 Task: Compose an email with the signature Isabella Collins with the subject Congratulations on a successful event and the message I am writing to inform you of the changes in the project timeline. from softage.8@softage.net to softage.7@softage.net Select the bulleted list and change the font typography to strikethroughSelect the bulleted list and remove the font typography strikethrough Send the email. Finally, move the email from Sent Items to the label Games
Action: Mouse moved to (1088, 58)
Screenshot: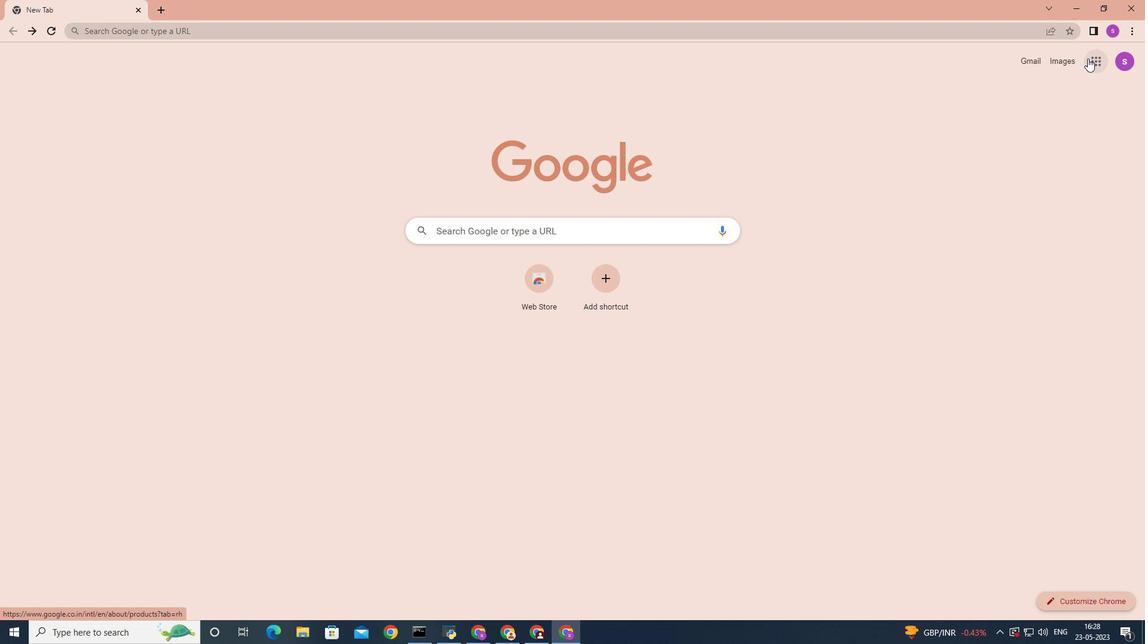 
Action: Mouse pressed left at (1088, 58)
Screenshot: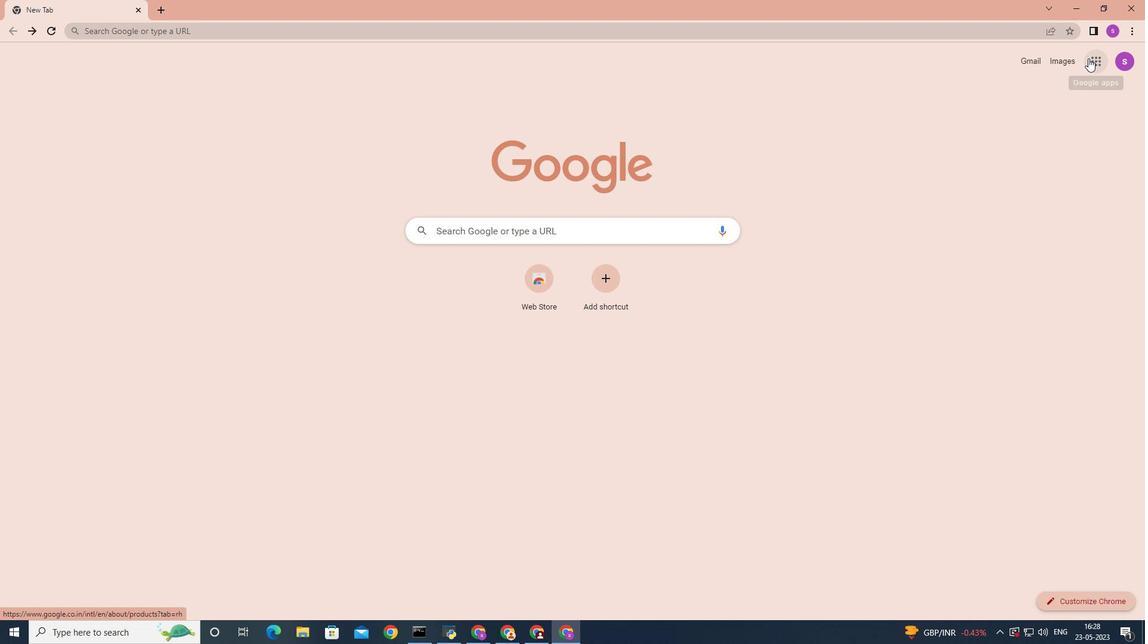 
Action: Mouse moved to (1038, 111)
Screenshot: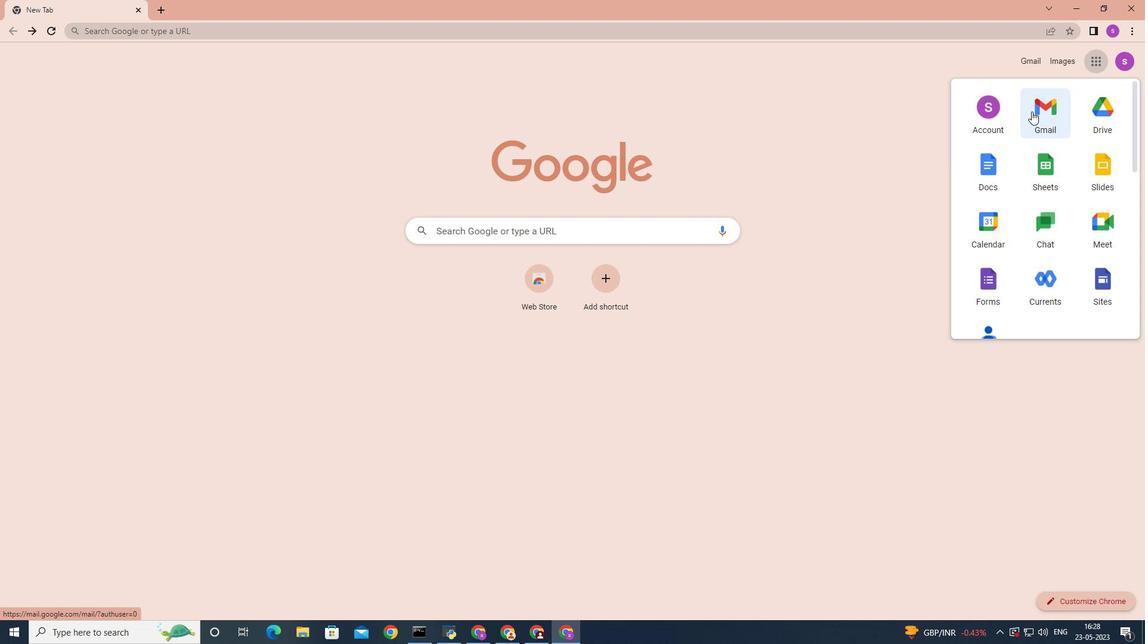 
Action: Mouse pressed left at (1038, 111)
Screenshot: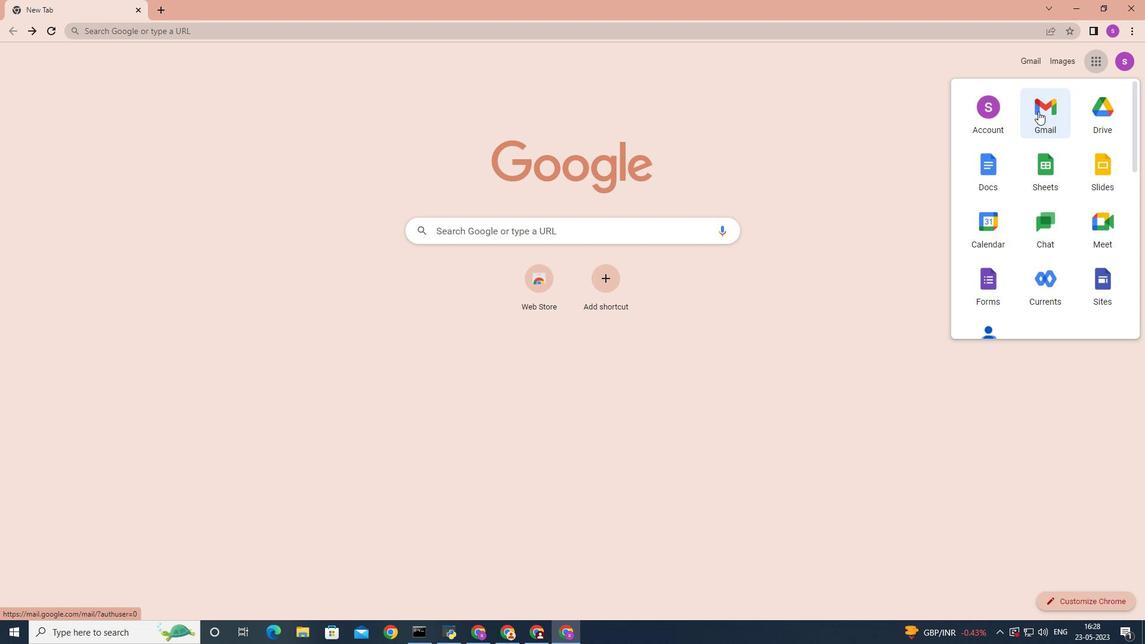 
Action: Mouse moved to (1016, 62)
Screenshot: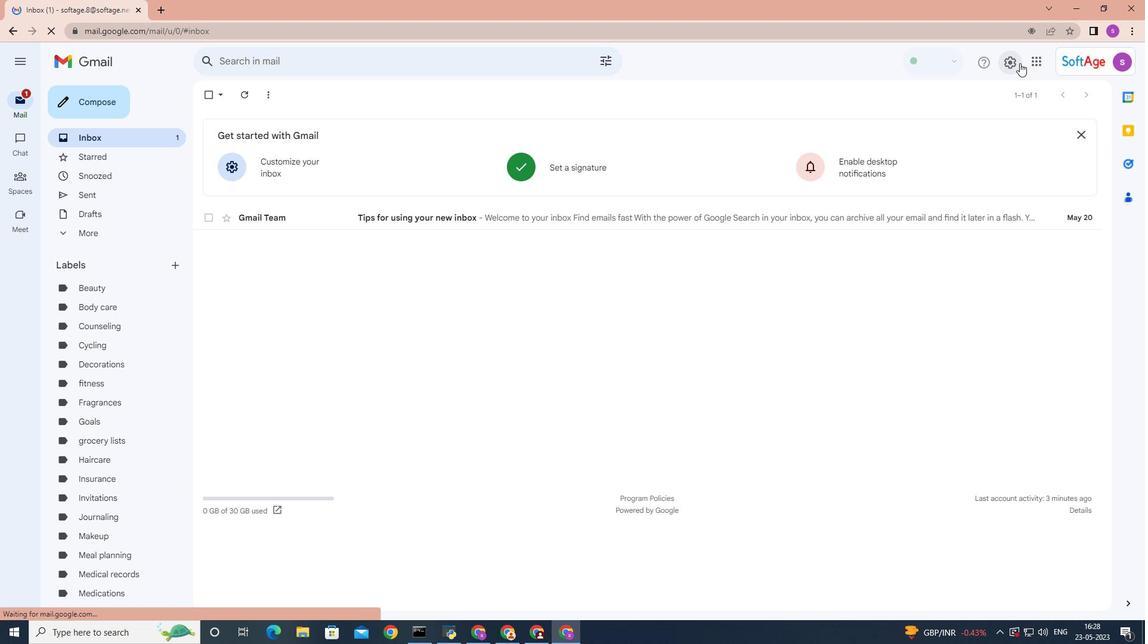 
Action: Mouse pressed left at (1016, 62)
Screenshot: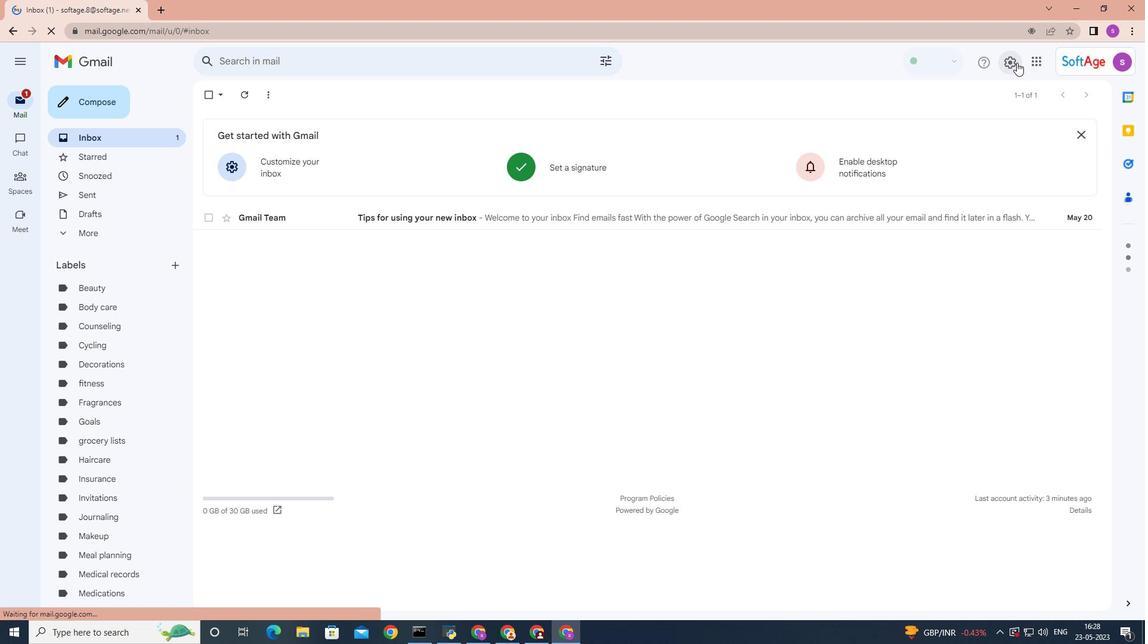
Action: Mouse moved to (1034, 119)
Screenshot: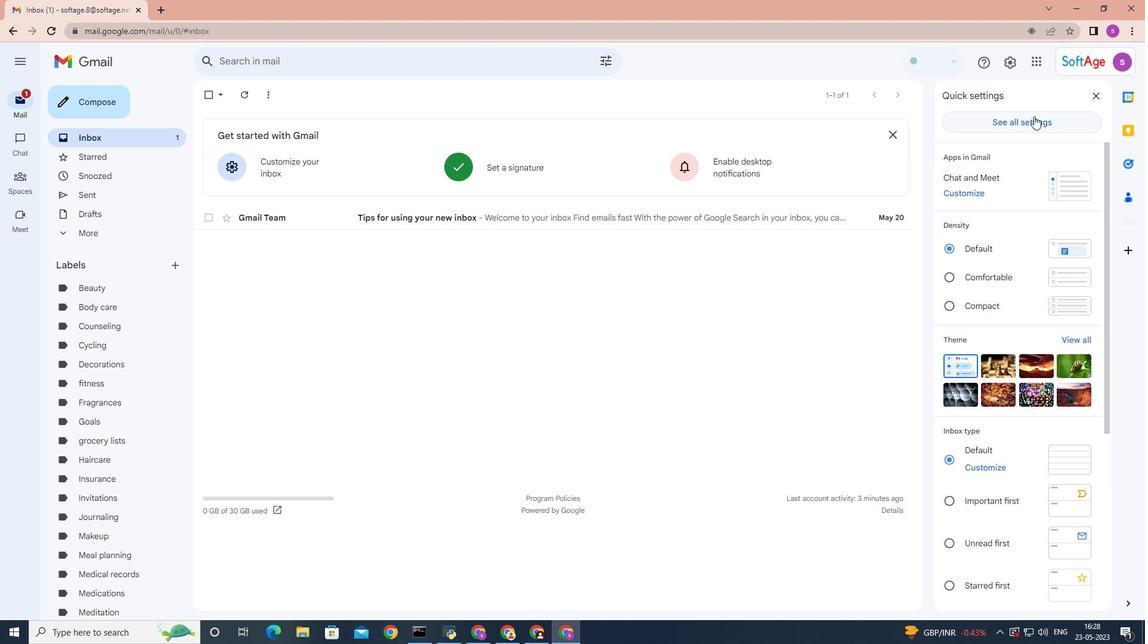 
Action: Mouse pressed left at (1034, 119)
Screenshot: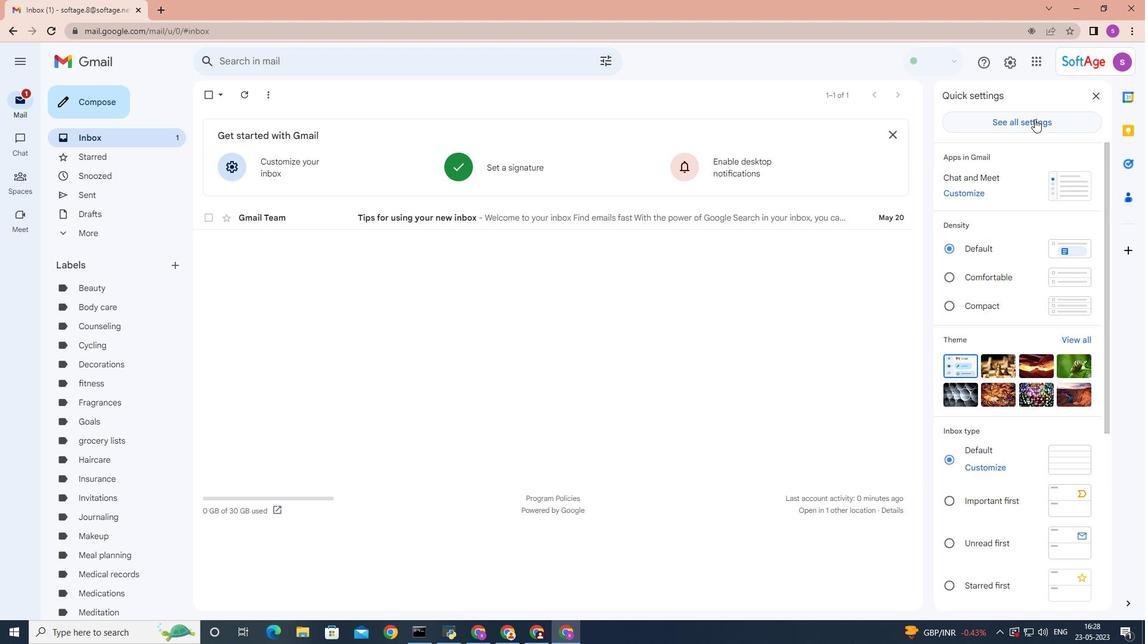 
Action: Mouse moved to (731, 179)
Screenshot: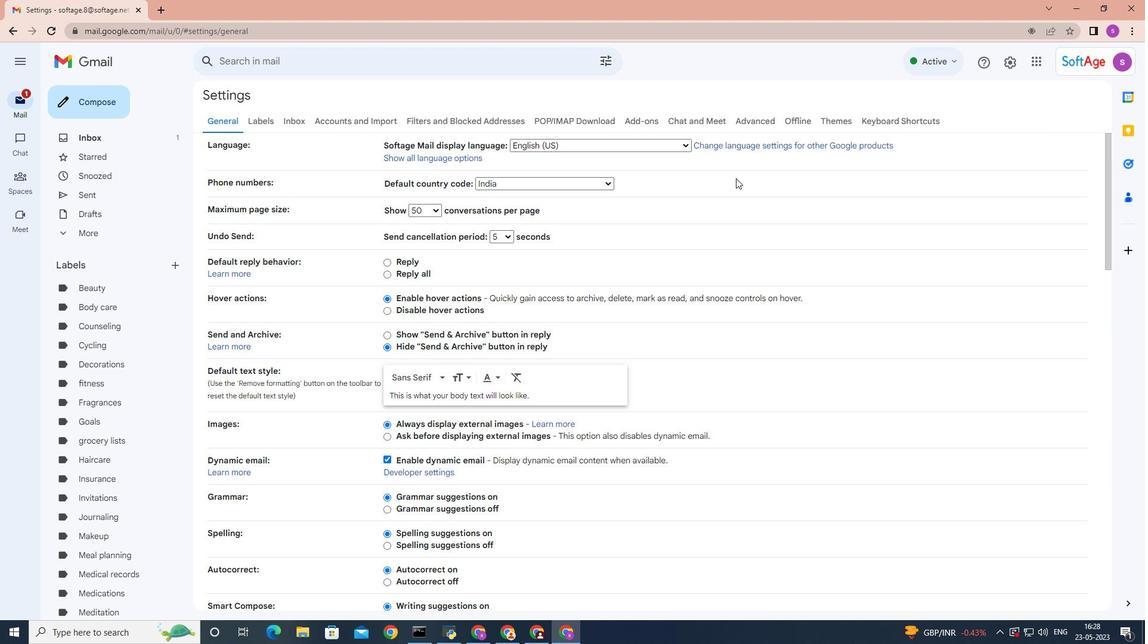 
Action: Mouse scrolled (731, 178) with delta (0, 0)
Screenshot: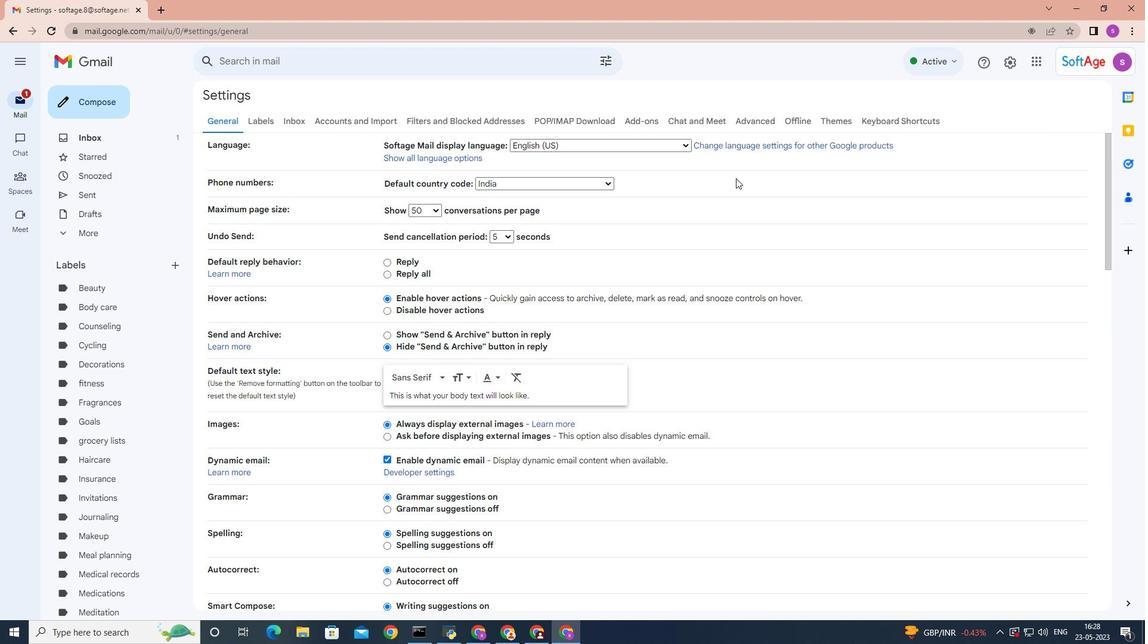 
Action: Mouse moved to (731, 180)
Screenshot: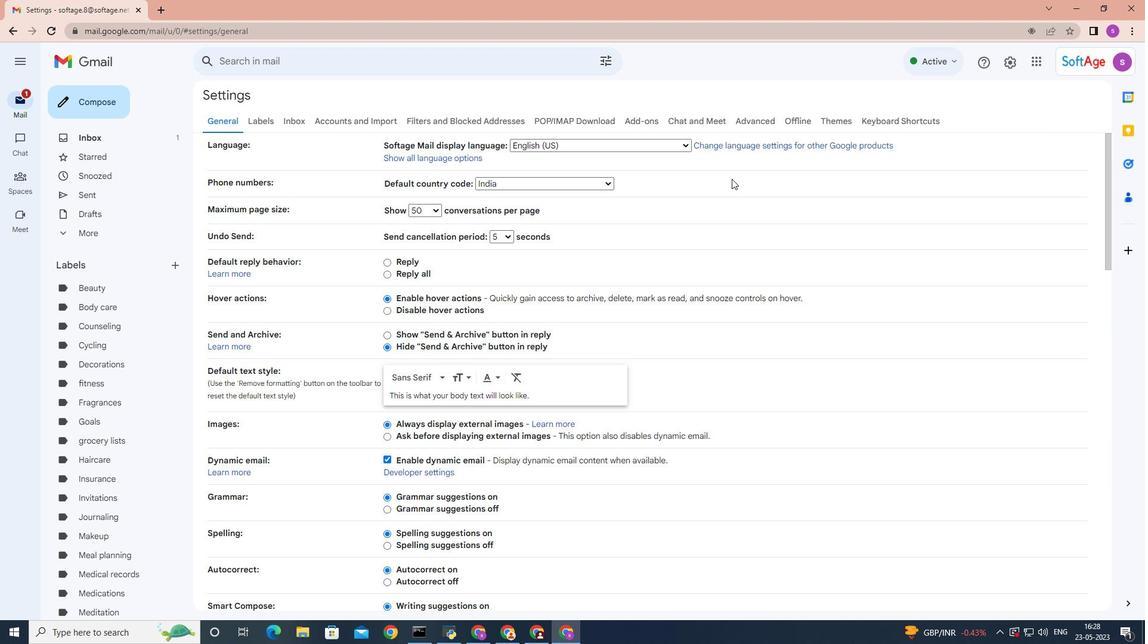 
Action: Mouse scrolled (731, 178) with delta (0, 0)
Screenshot: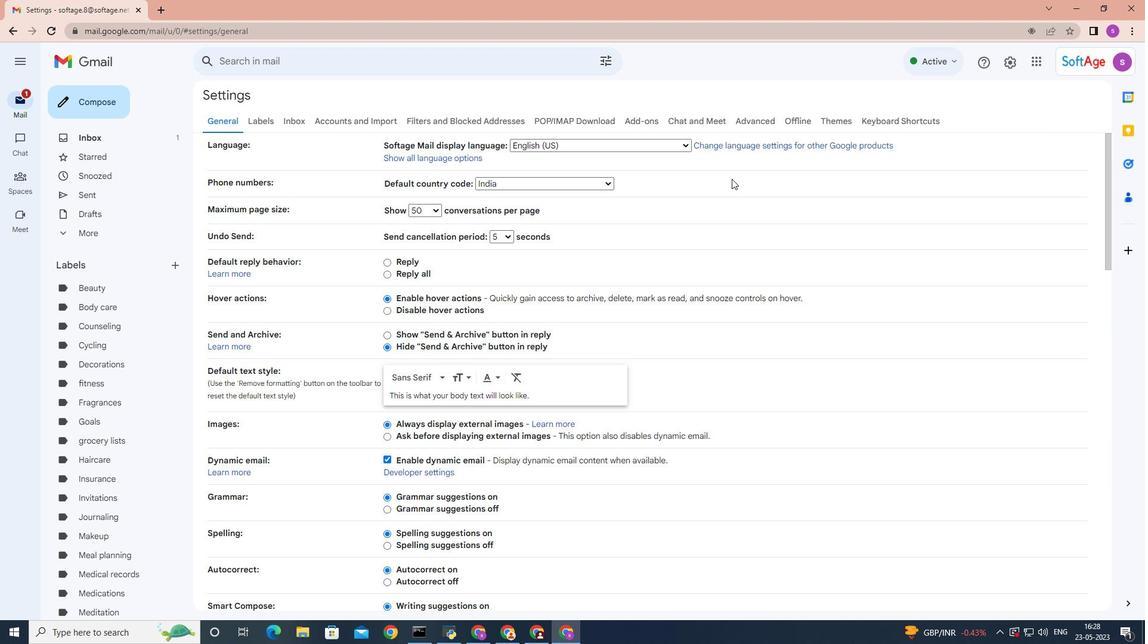 
Action: Mouse moved to (731, 180)
Screenshot: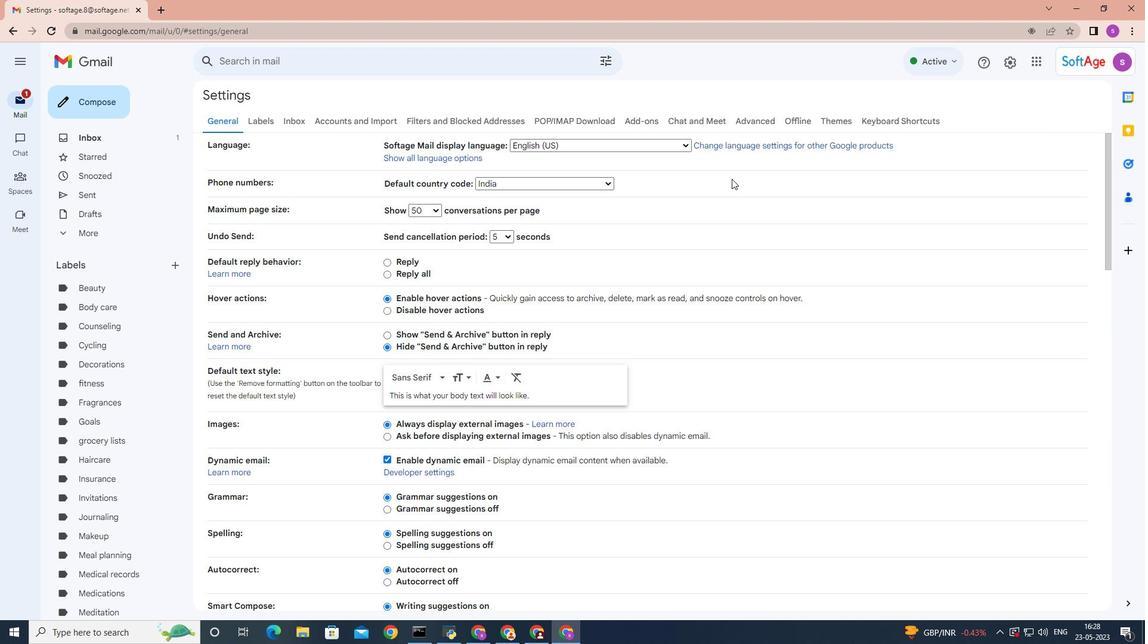 
Action: Mouse scrolled (731, 180) with delta (0, 0)
Screenshot: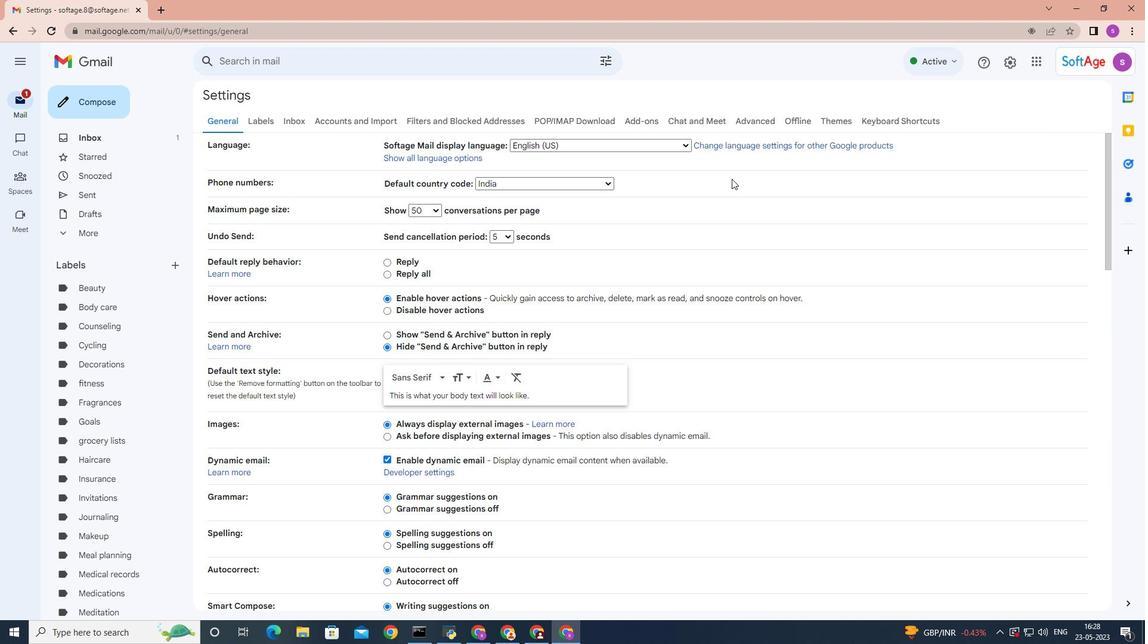 
Action: Mouse scrolled (731, 180) with delta (0, 0)
Screenshot: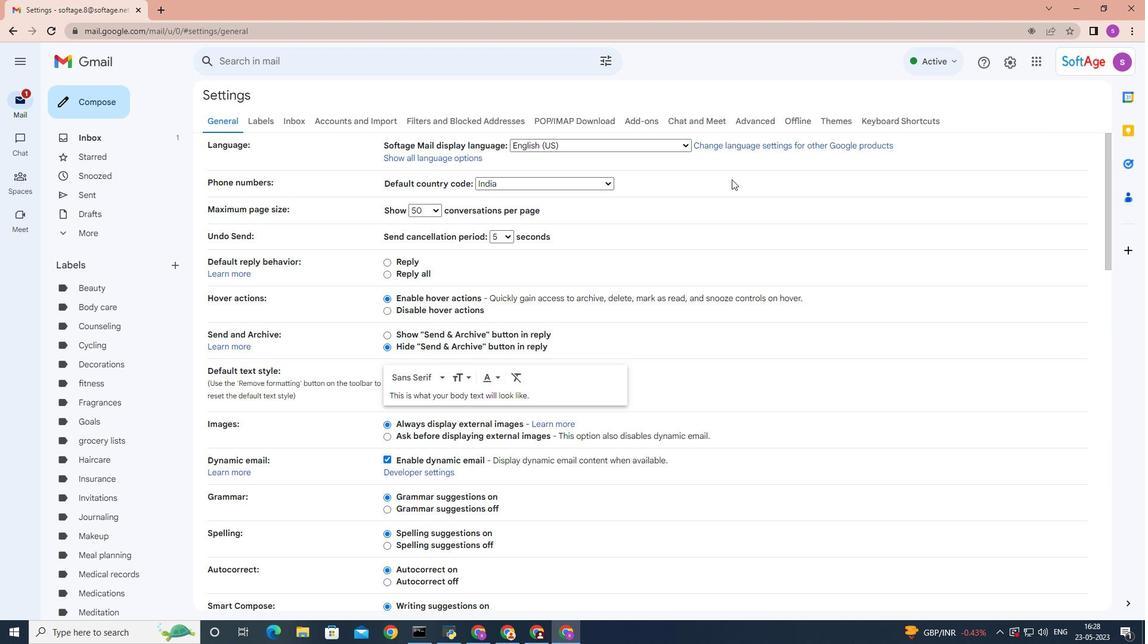 
Action: Mouse scrolled (731, 180) with delta (0, 0)
Screenshot: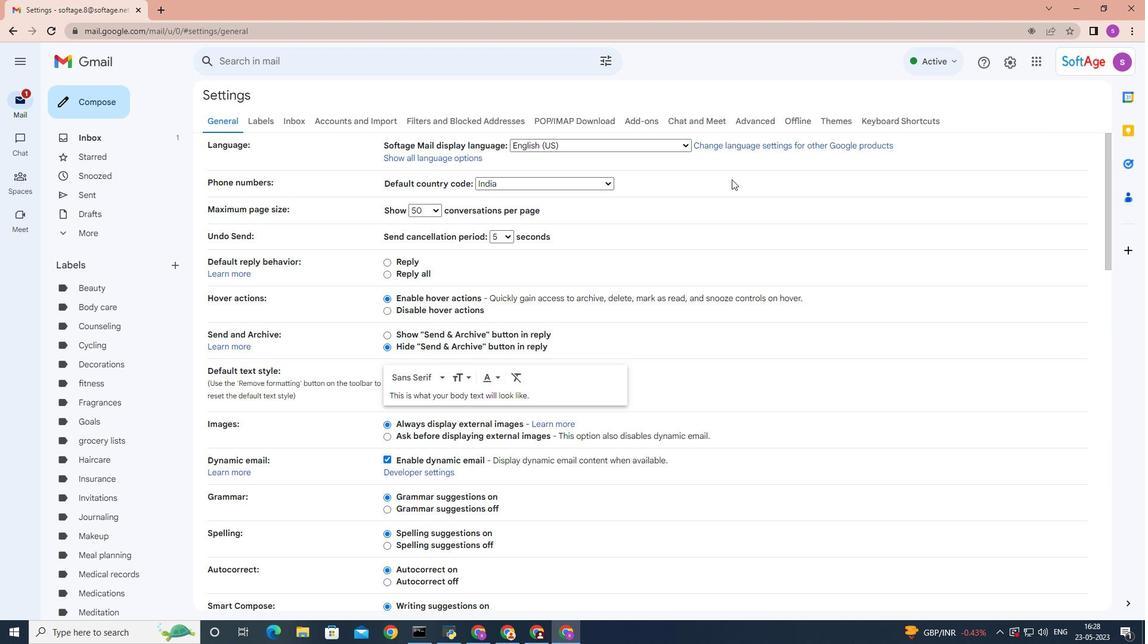 
Action: Mouse scrolled (731, 180) with delta (0, 0)
Screenshot: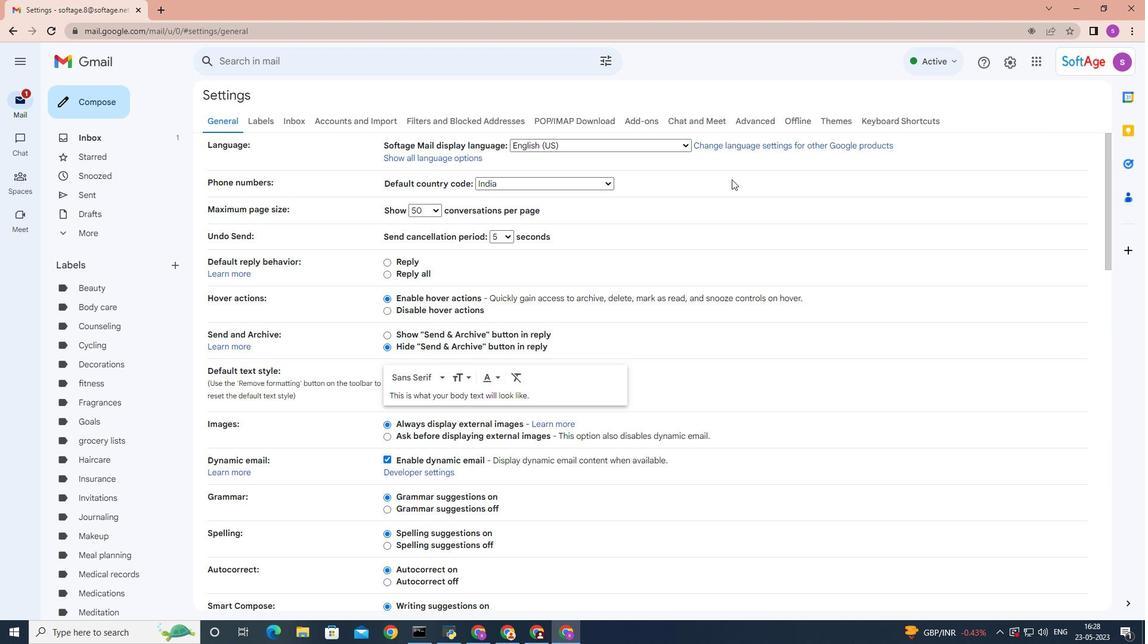 
Action: Mouse scrolled (731, 180) with delta (0, 0)
Screenshot: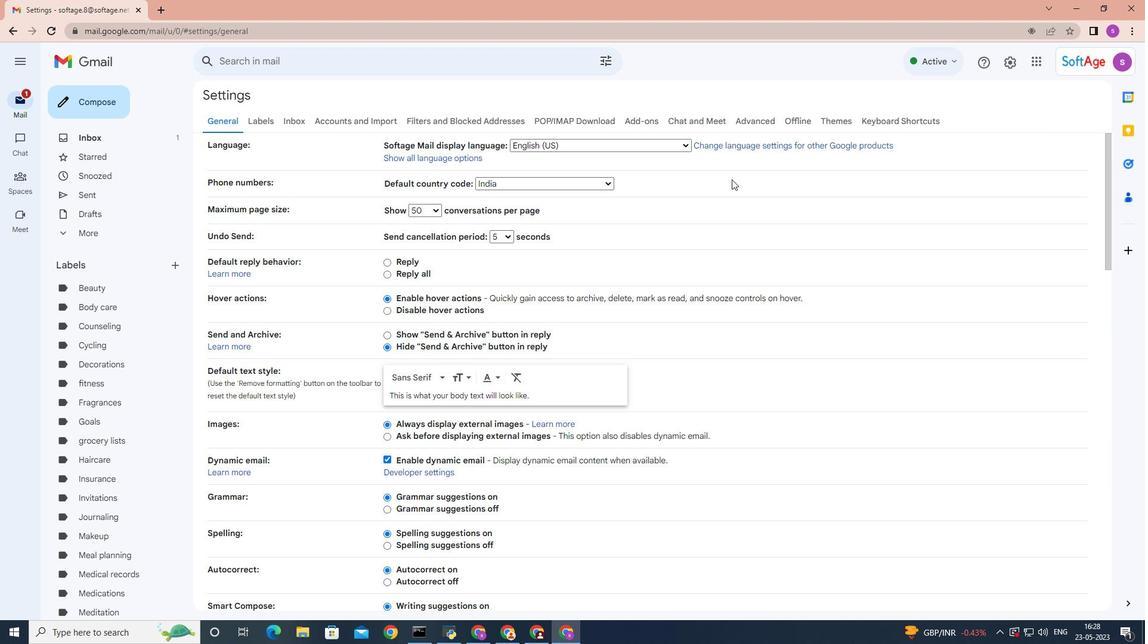 
Action: Mouse moved to (721, 179)
Screenshot: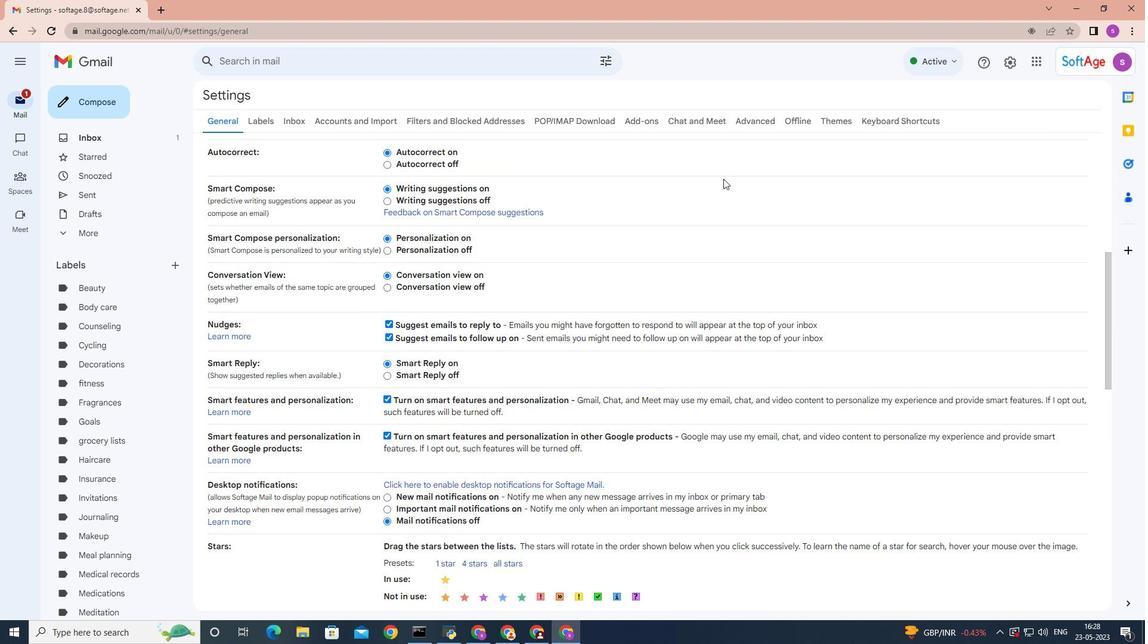 
Action: Mouse scrolled (721, 178) with delta (0, 0)
Screenshot: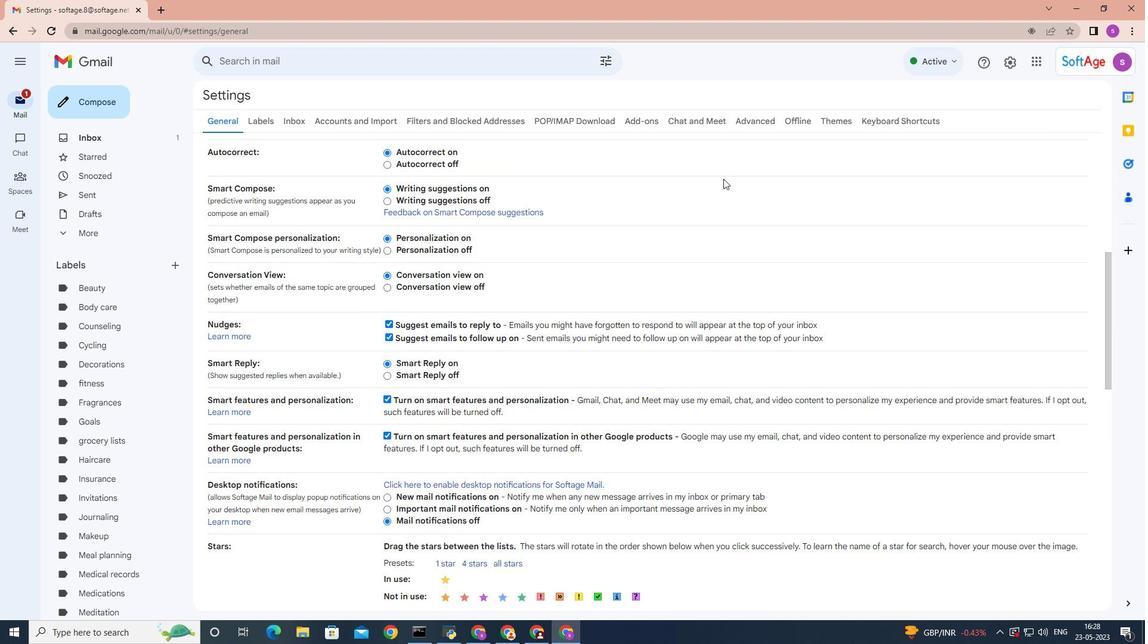 
Action: Mouse moved to (719, 179)
Screenshot: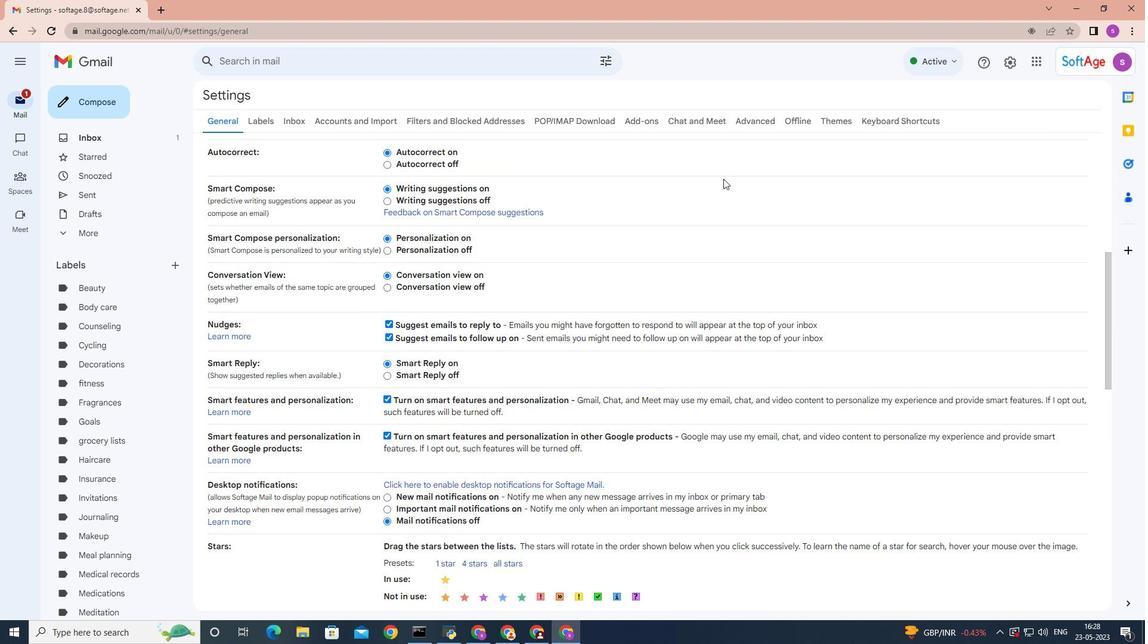 
Action: Mouse scrolled (719, 178) with delta (0, 0)
Screenshot: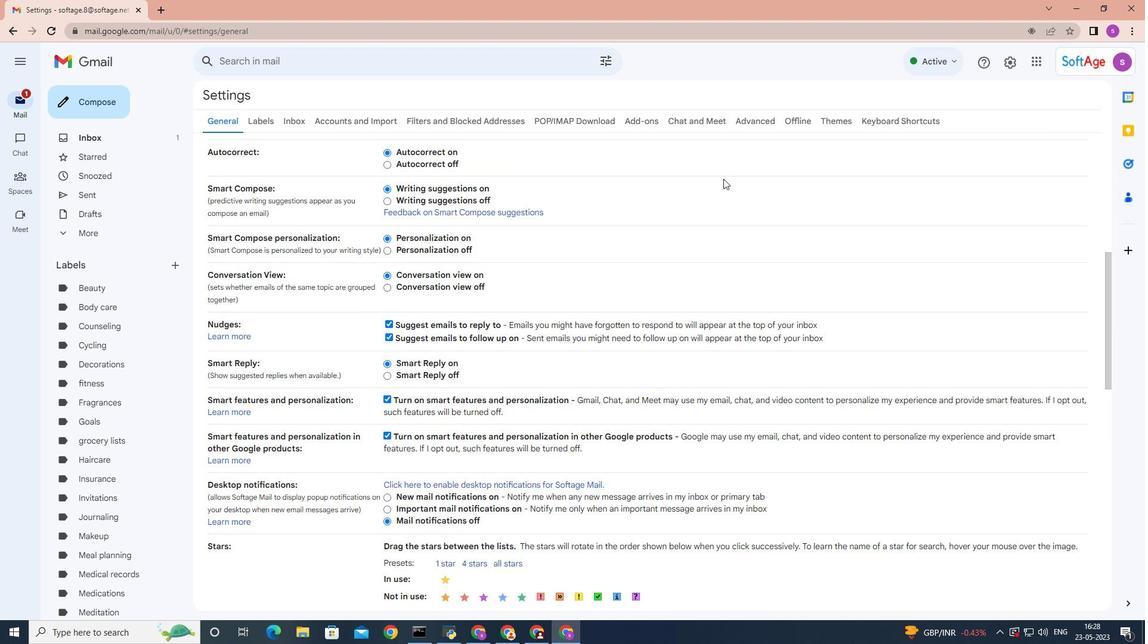 
Action: Mouse moved to (718, 180)
Screenshot: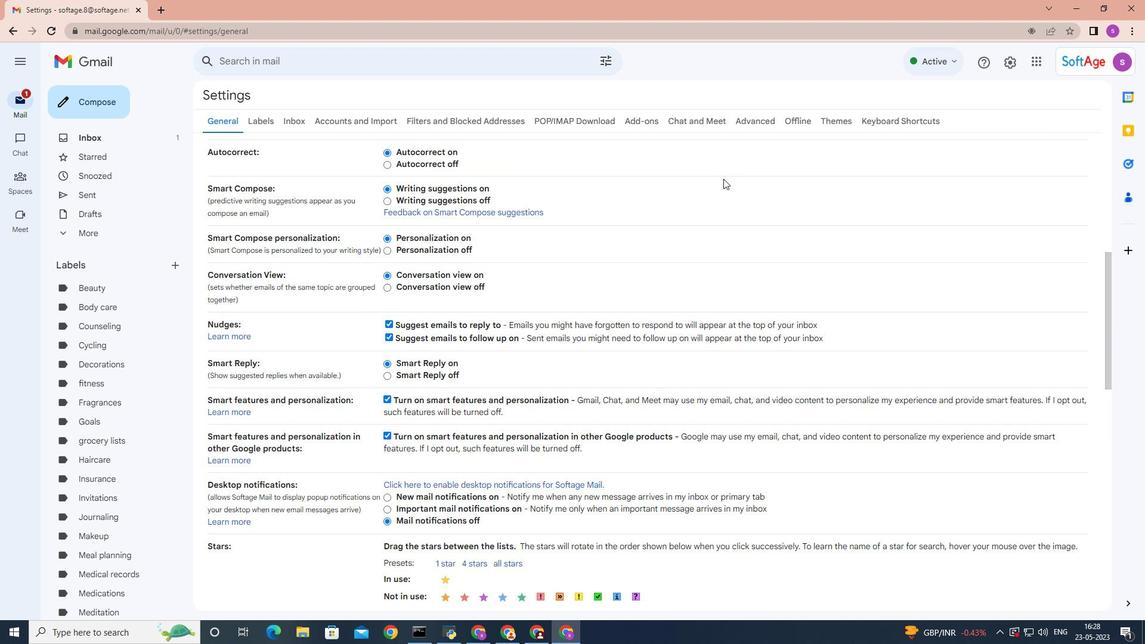 
Action: Mouse scrolled (718, 180) with delta (0, 0)
Screenshot: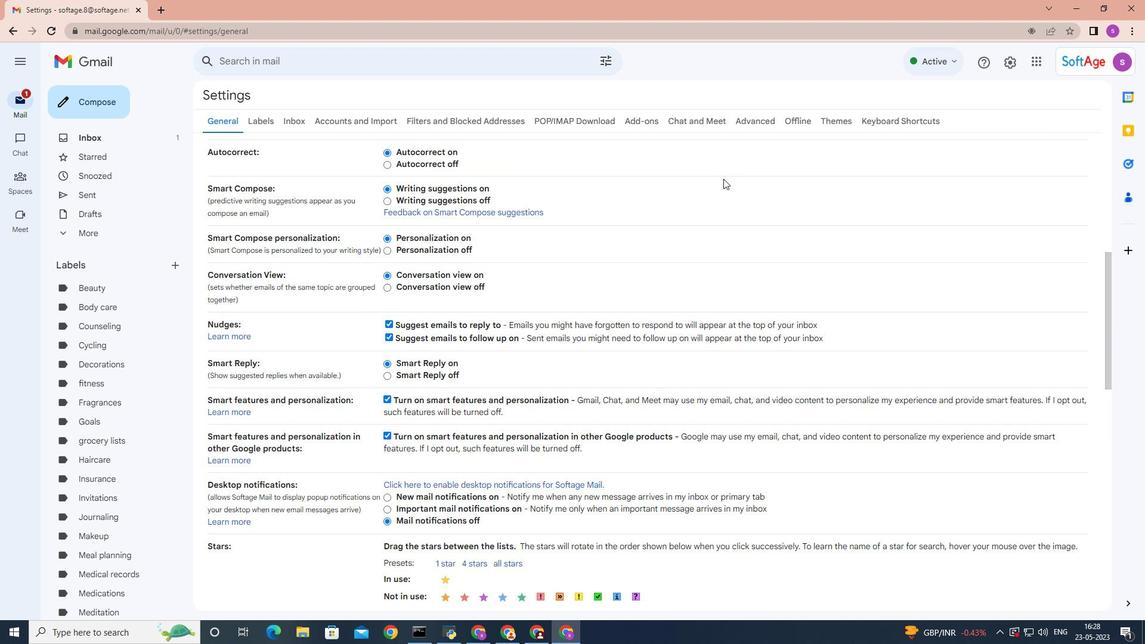 
Action: Mouse moved to (716, 180)
Screenshot: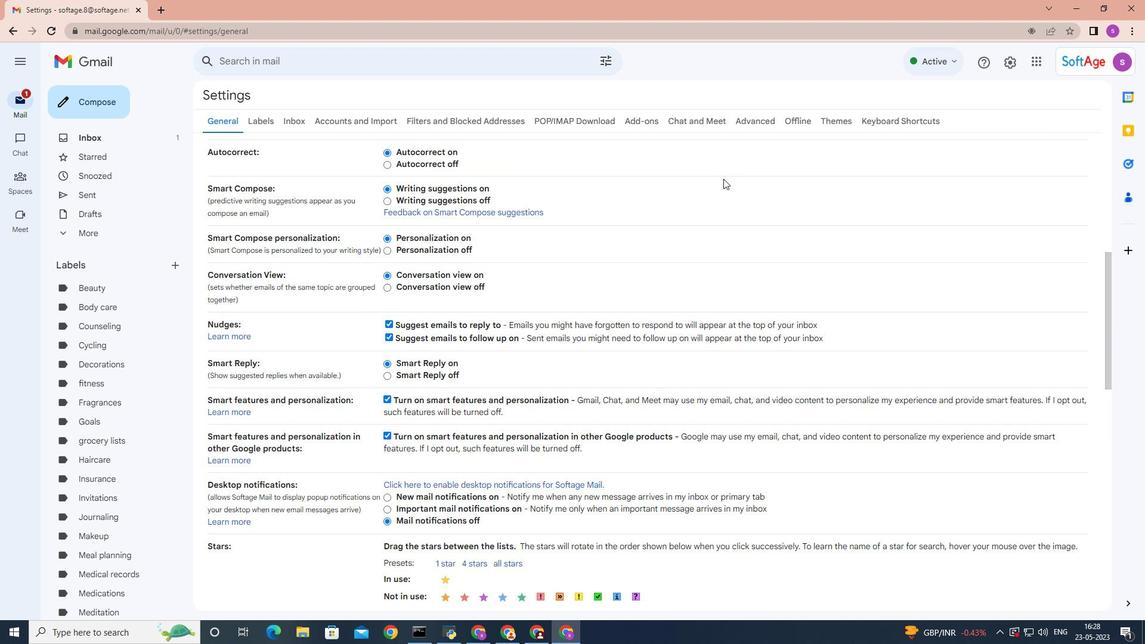 
Action: Mouse scrolled (716, 180) with delta (0, 0)
Screenshot: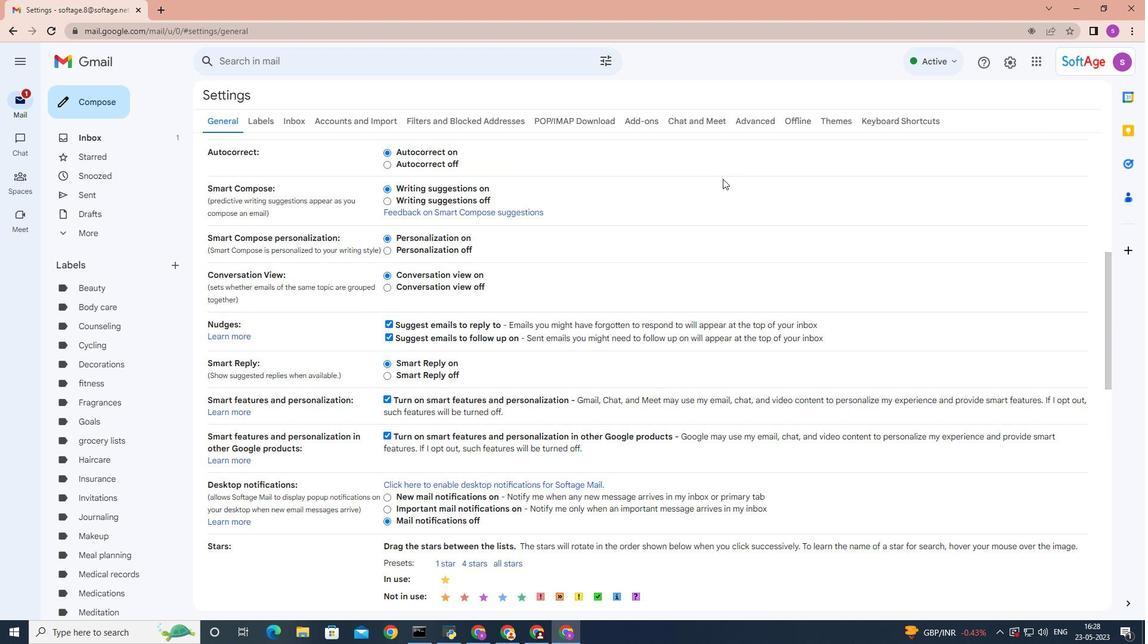 
Action: Mouse moved to (715, 180)
Screenshot: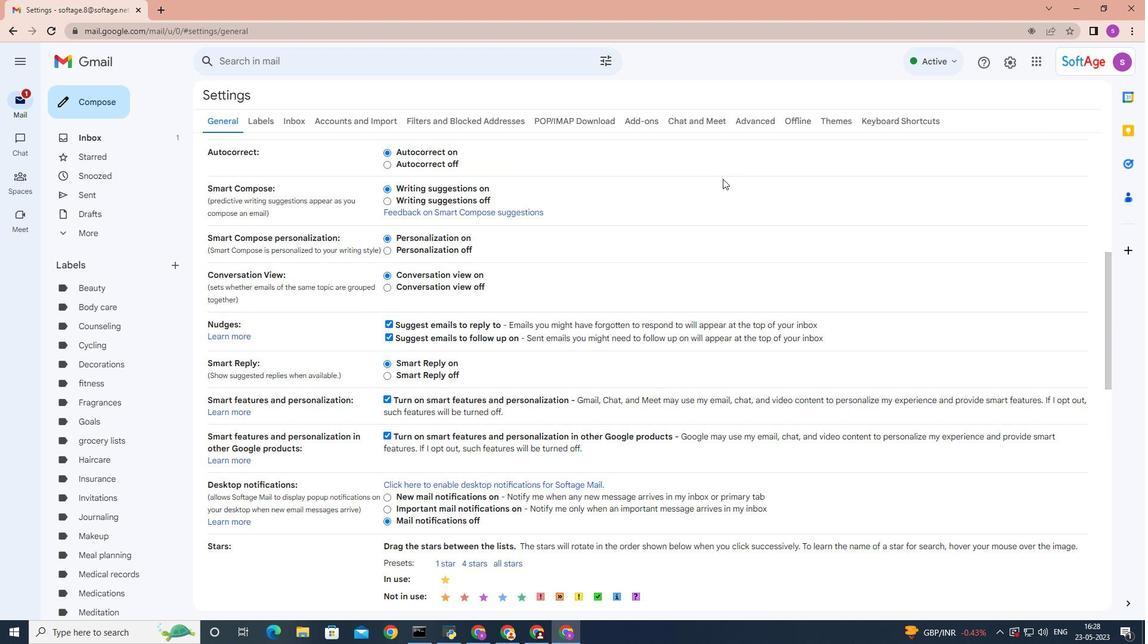 
Action: Mouse scrolled (715, 180) with delta (0, 0)
Screenshot: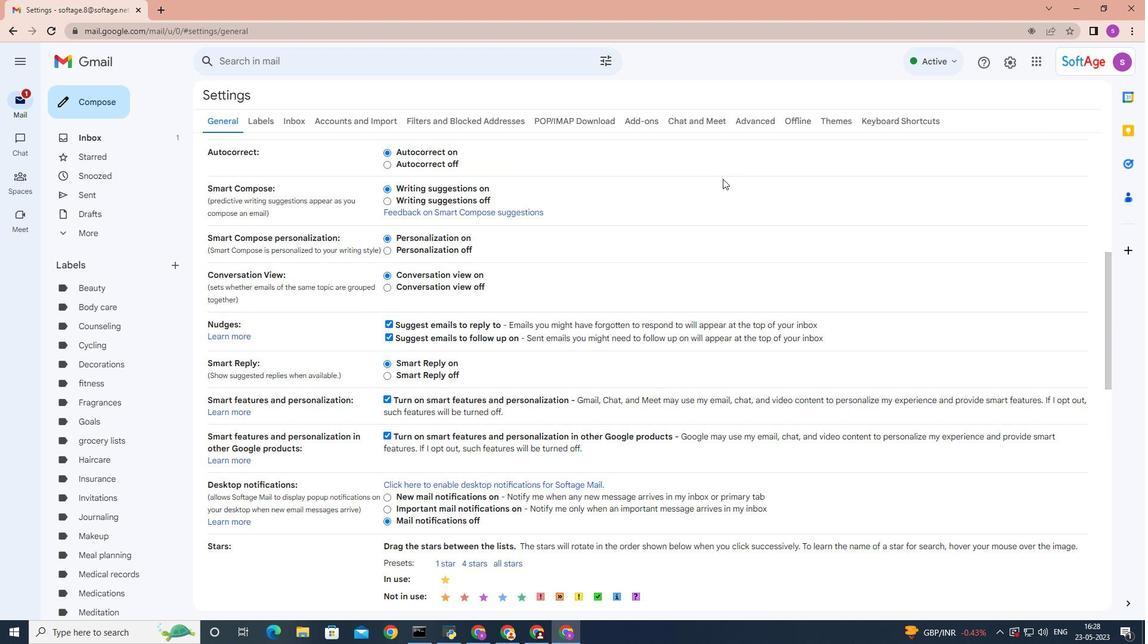 
Action: Mouse moved to (714, 180)
Screenshot: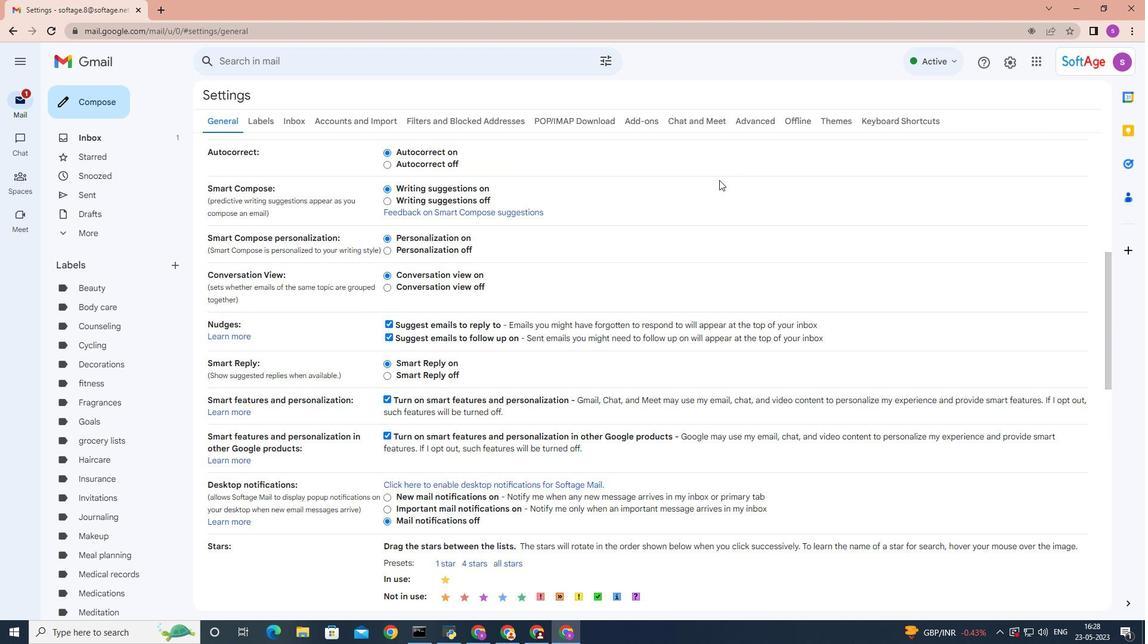 
Action: Mouse scrolled (714, 180) with delta (0, 0)
Screenshot: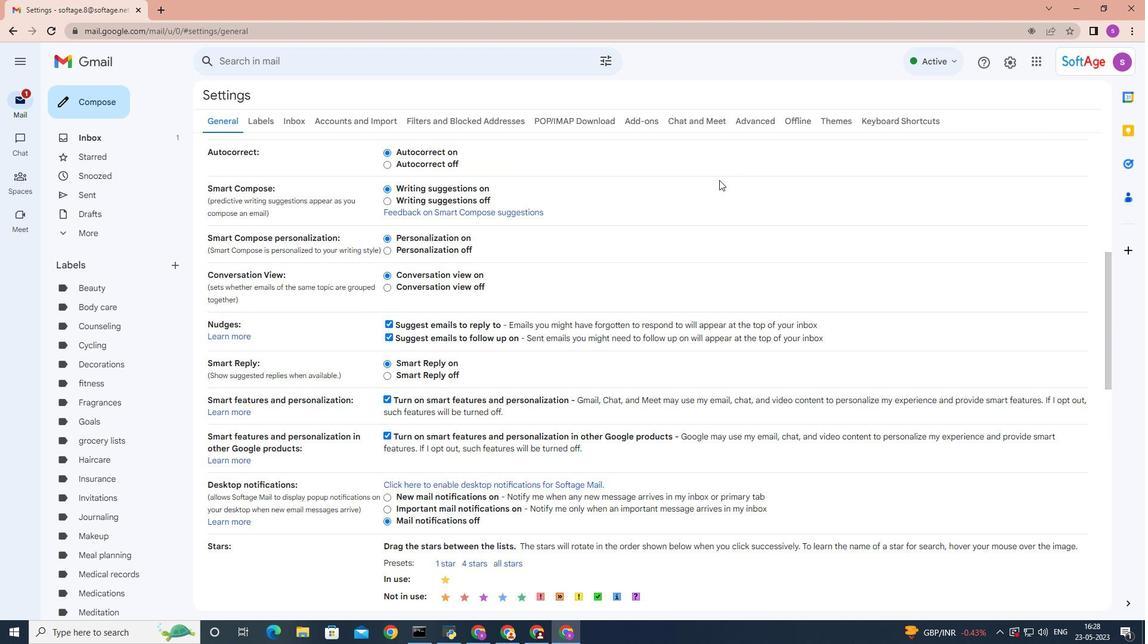 
Action: Mouse moved to (712, 180)
Screenshot: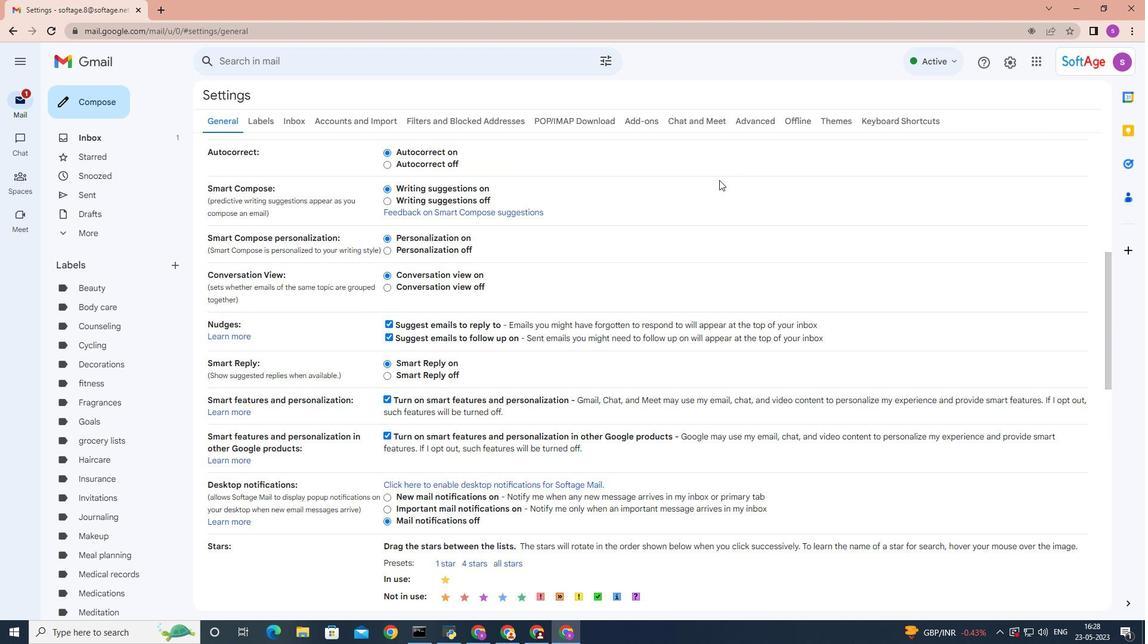 
Action: Mouse scrolled (712, 180) with delta (0, 0)
Screenshot: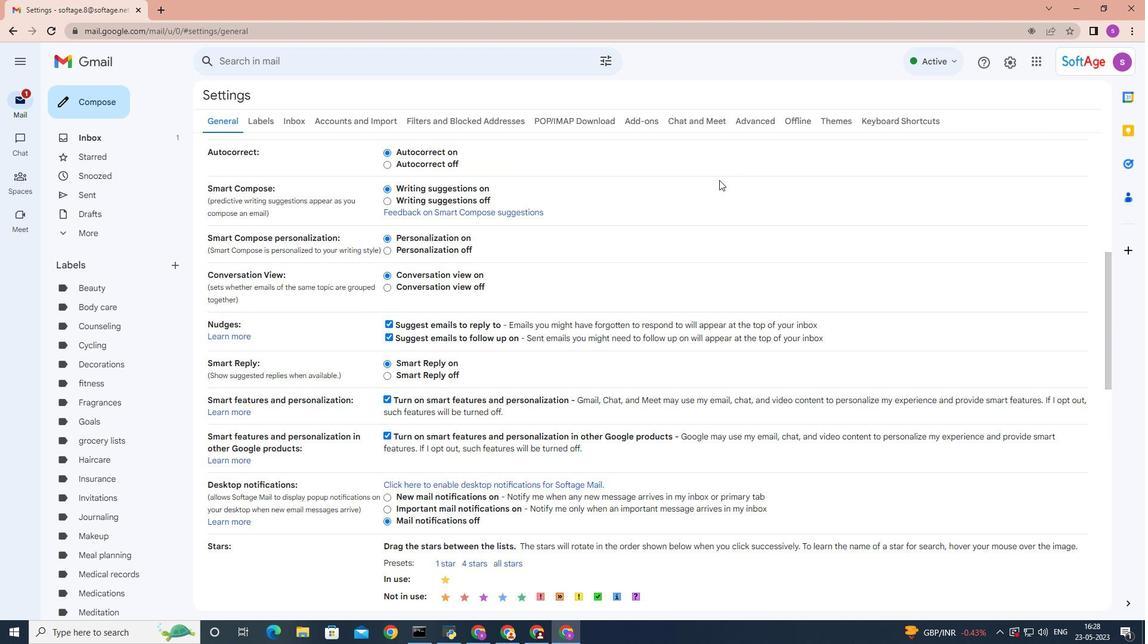 
Action: Mouse moved to (686, 174)
Screenshot: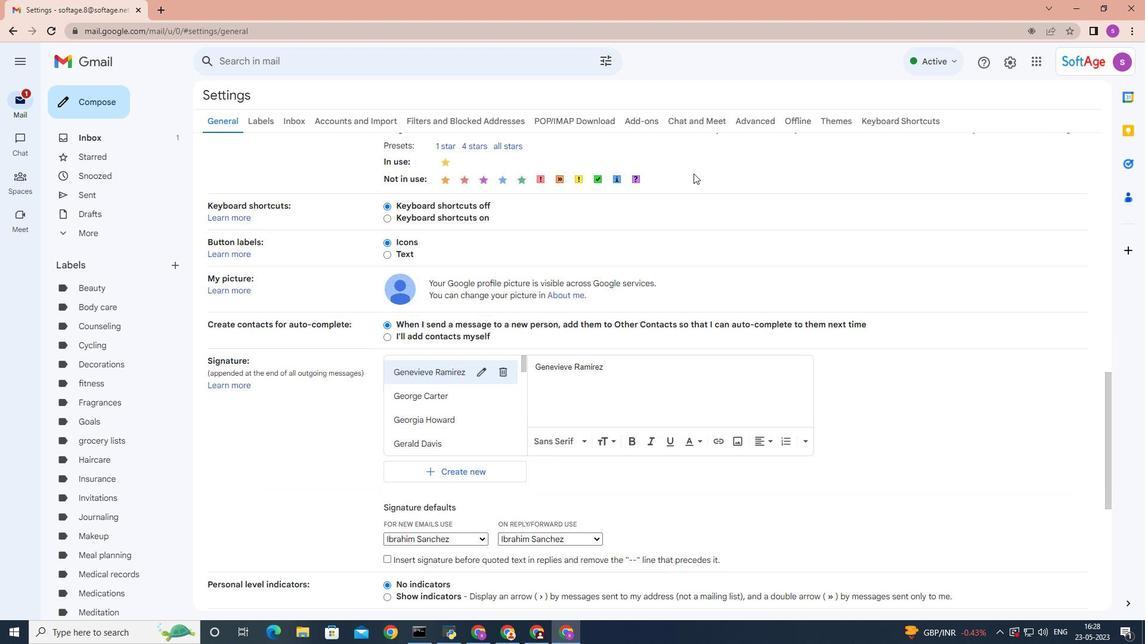 
Action: Mouse scrolled (686, 173) with delta (0, 0)
Screenshot: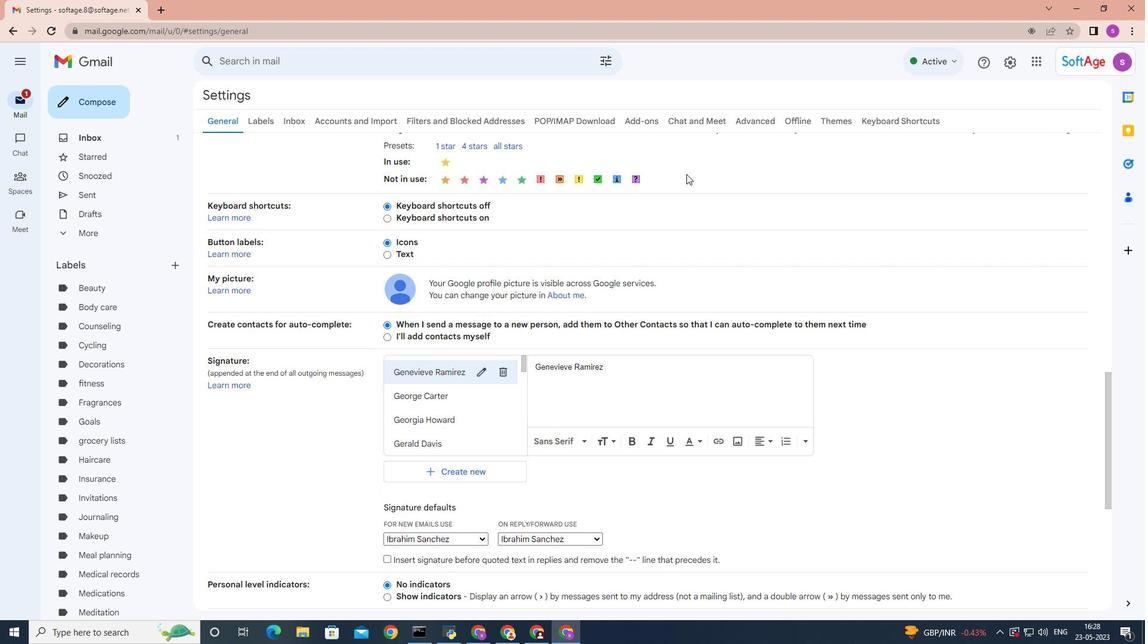 
Action: Mouse scrolled (686, 173) with delta (0, 0)
Screenshot: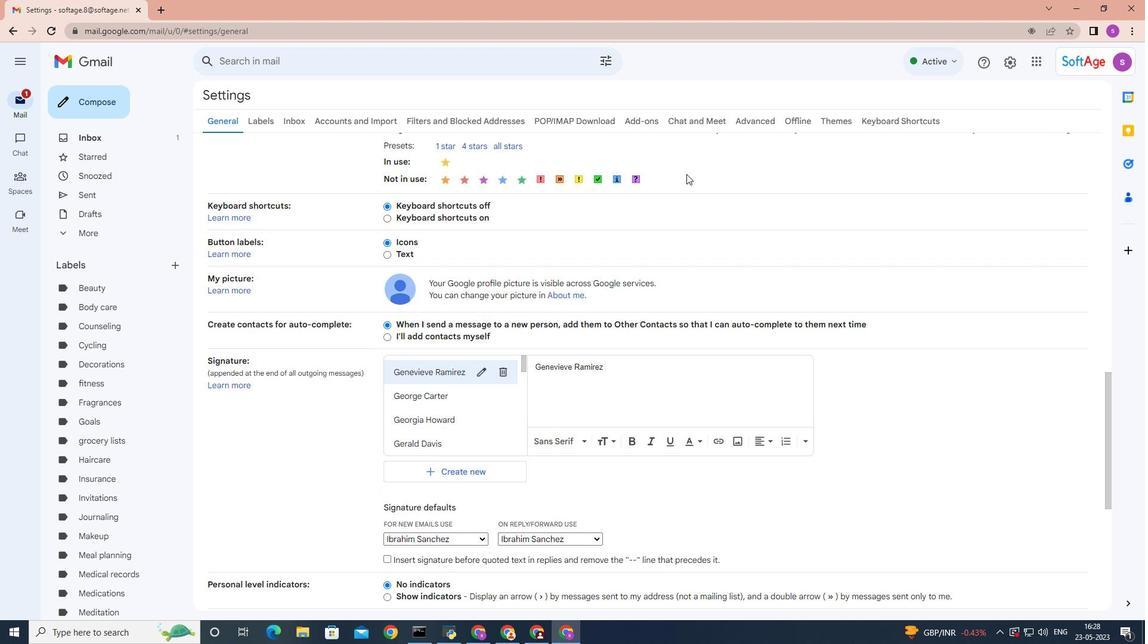 
Action: Mouse scrolled (686, 173) with delta (0, 0)
Screenshot: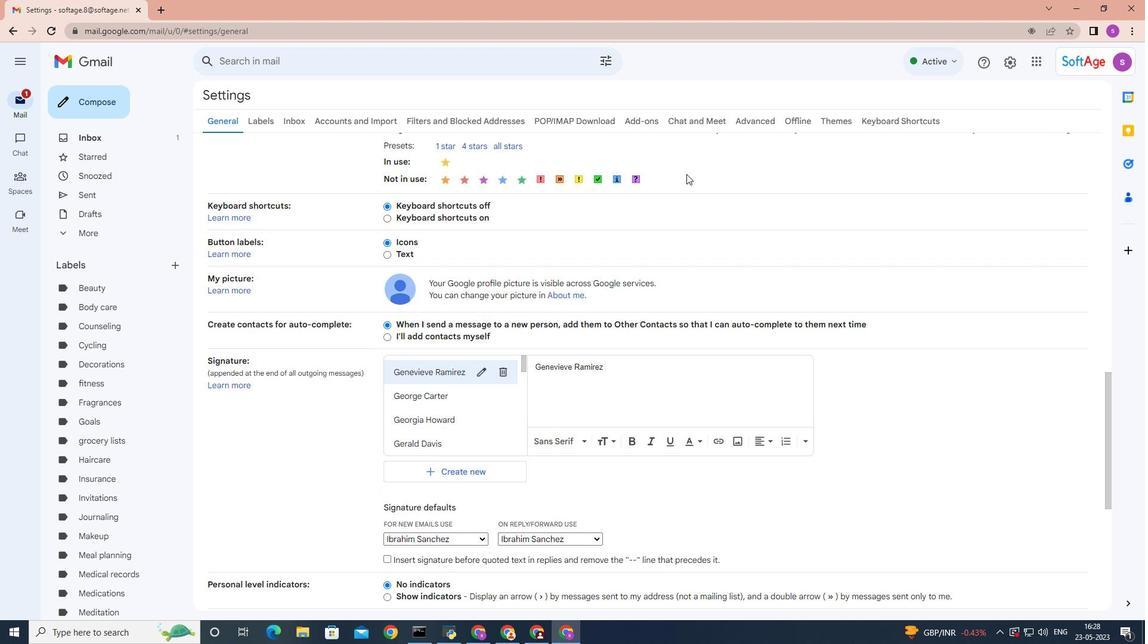 
Action: Mouse scrolled (686, 173) with delta (0, 0)
Screenshot: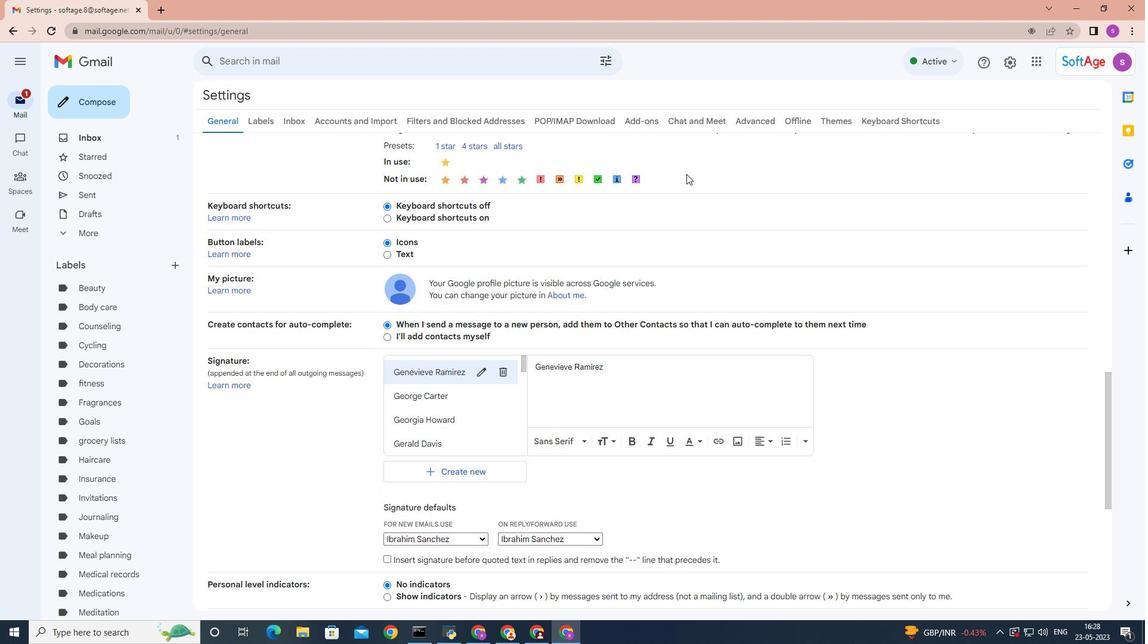 
Action: Mouse moved to (424, 234)
Screenshot: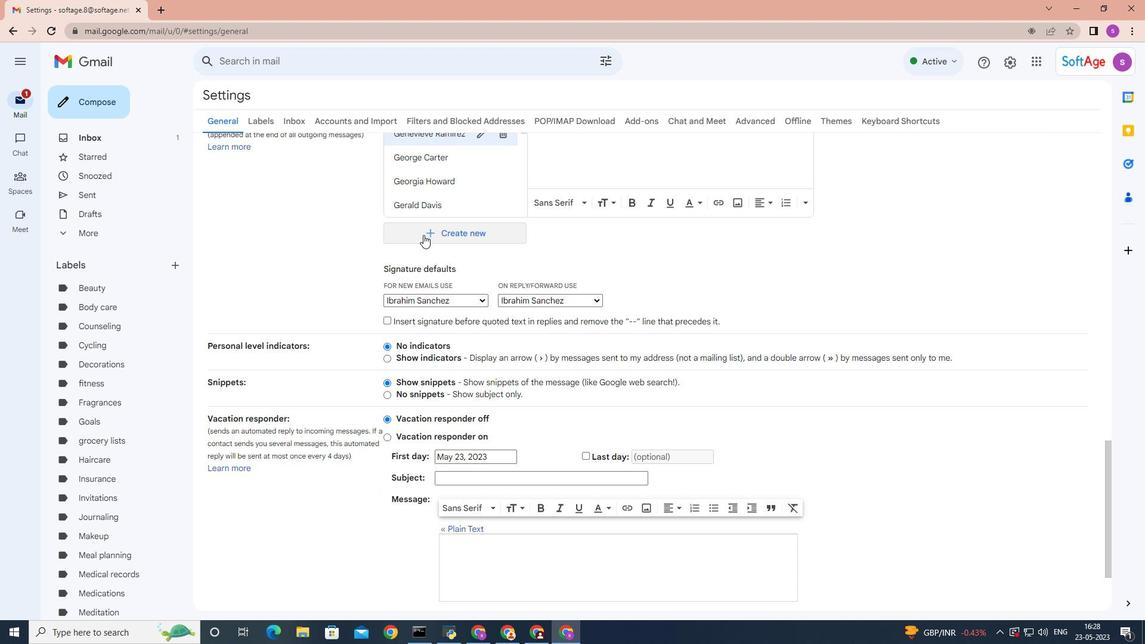 
Action: Mouse pressed left at (424, 234)
Screenshot: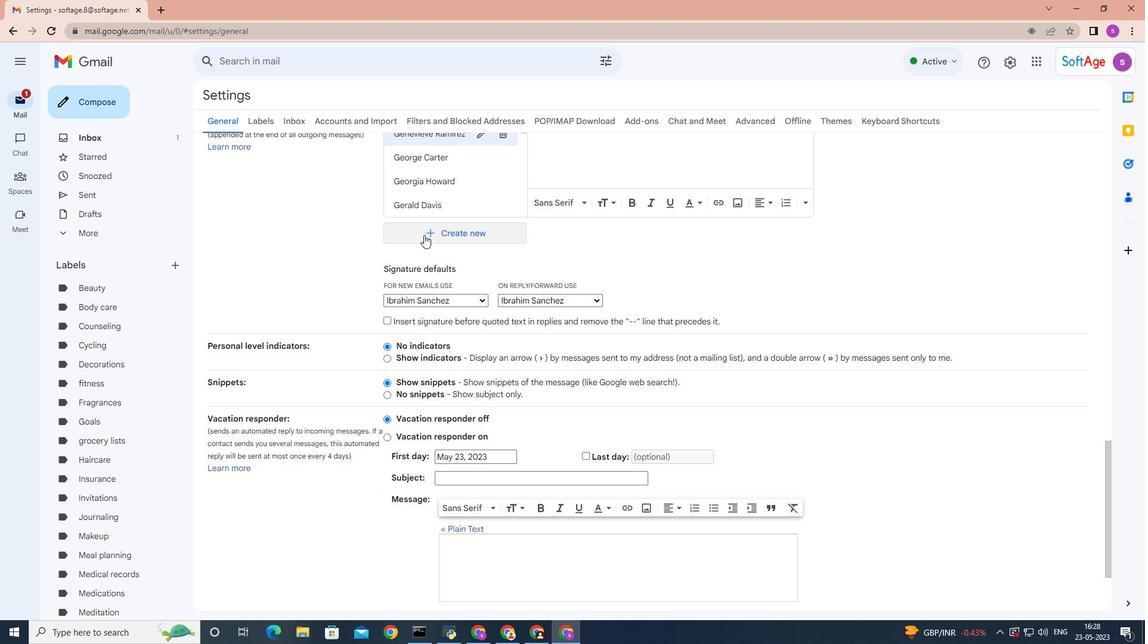 
Action: Mouse moved to (526, 307)
Screenshot: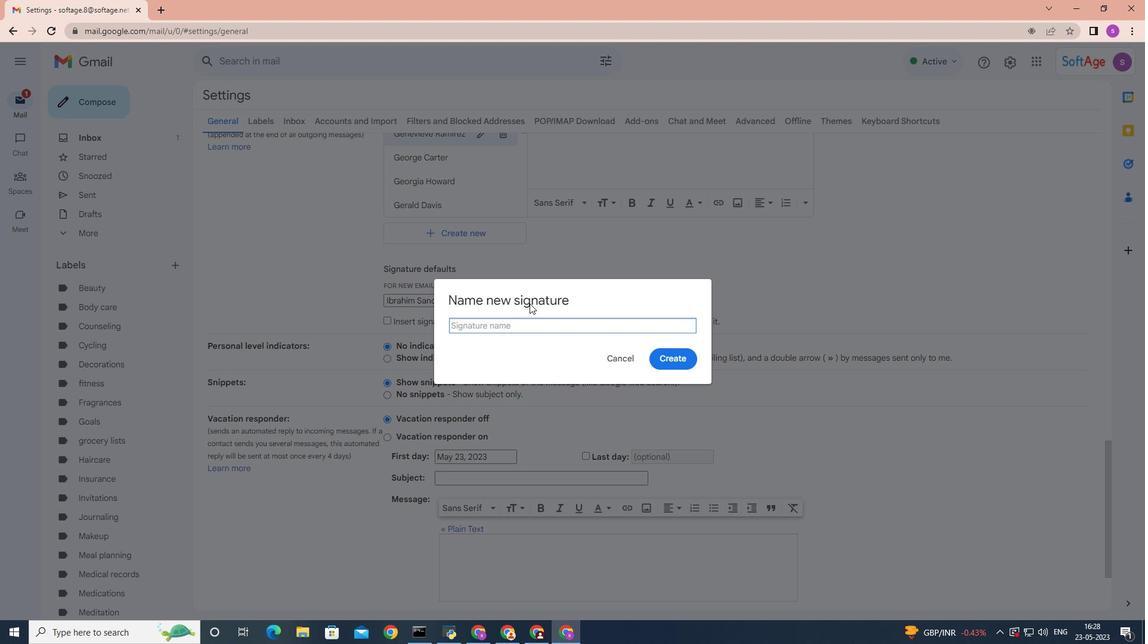 
Action: Key pressed <Key.shift>Isabella<Key.space><Key.shift>Collins
Screenshot: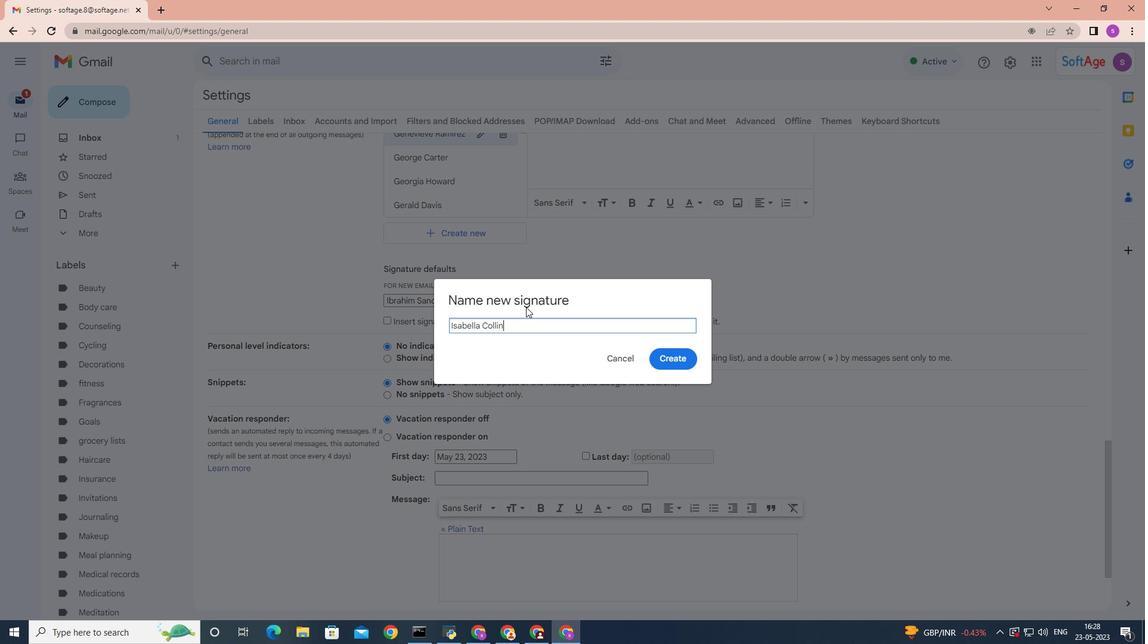 
Action: Mouse moved to (676, 361)
Screenshot: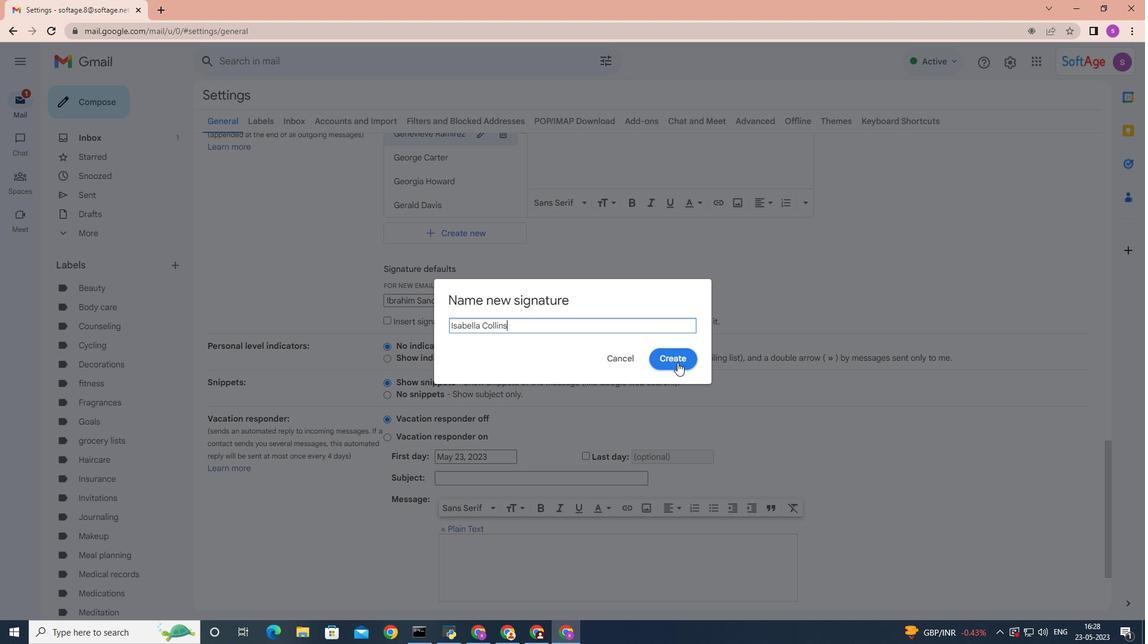 
Action: Mouse pressed left at (676, 361)
Screenshot: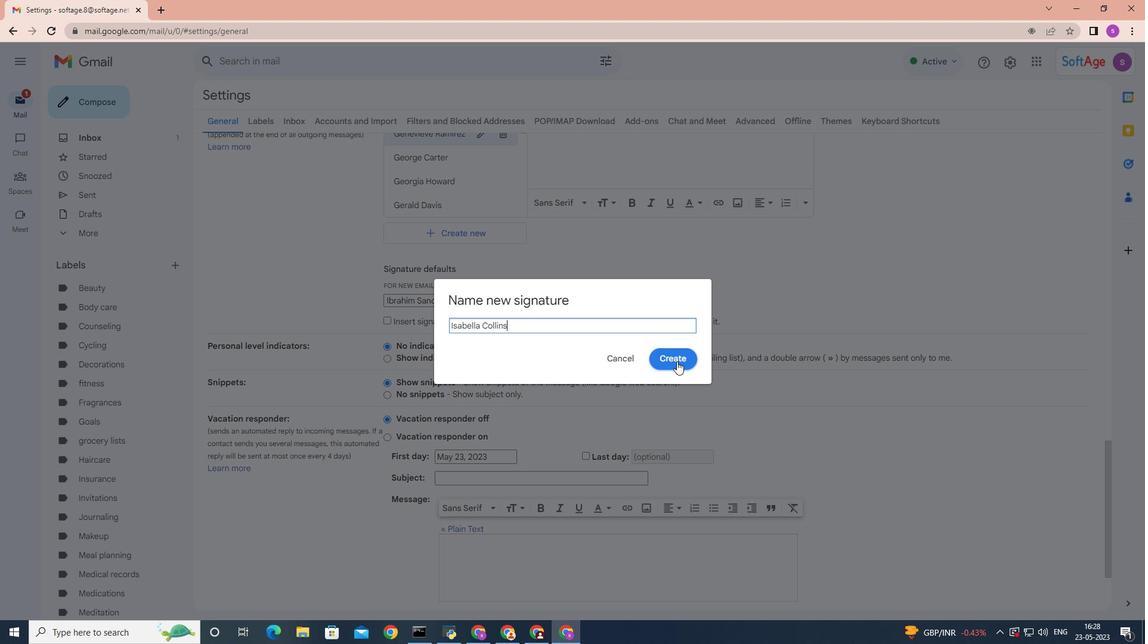 
Action: Mouse moved to (540, 409)
Screenshot: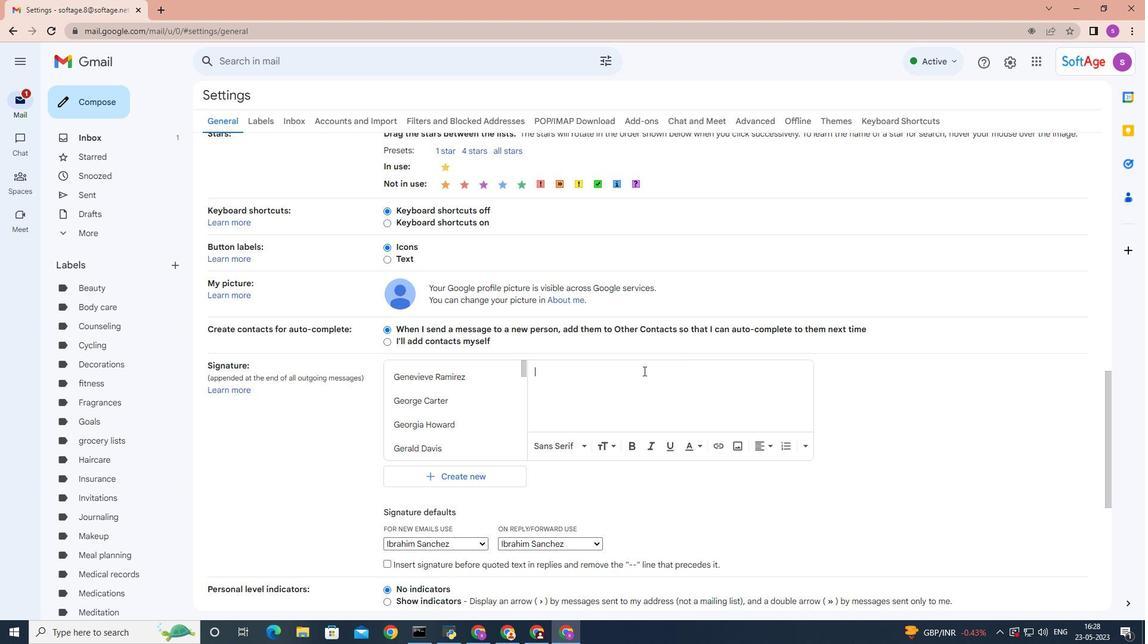 
Action: Key pressed <Key.shift>Isabella<Key.space><Key.shift><Key.shift><Key.shift><Key.shift>Collins
Screenshot: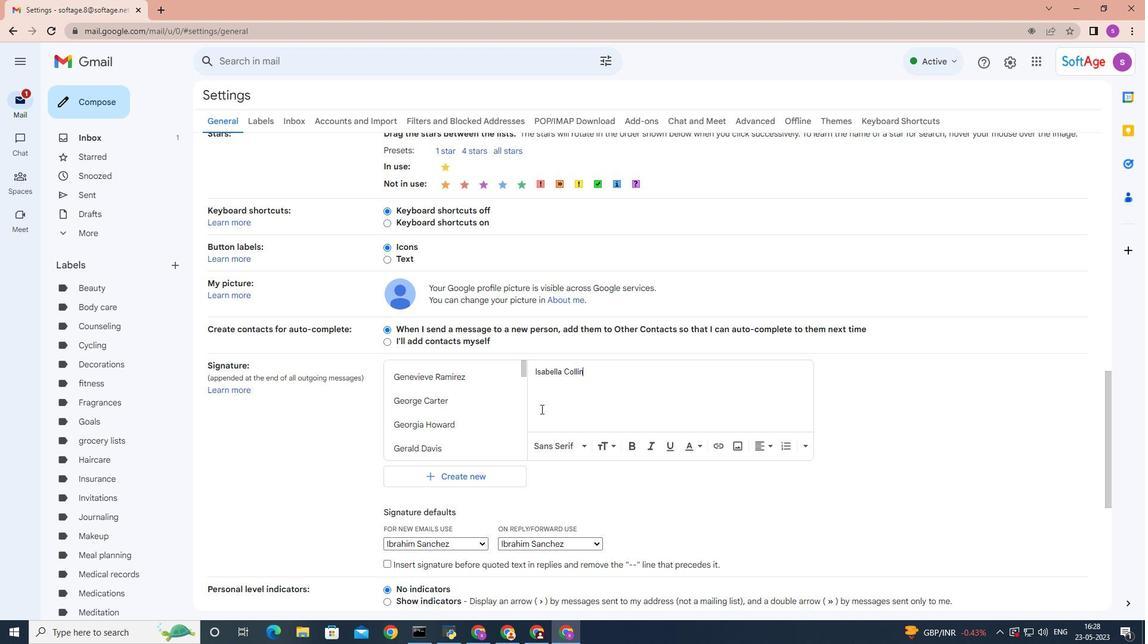 
Action: Mouse moved to (619, 434)
Screenshot: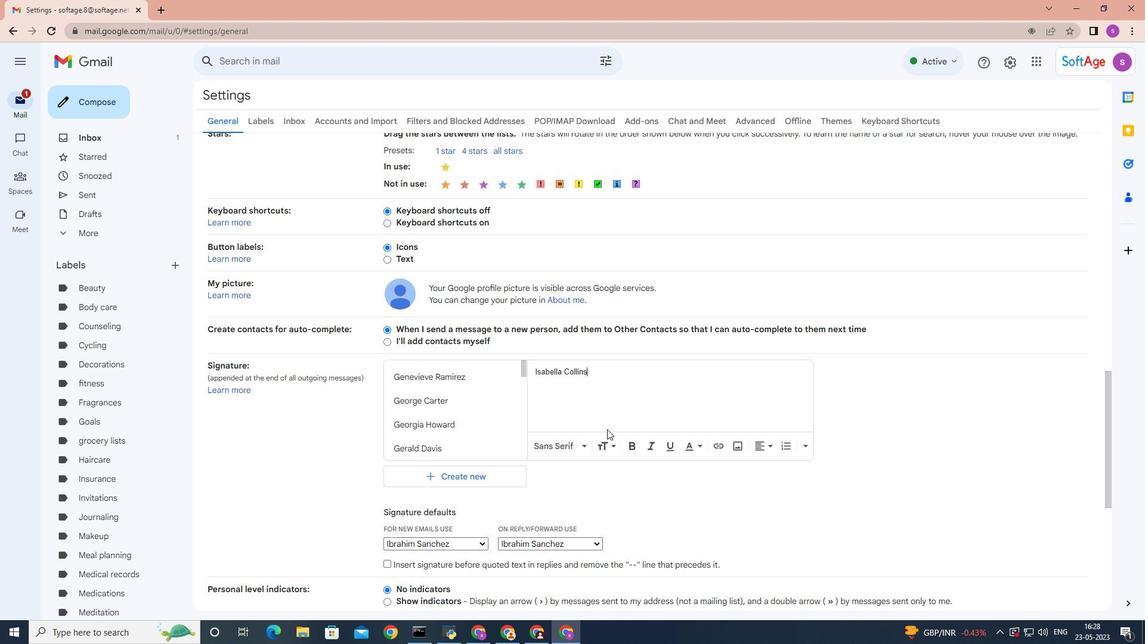 
Action: Mouse scrolled (619, 433) with delta (0, 0)
Screenshot: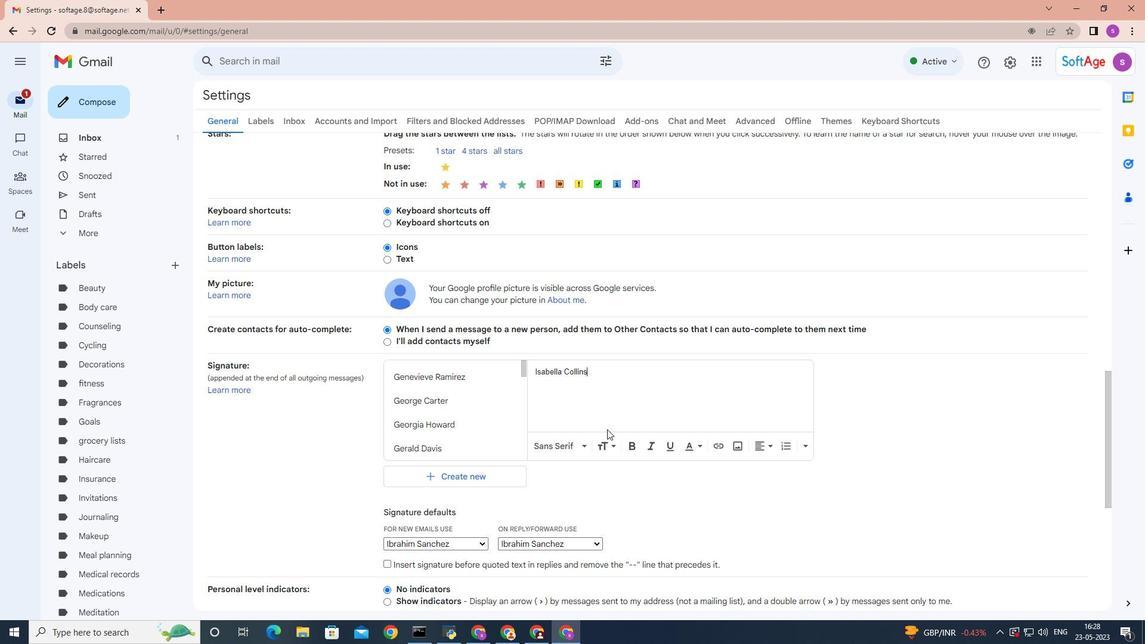 
Action: Mouse moved to (580, 452)
Screenshot: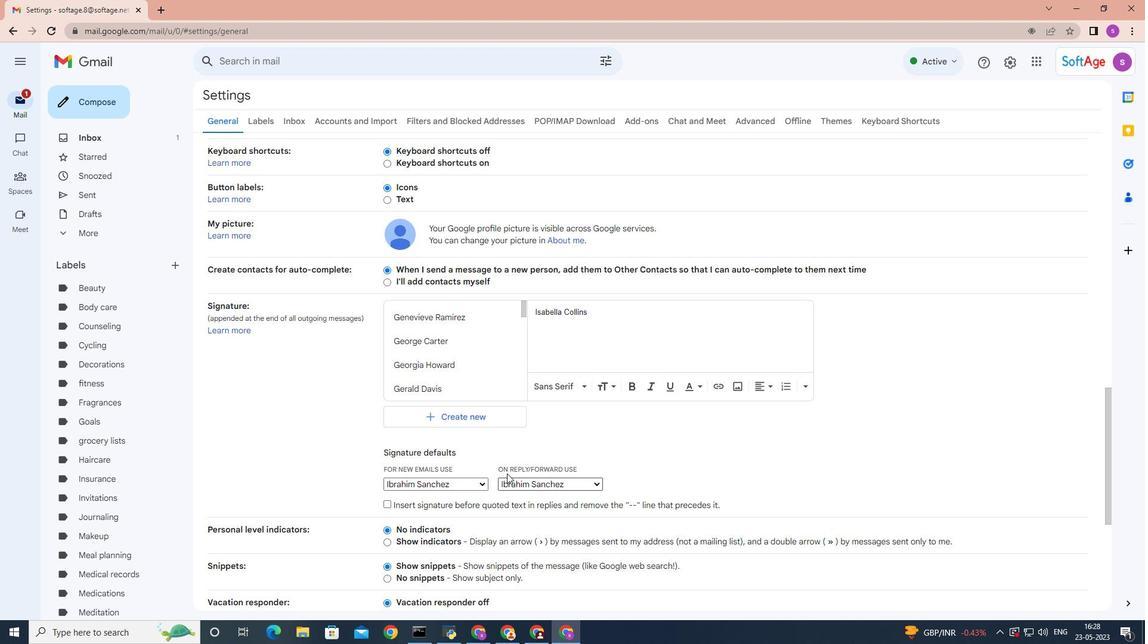 
Action: Mouse scrolled (580, 452) with delta (0, 0)
Screenshot: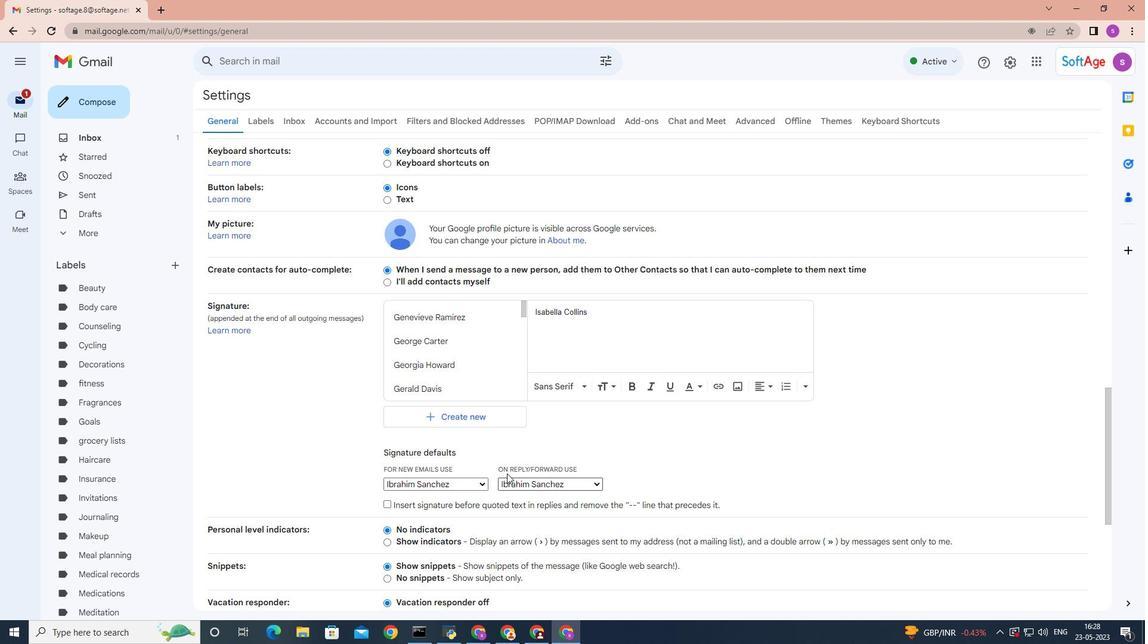 
Action: Mouse moved to (585, 449)
Screenshot: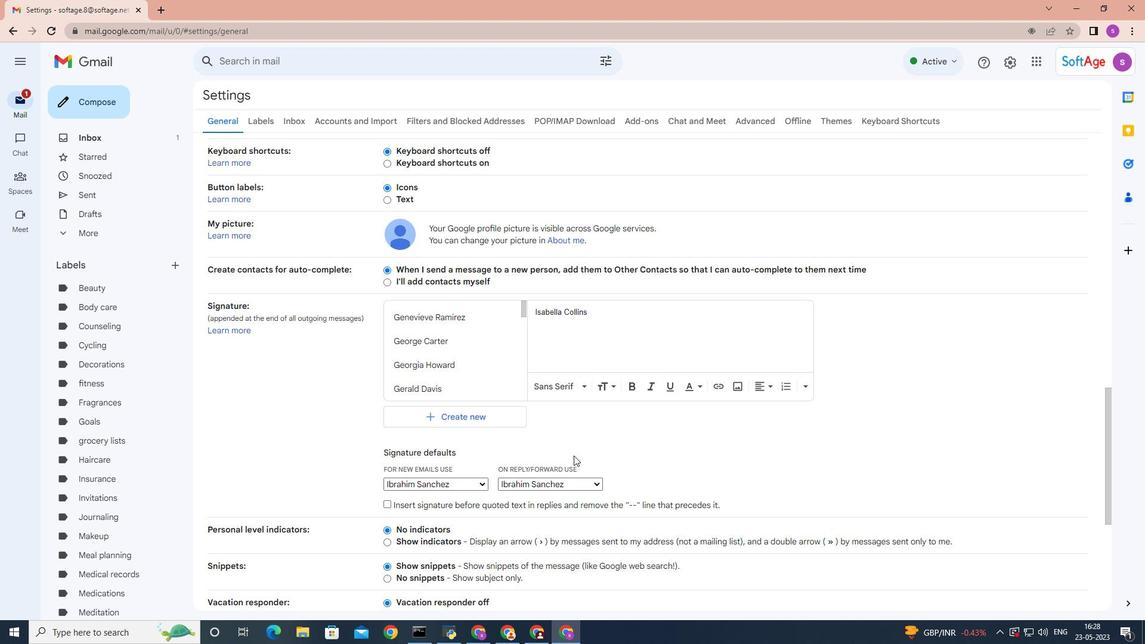 
Action: Mouse scrolled (585, 449) with delta (0, 0)
Screenshot: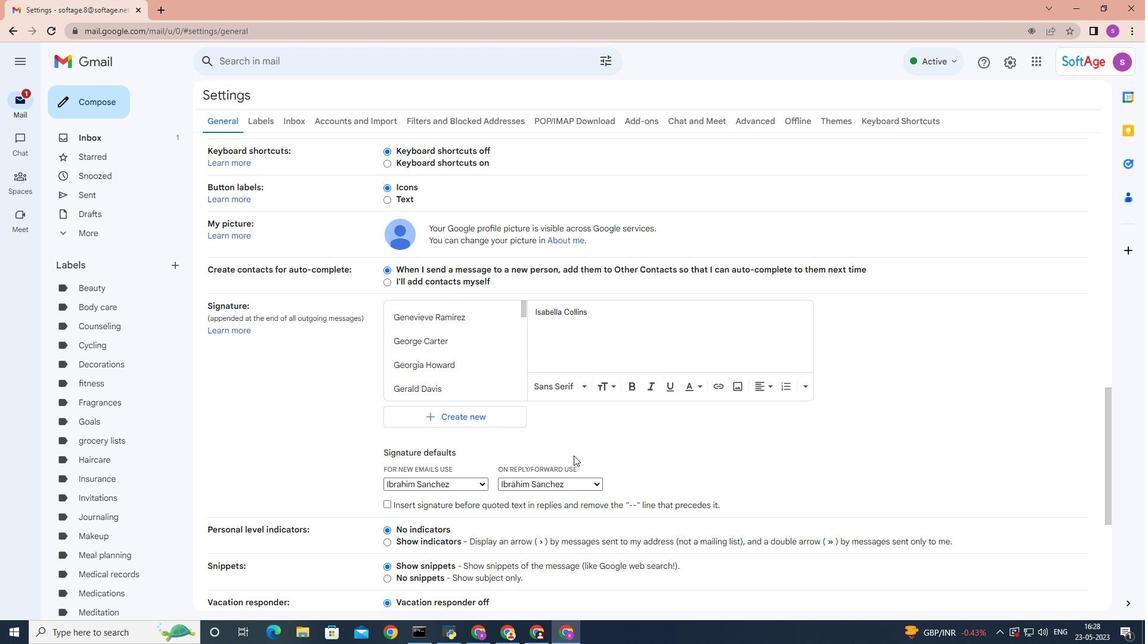 
Action: Mouse moved to (480, 362)
Screenshot: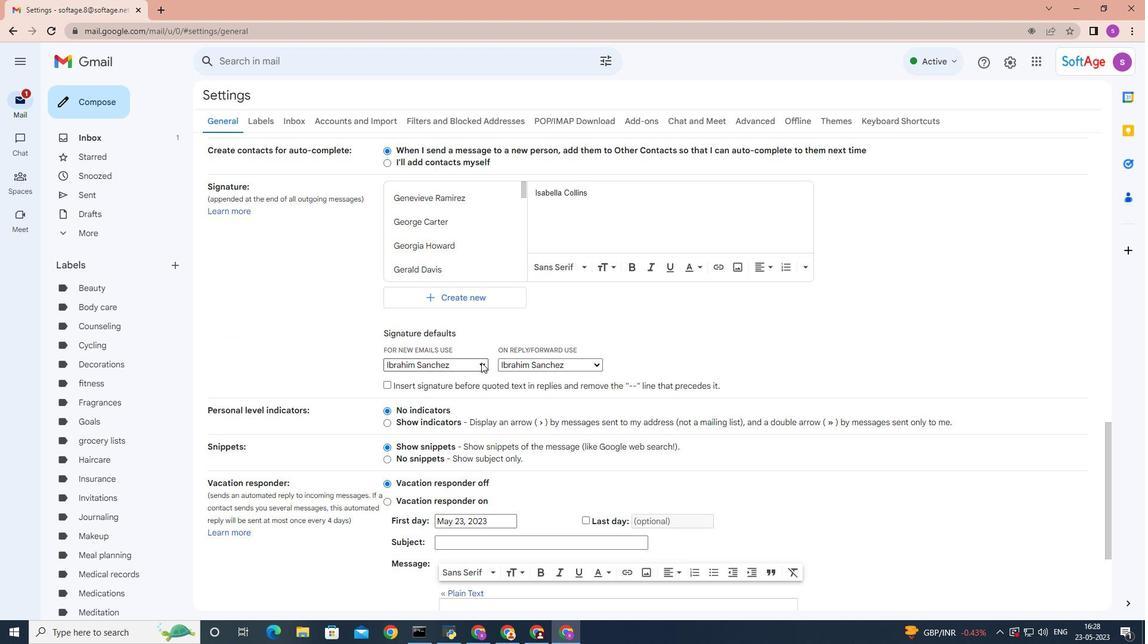 
Action: Mouse pressed left at (480, 362)
Screenshot: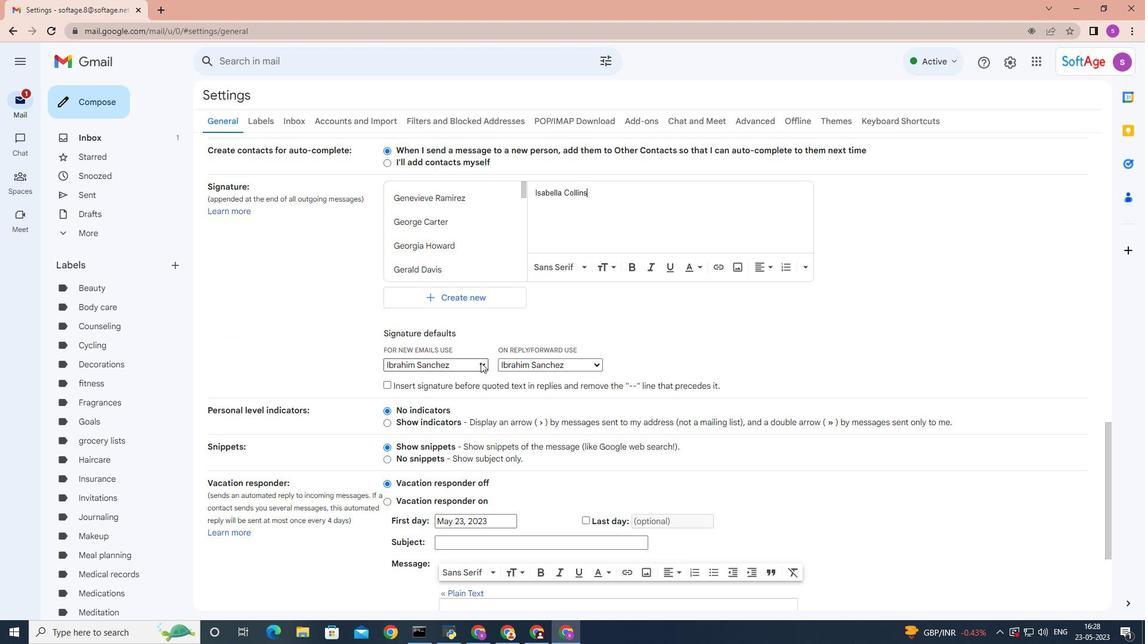
Action: Mouse moved to (470, 455)
Screenshot: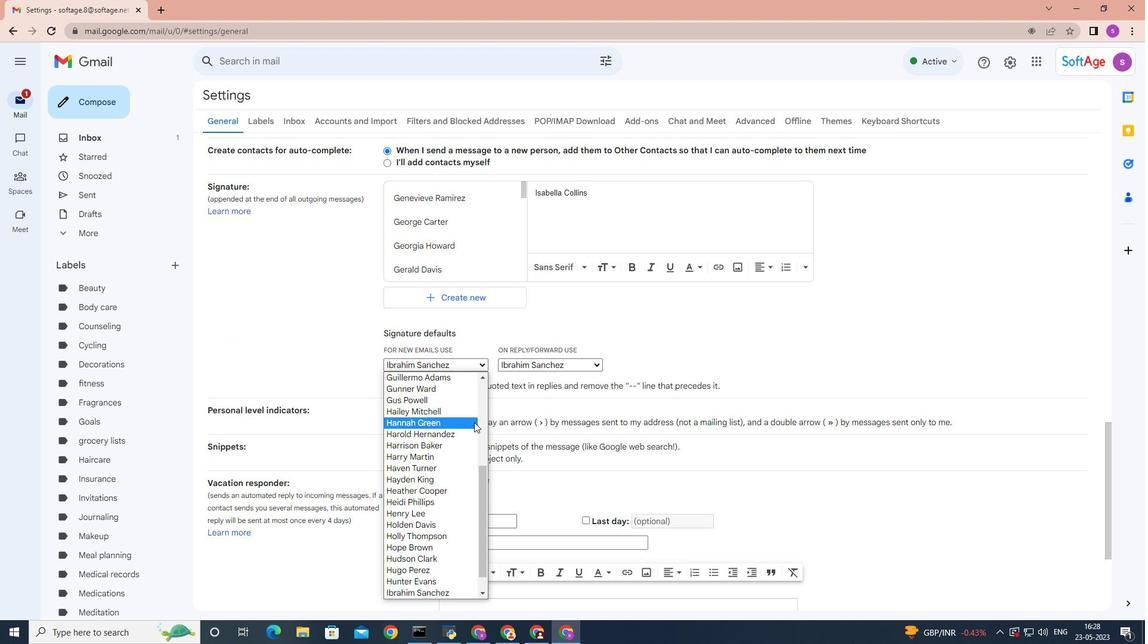 
Action: Mouse scrolled (472, 427) with delta (0, 0)
Screenshot: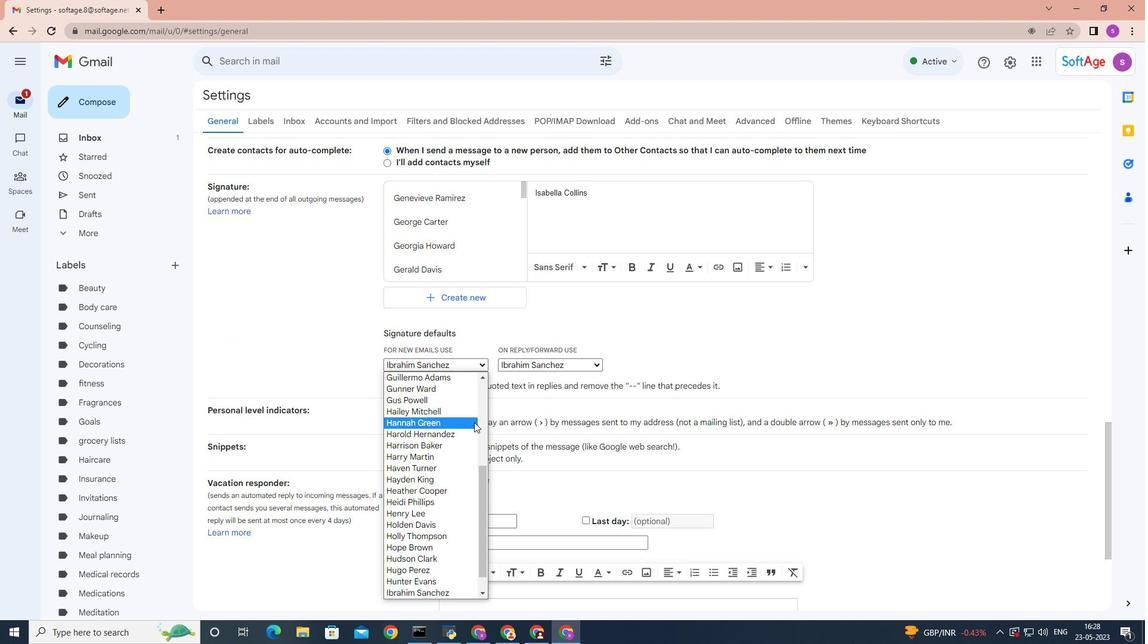 
Action: Mouse moved to (470, 455)
Screenshot: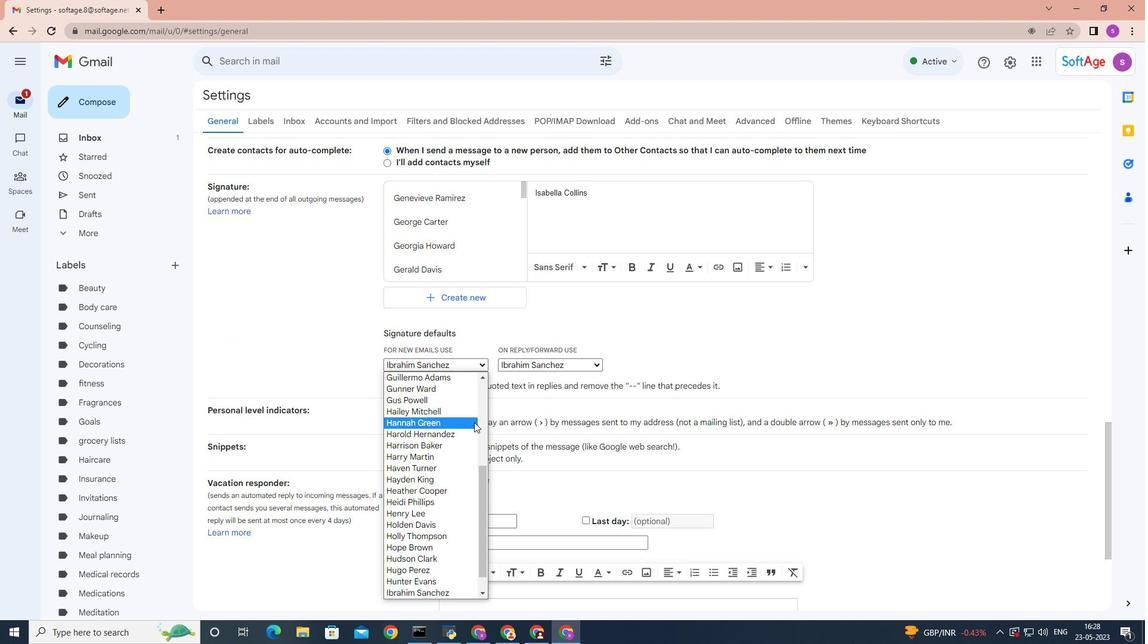 
Action: Mouse scrolled (470, 440) with delta (0, 0)
Screenshot: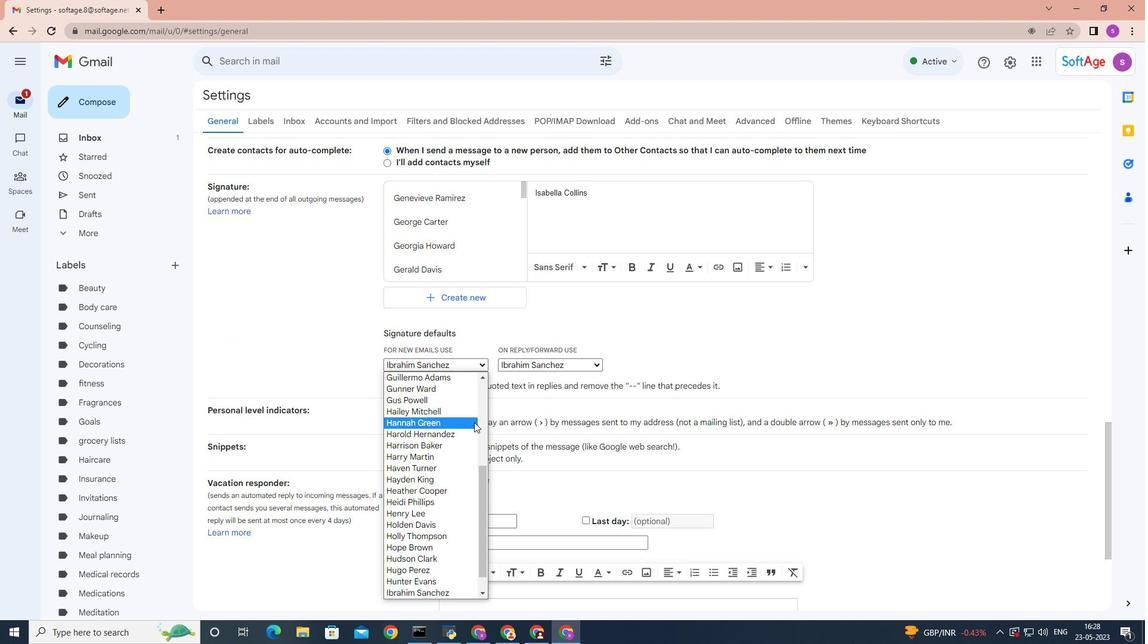 
Action: Mouse moved to (470, 455)
Screenshot: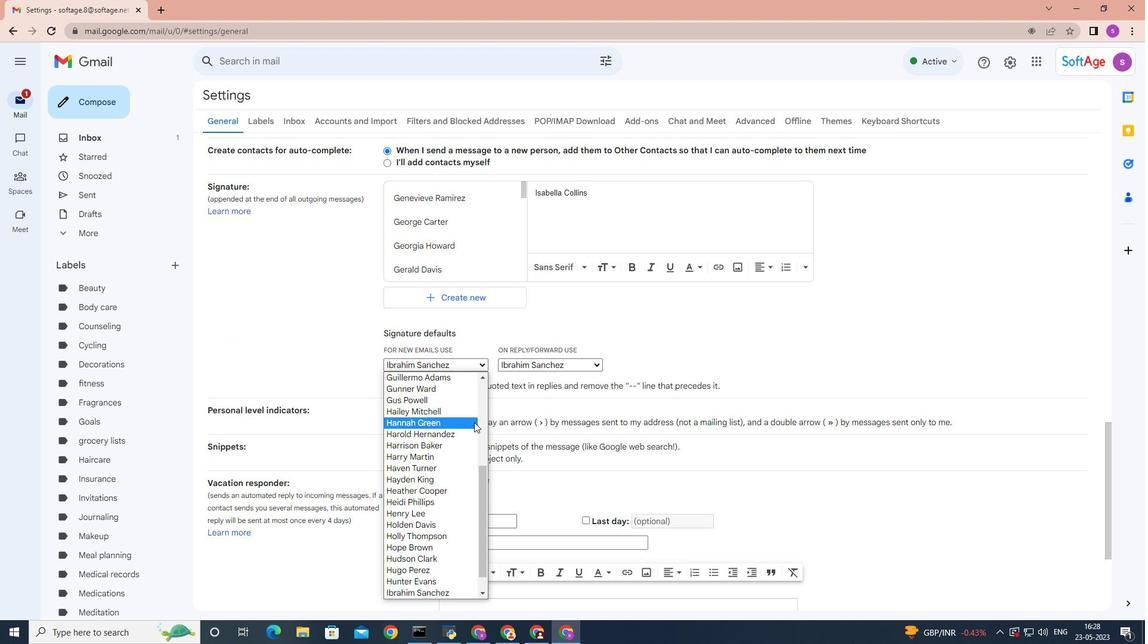 
Action: Mouse scrolled (470, 450) with delta (0, 0)
Screenshot: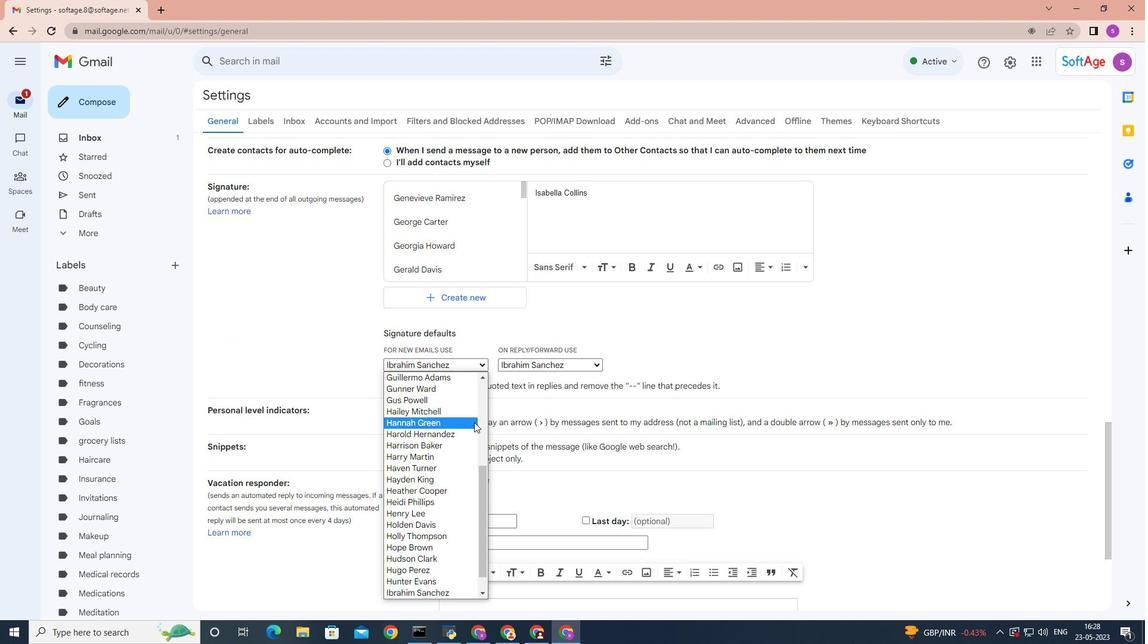 
Action: Mouse scrolled (470, 454) with delta (0, 0)
Screenshot: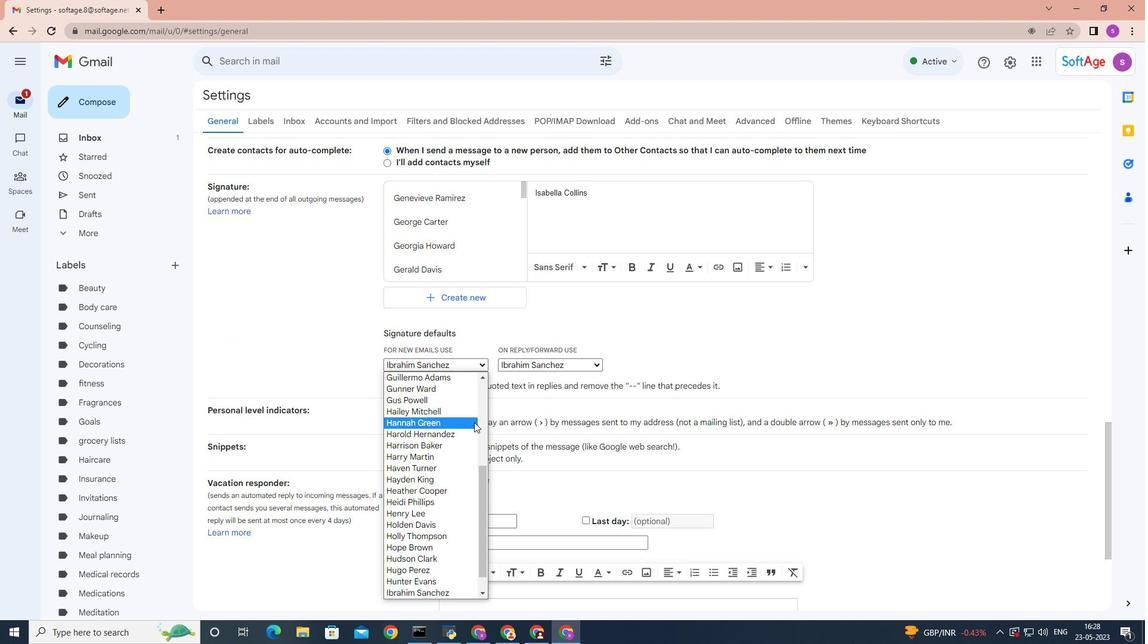 
Action: Mouse moved to (470, 455)
Screenshot: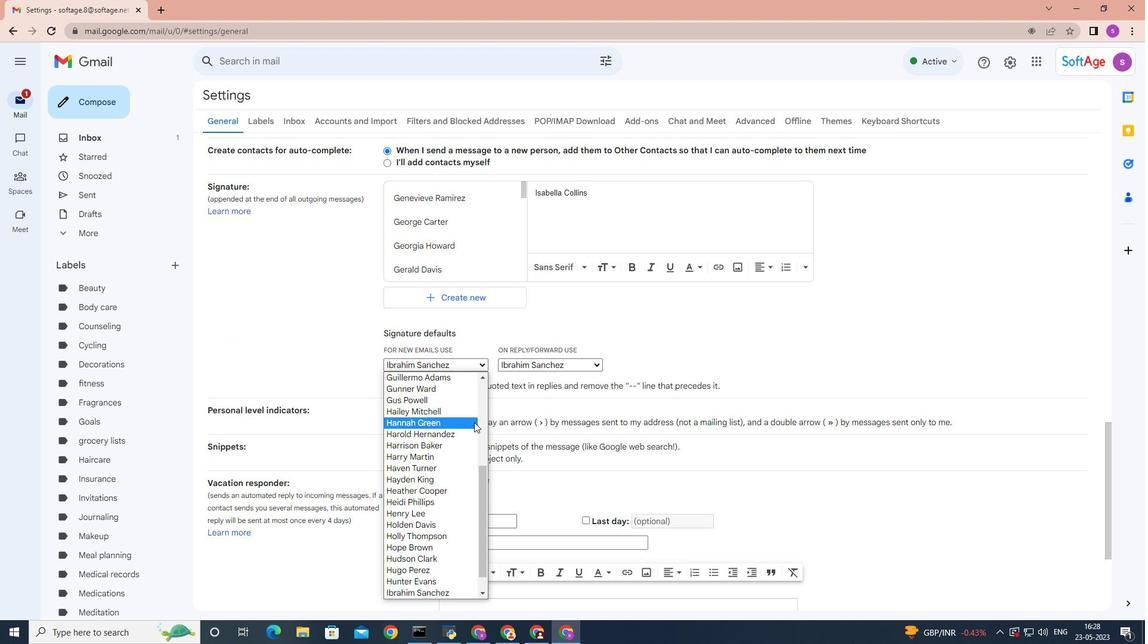 
Action: Mouse scrolled (470, 454) with delta (0, 0)
Screenshot: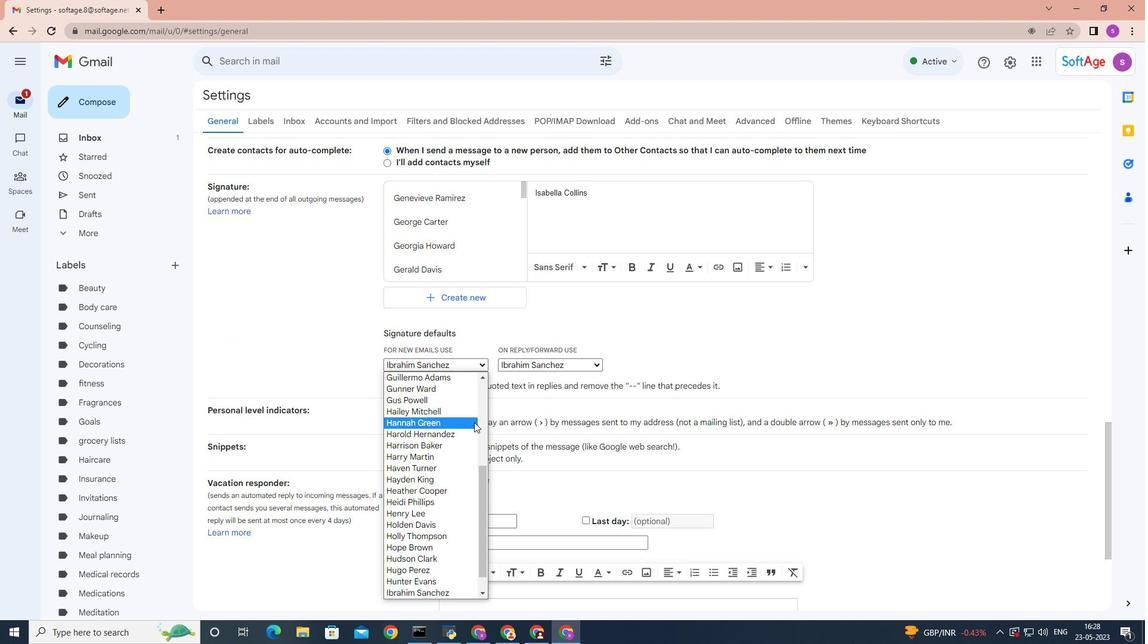
Action: Mouse scrolled (470, 454) with delta (0, 0)
Screenshot: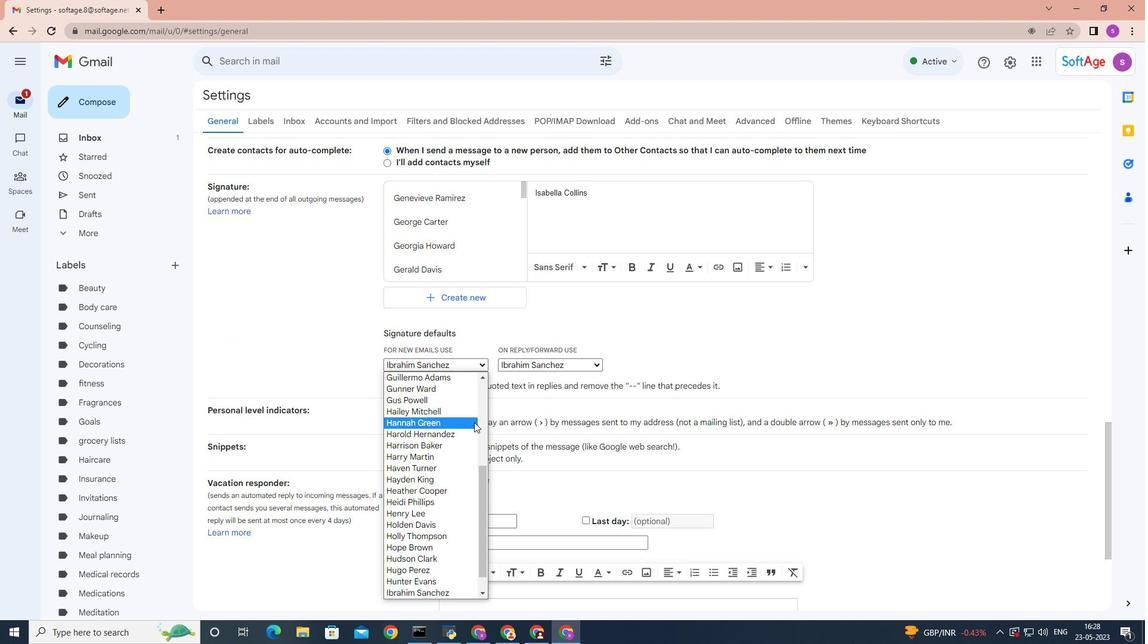 
Action: Mouse moved to (471, 456)
Screenshot: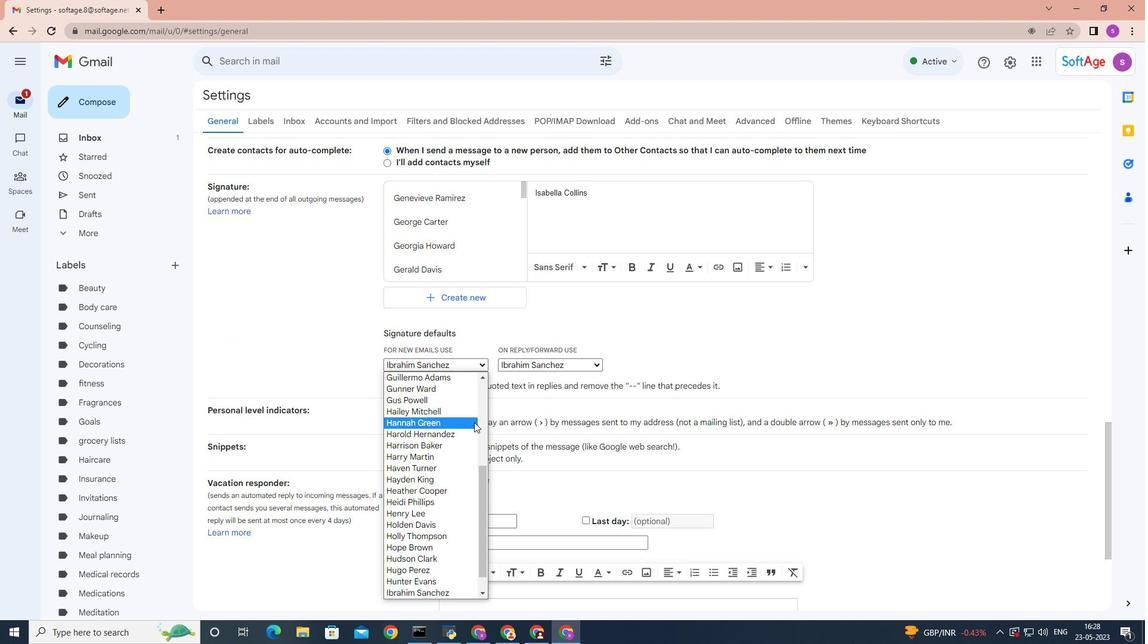 
Action: Mouse scrolled (470, 455) with delta (0, 0)
Screenshot: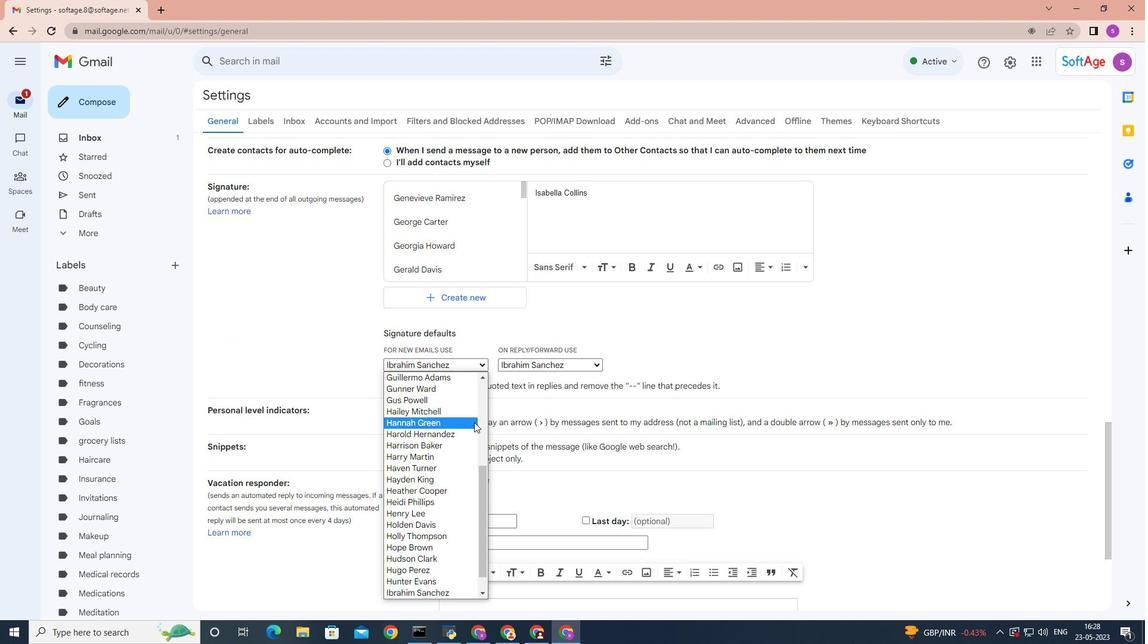 
Action: Mouse moved to (462, 559)
Screenshot: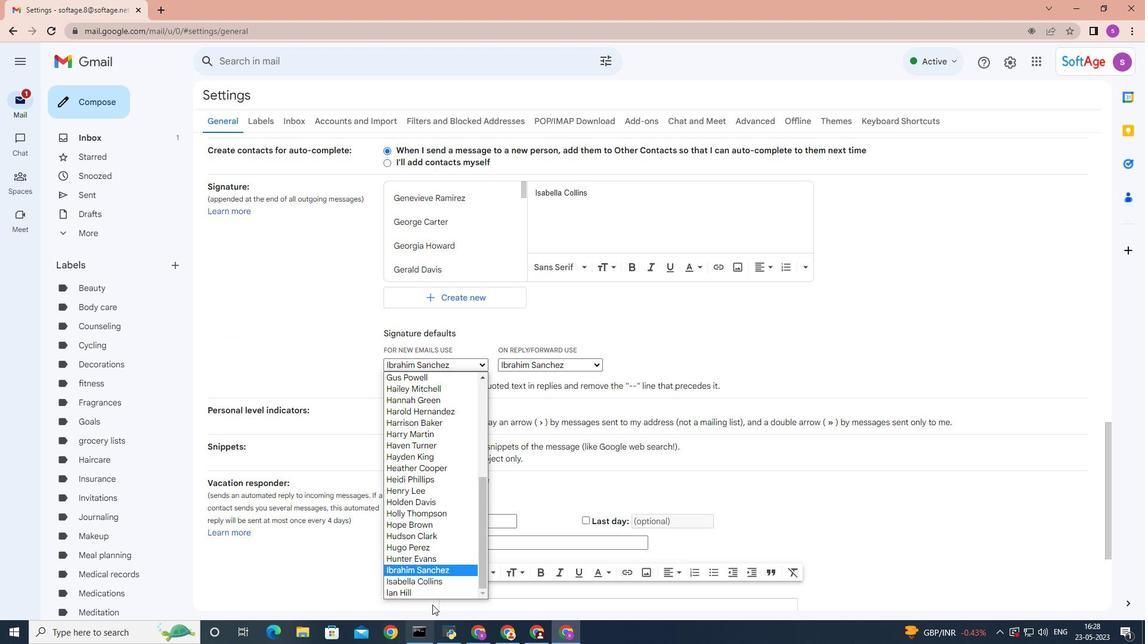 
Action: Mouse scrolled (462, 558) with delta (0, 0)
Screenshot: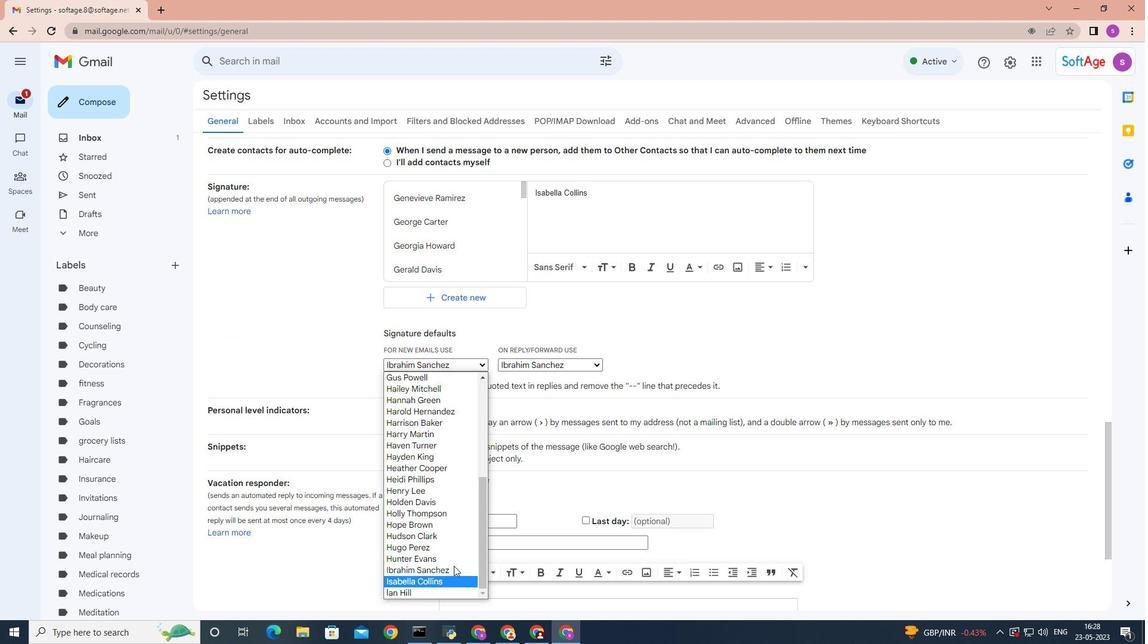 
Action: Mouse moved to (462, 558)
Screenshot: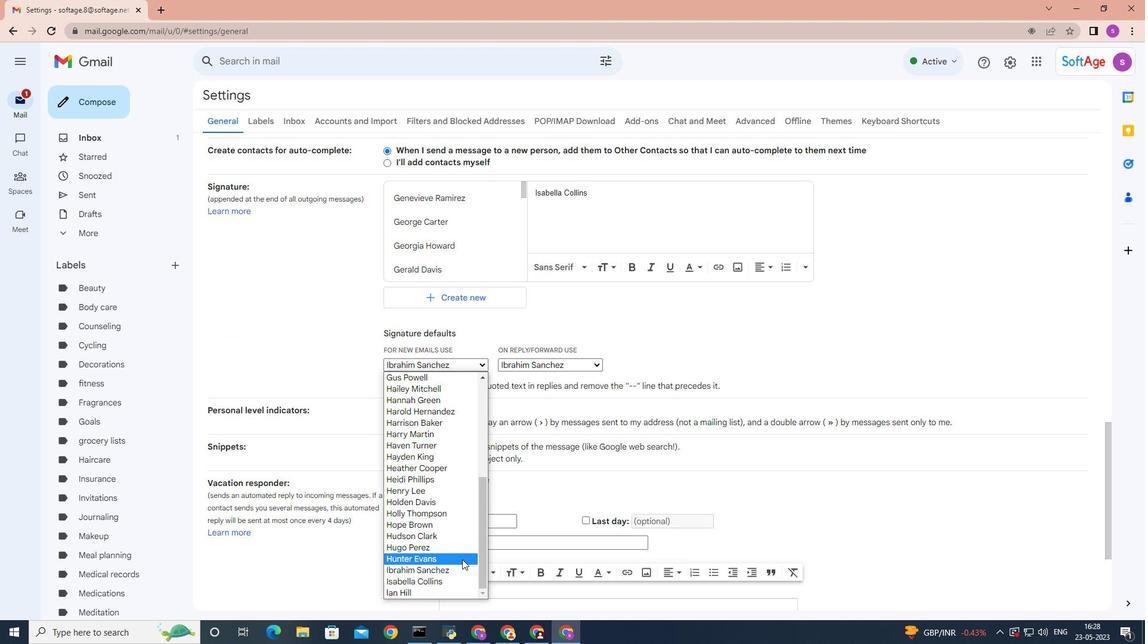 
Action: Mouse scrolled (462, 558) with delta (0, 0)
Screenshot: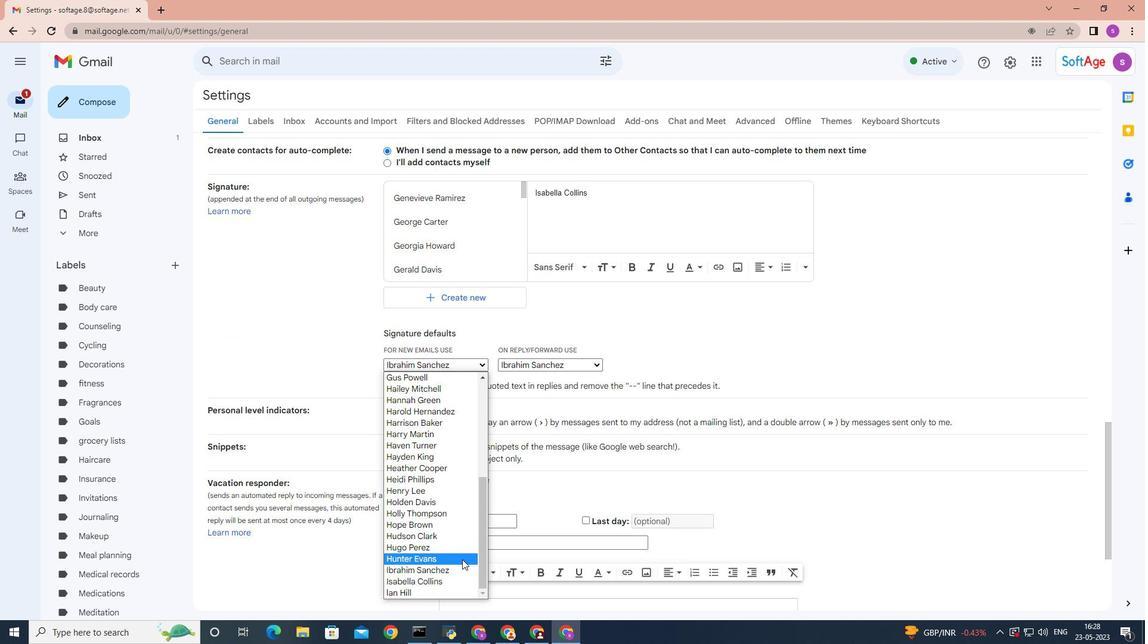 
Action: Mouse scrolled (462, 558) with delta (0, 0)
Screenshot: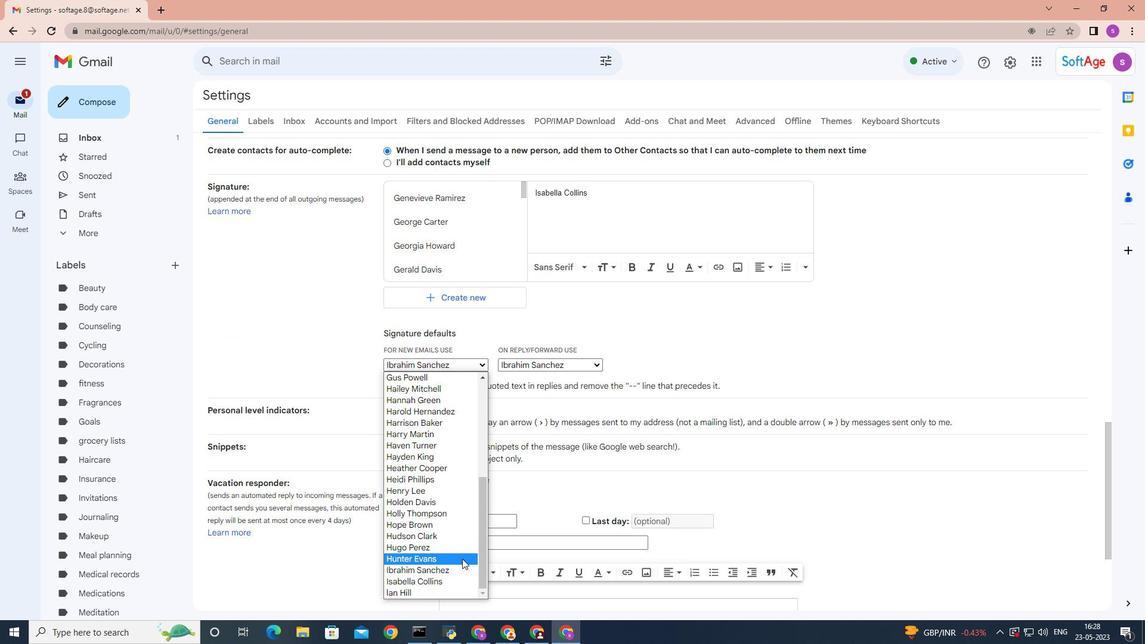 
Action: Mouse moved to (436, 579)
Screenshot: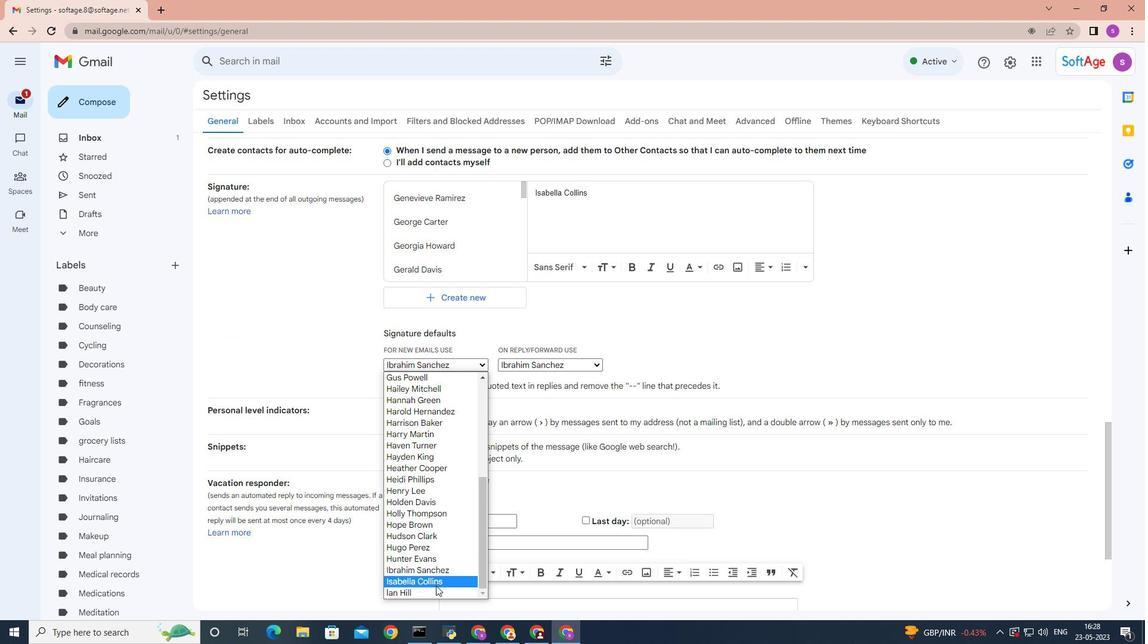 
Action: Mouse pressed left at (436, 579)
Screenshot: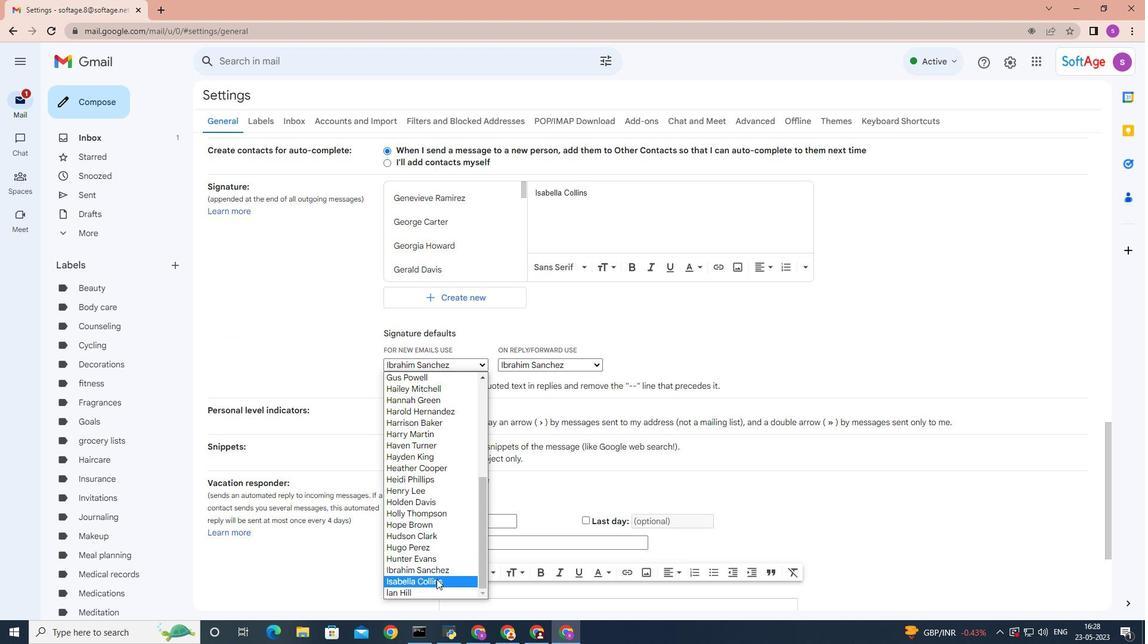 
Action: Mouse moved to (592, 363)
Screenshot: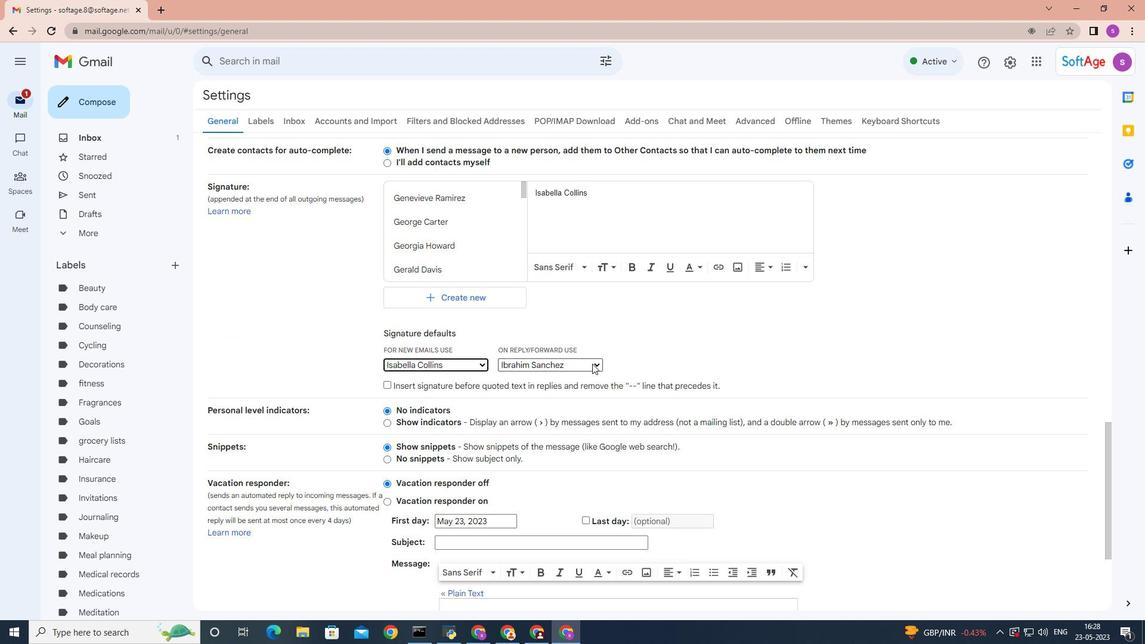 
Action: Mouse pressed left at (592, 363)
Screenshot: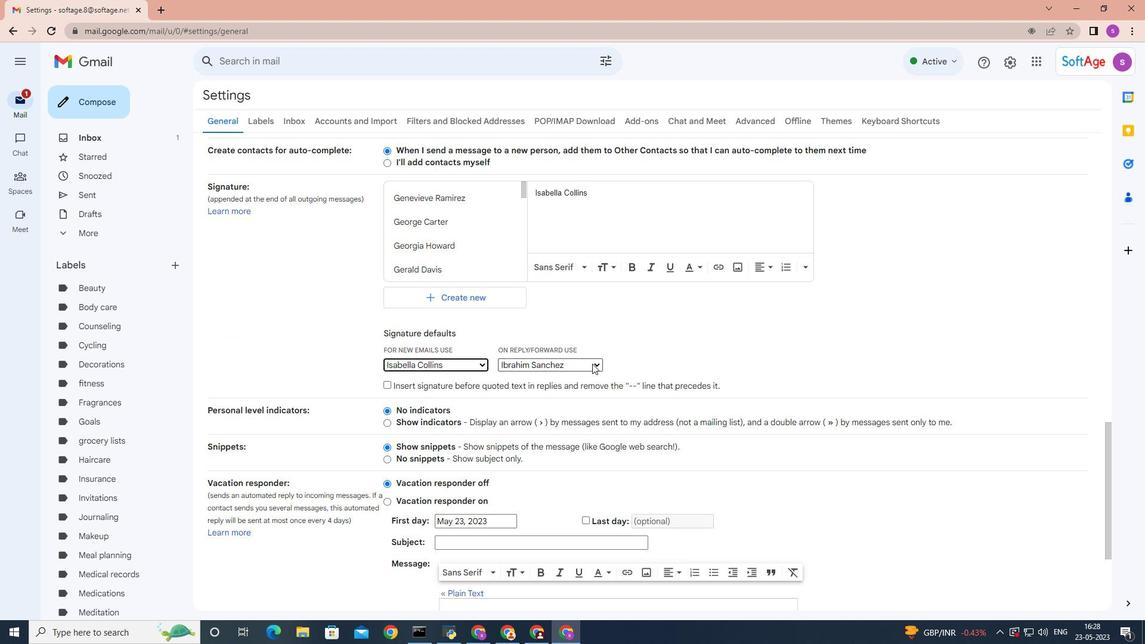 
Action: Mouse moved to (569, 451)
Screenshot: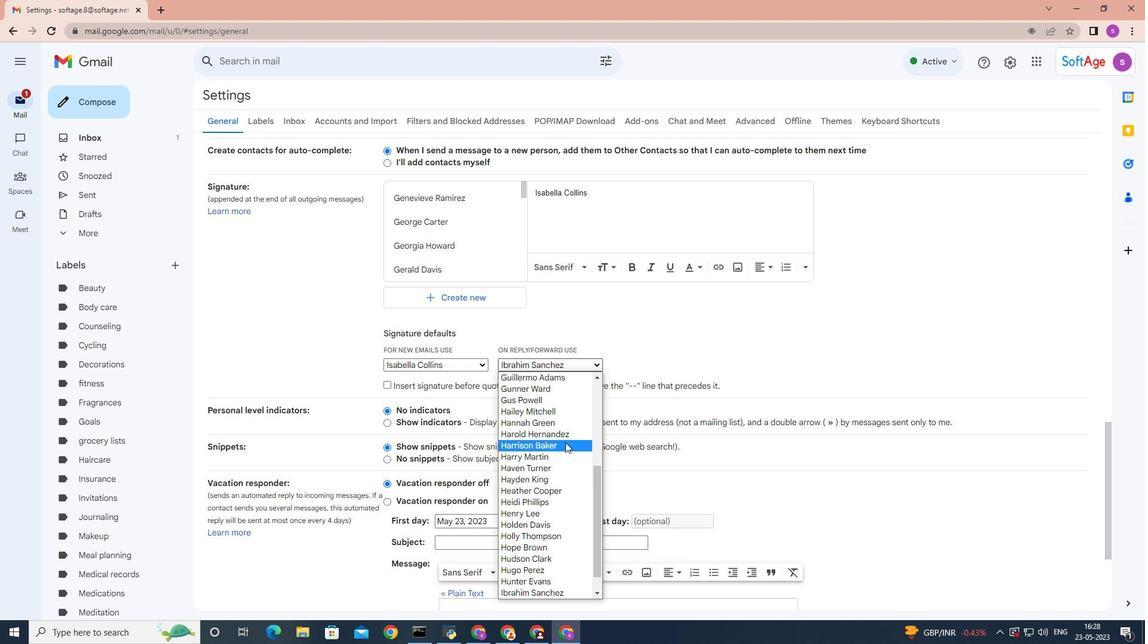 
Action: Mouse scrolled (566, 445) with delta (0, 0)
Screenshot: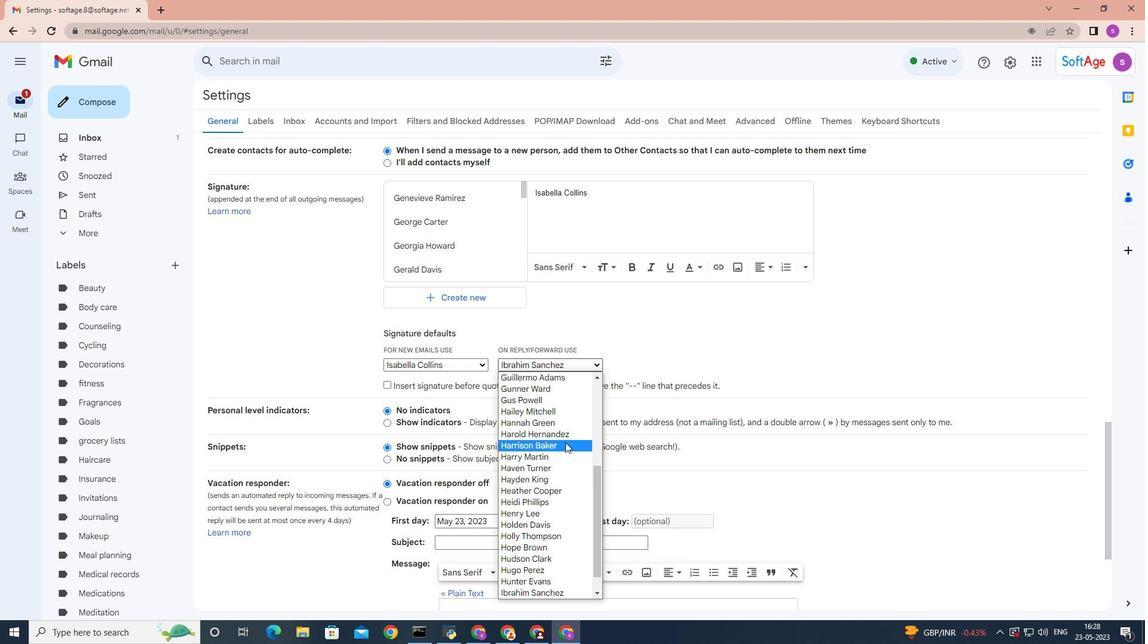 
Action: Mouse moved to (569, 452)
Screenshot: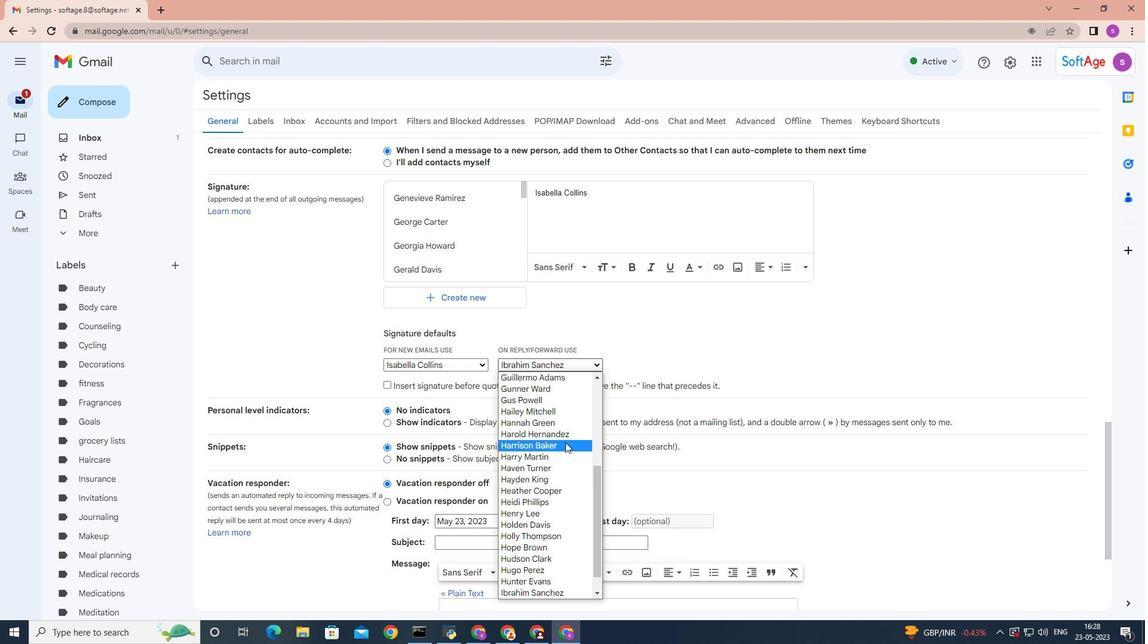 
Action: Mouse scrolled (568, 449) with delta (0, 0)
Screenshot: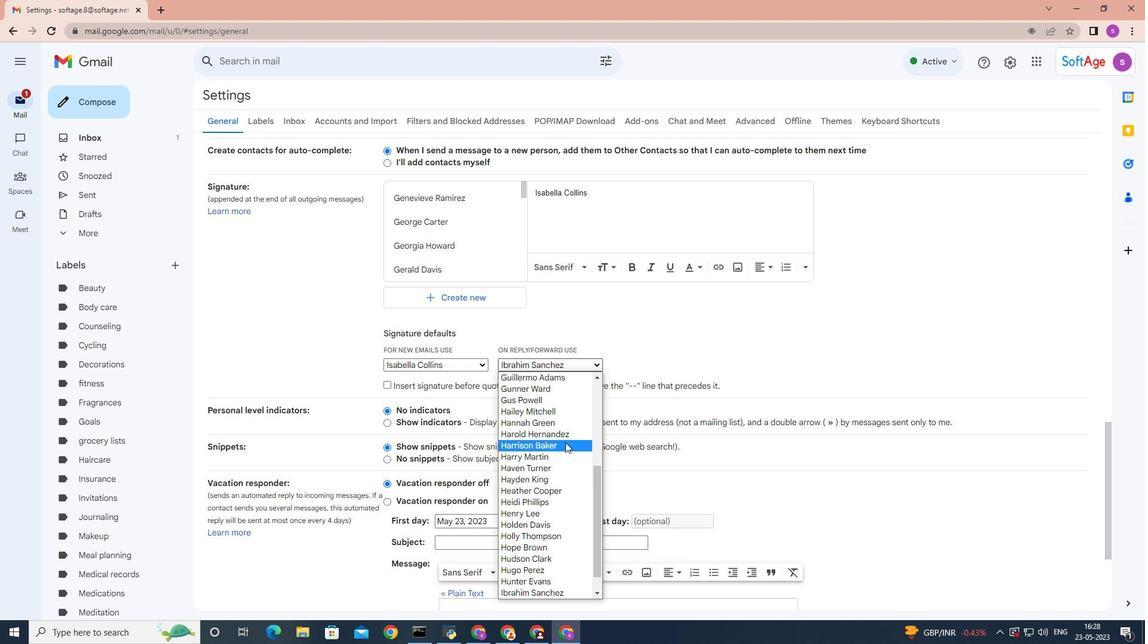 
Action: Mouse moved to (569, 452)
Screenshot: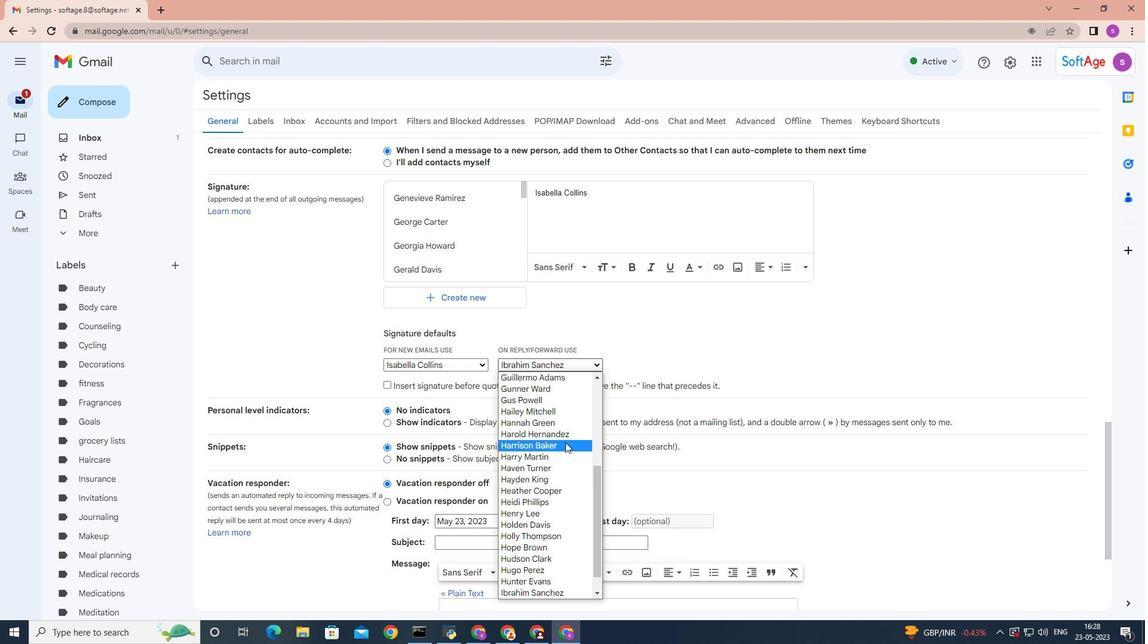 
Action: Mouse scrolled (568, 450) with delta (0, 0)
Screenshot: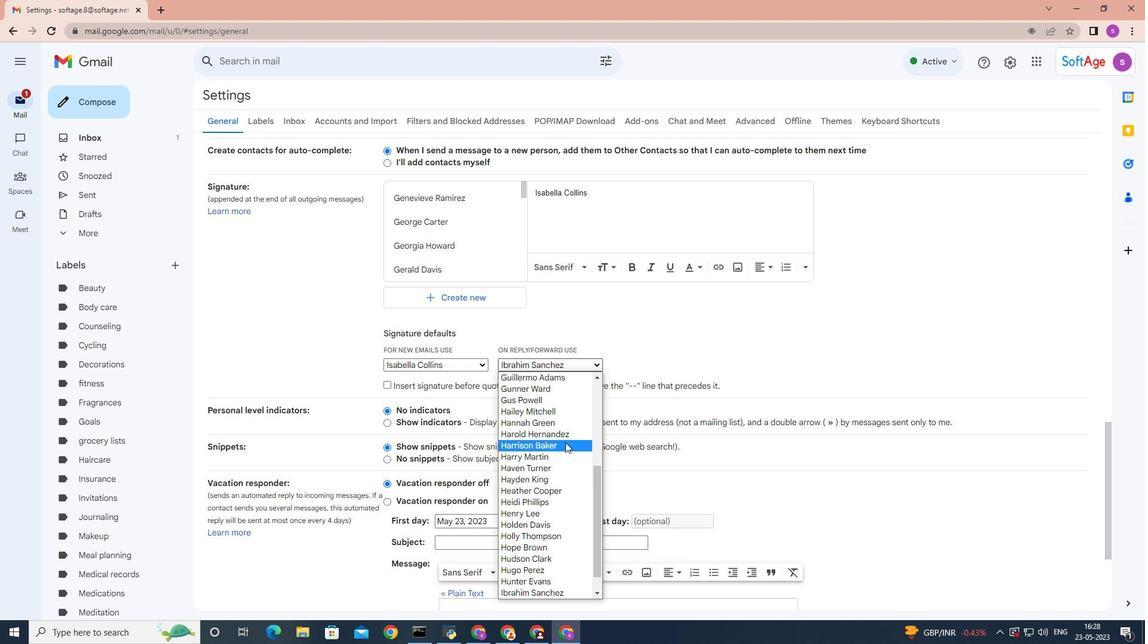 
Action: Mouse scrolled (568, 450) with delta (0, 0)
Screenshot: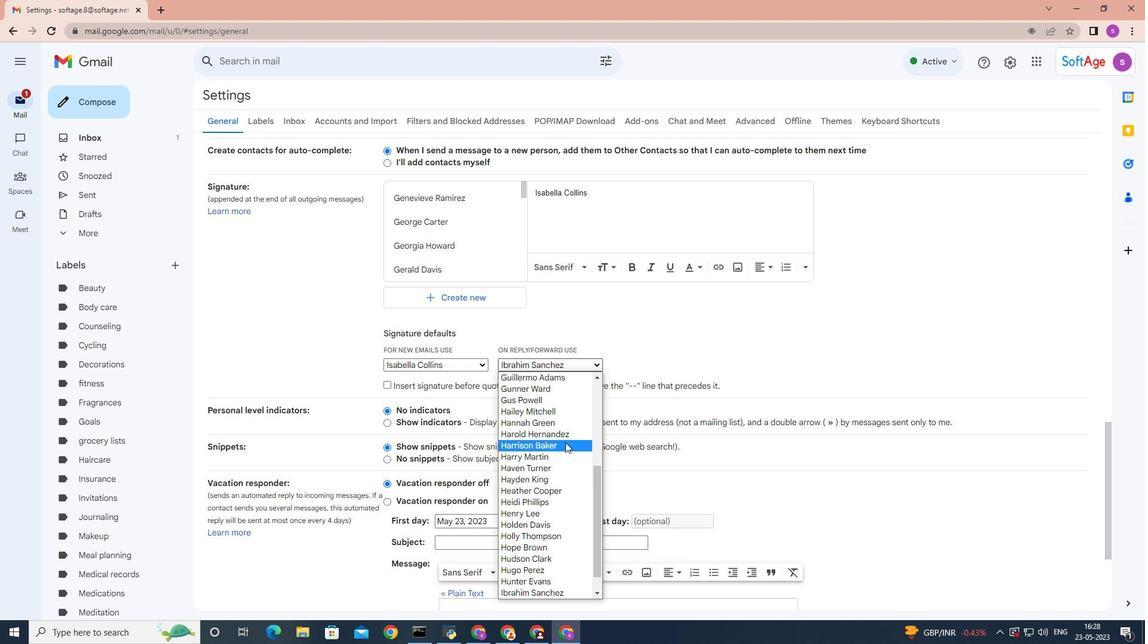
Action: Mouse moved to (570, 452)
Screenshot: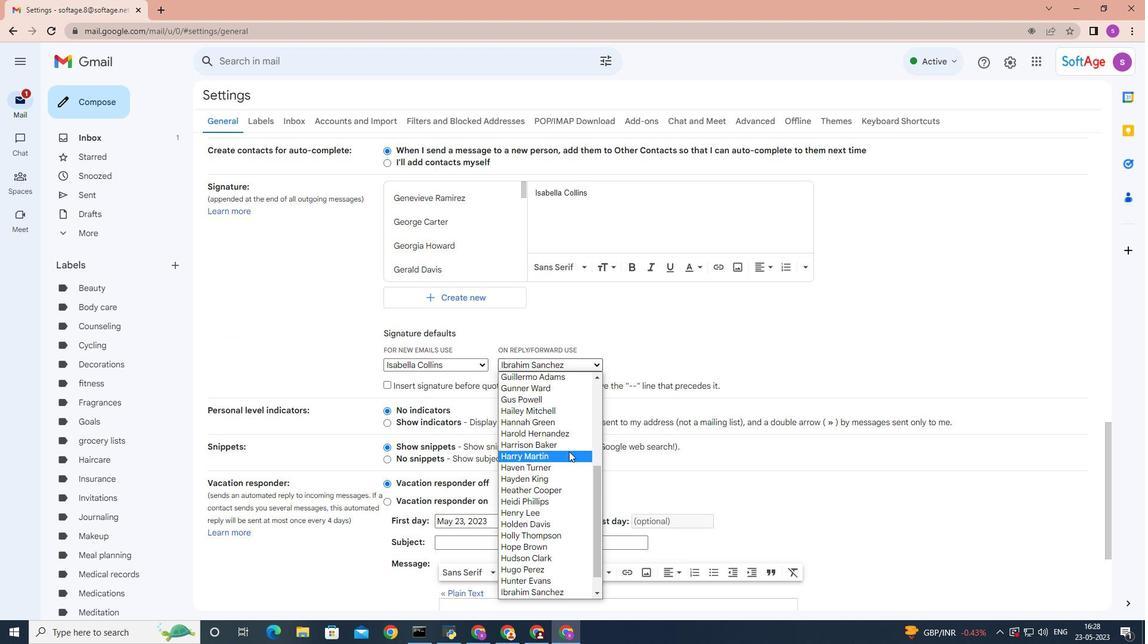 
Action: Mouse scrolled (569, 450) with delta (0, 0)
Screenshot: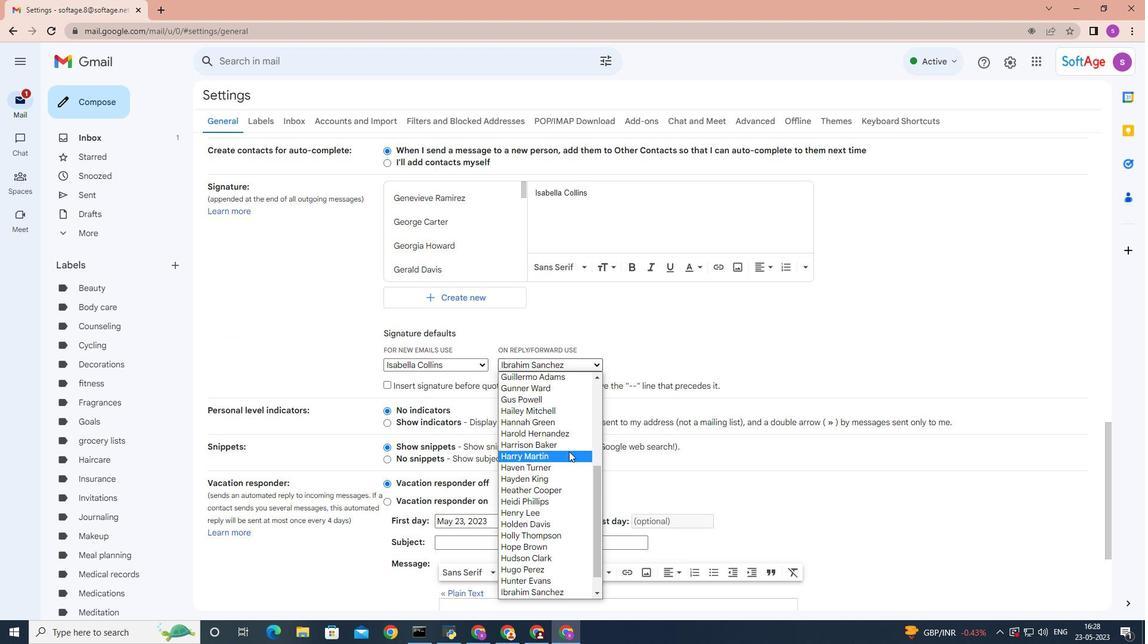 
Action: Mouse moved to (578, 470)
Screenshot: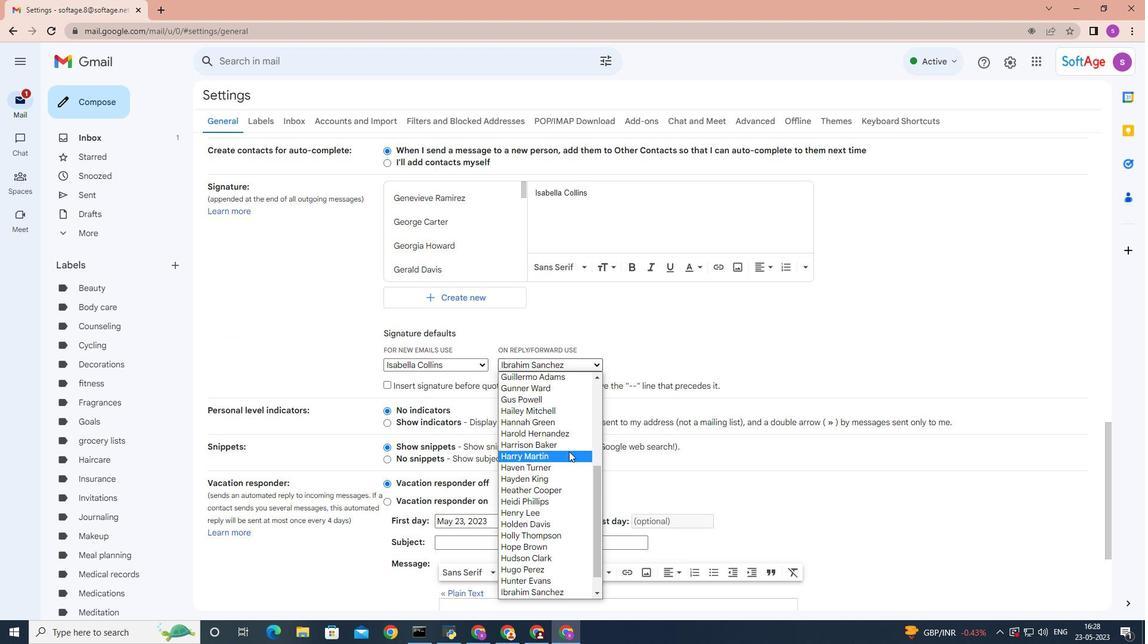 
Action: Mouse scrolled (569, 451) with delta (0, 0)
Screenshot: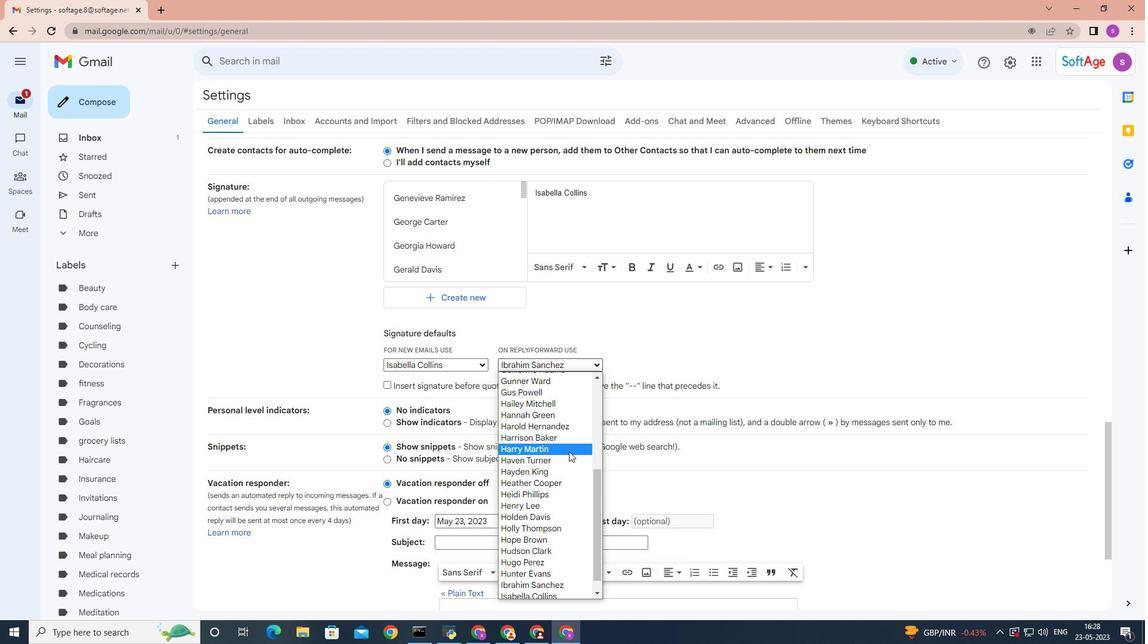 
Action: Mouse moved to (579, 477)
Screenshot: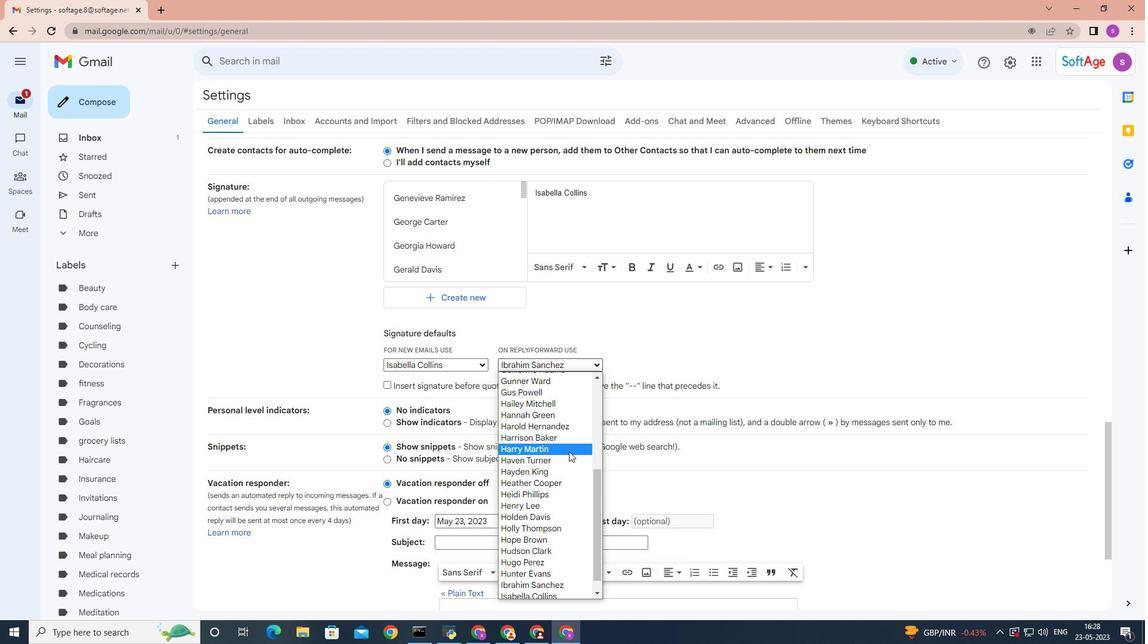 
Action: Mouse scrolled (569, 451) with delta (0, 0)
Screenshot: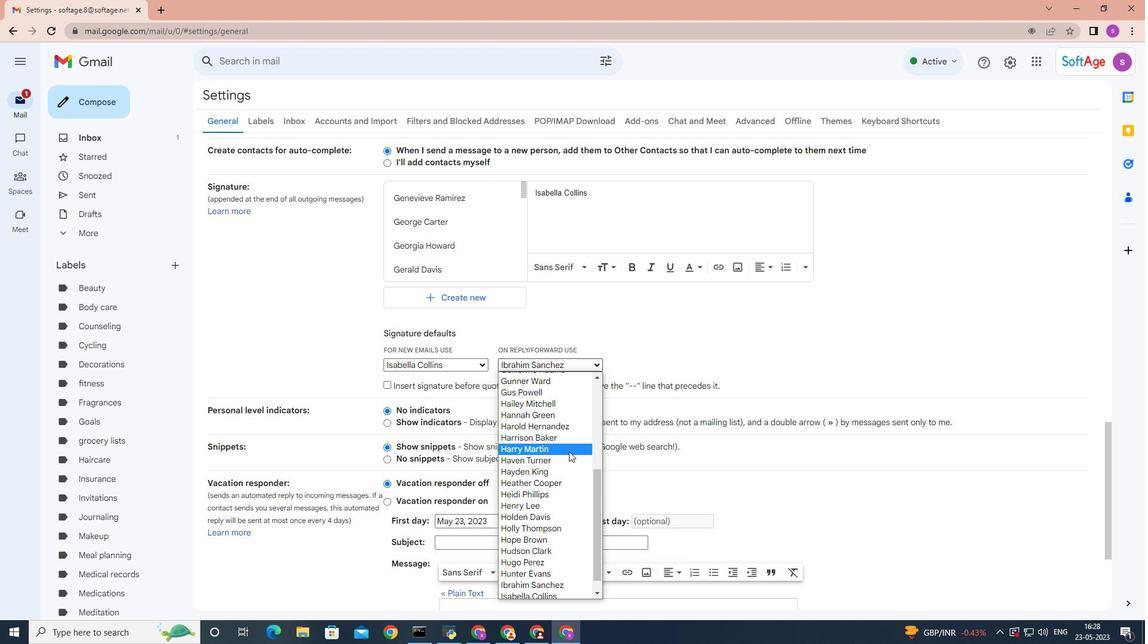 
Action: Mouse moved to (559, 576)
Screenshot: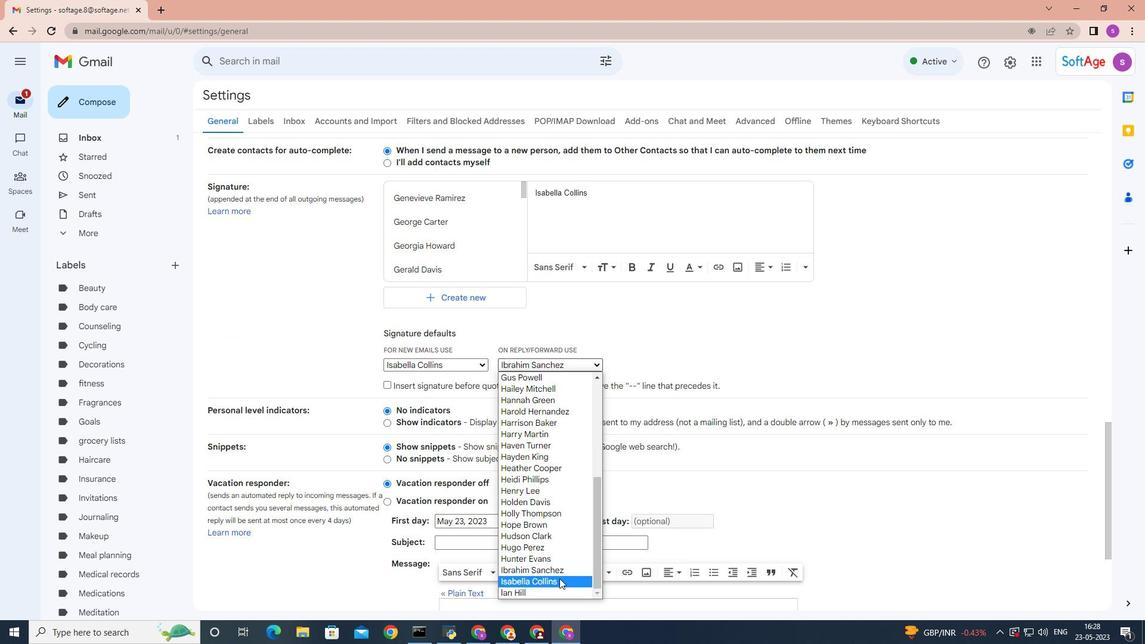 
Action: Mouse pressed left at (559, 576)
Screenshot: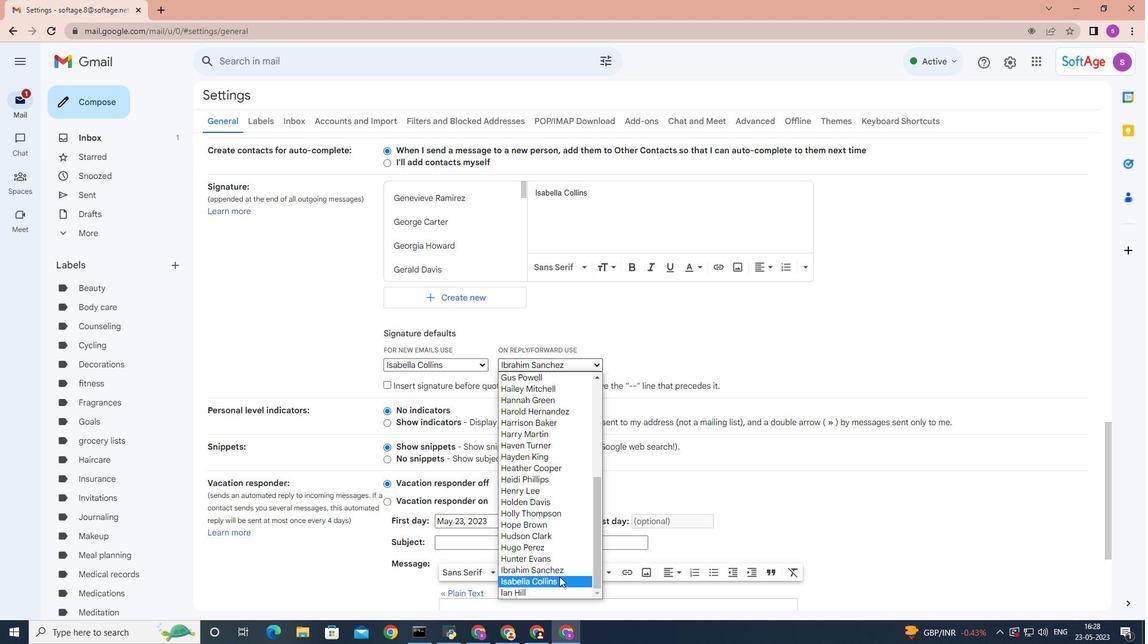 
Action: Mouse moved to (735, 387)
Screenshot: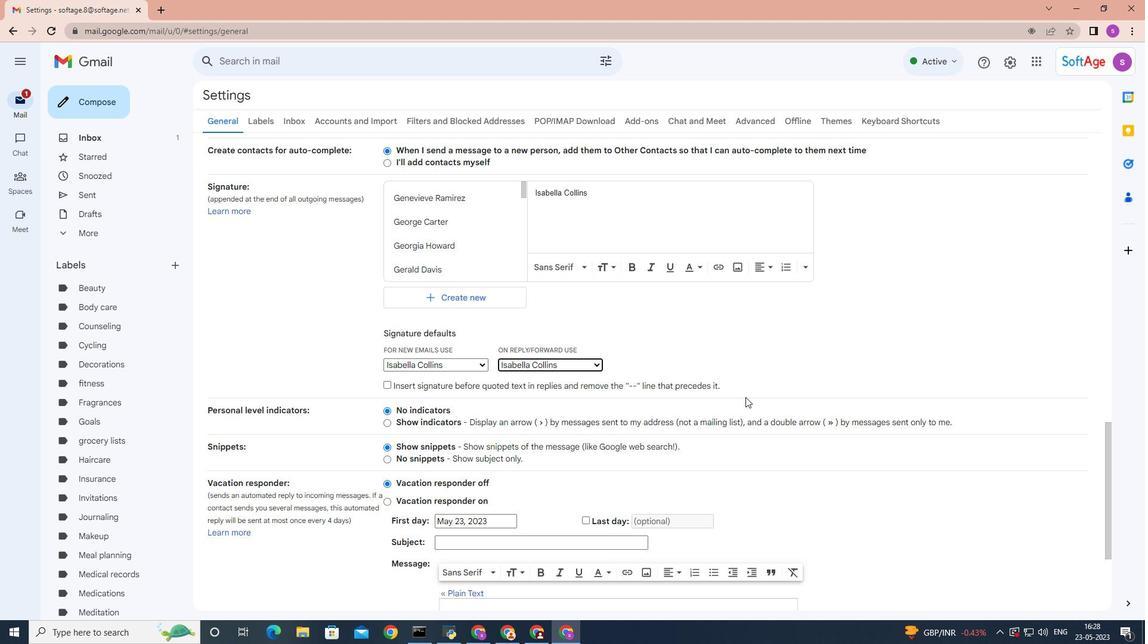 
Action: Mouse scrolled (735, 387) with delta (0, 0)
Screenshot: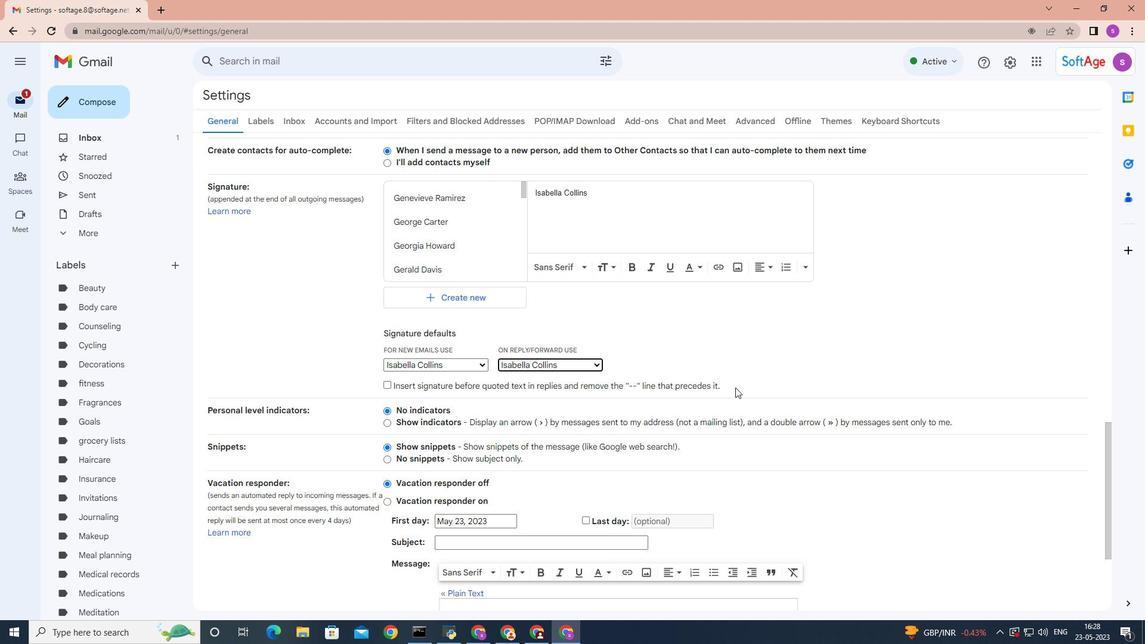 
Action: Mouse scrolled (735, 387) with delta (0, 0)
Screenshot: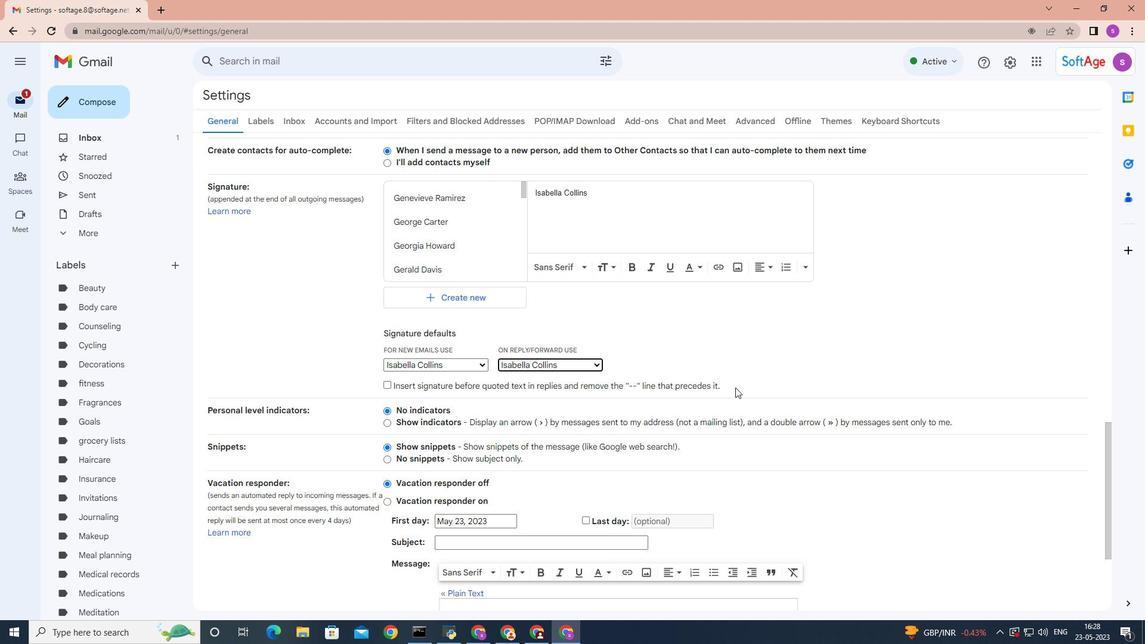 
Action: Mouse scrolled (735, 387) with delta (0, 0)
Screenshot: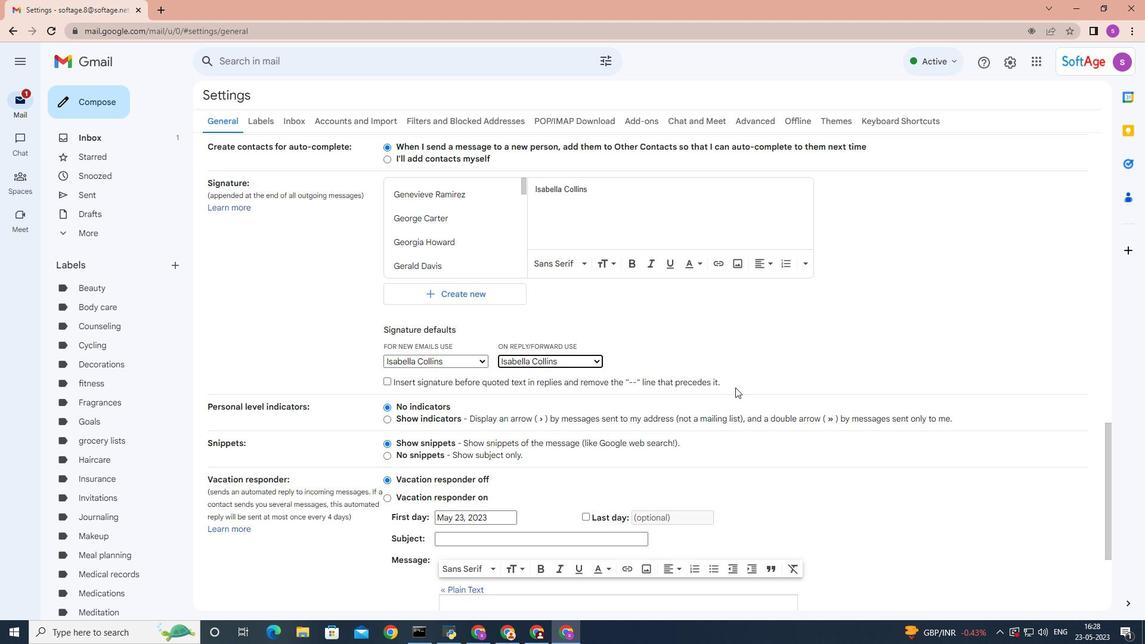 
Action: Mouse moved to (623, 543)
Screenshot: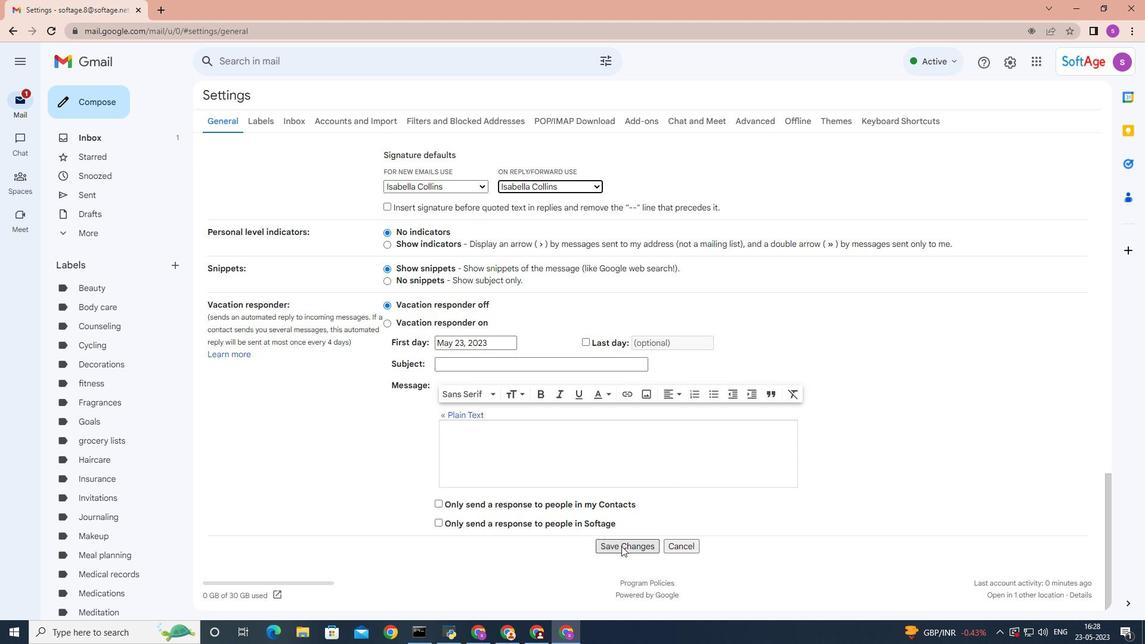 
Action: Mouse pressed left at (623, 543)
Screenshot: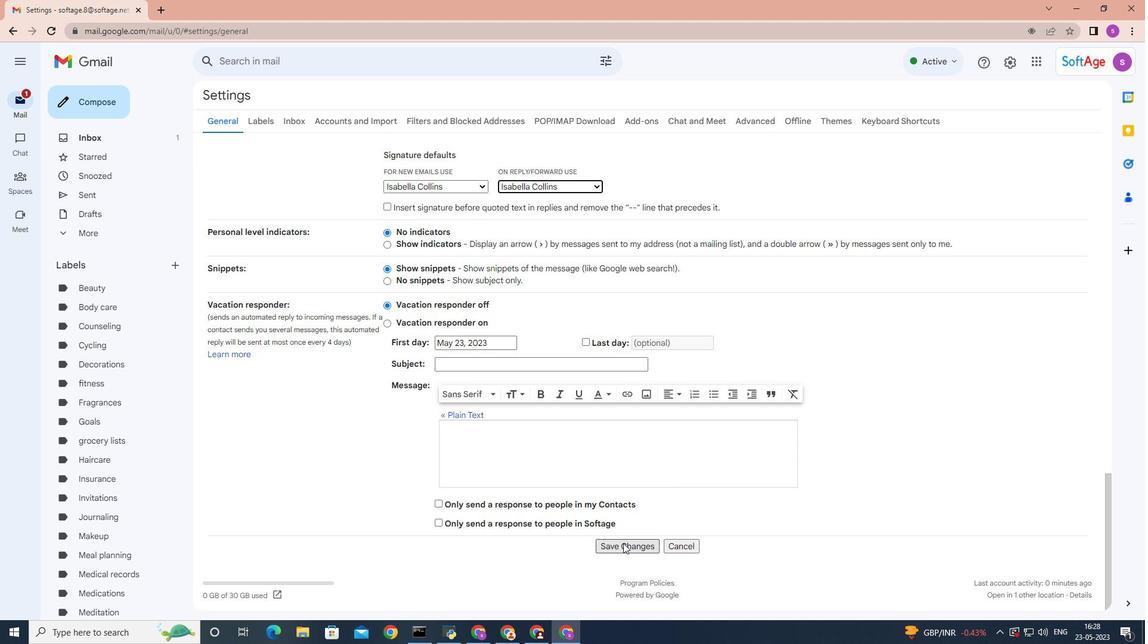 
Action: Mouse moved to (168, 203)
Screenshot: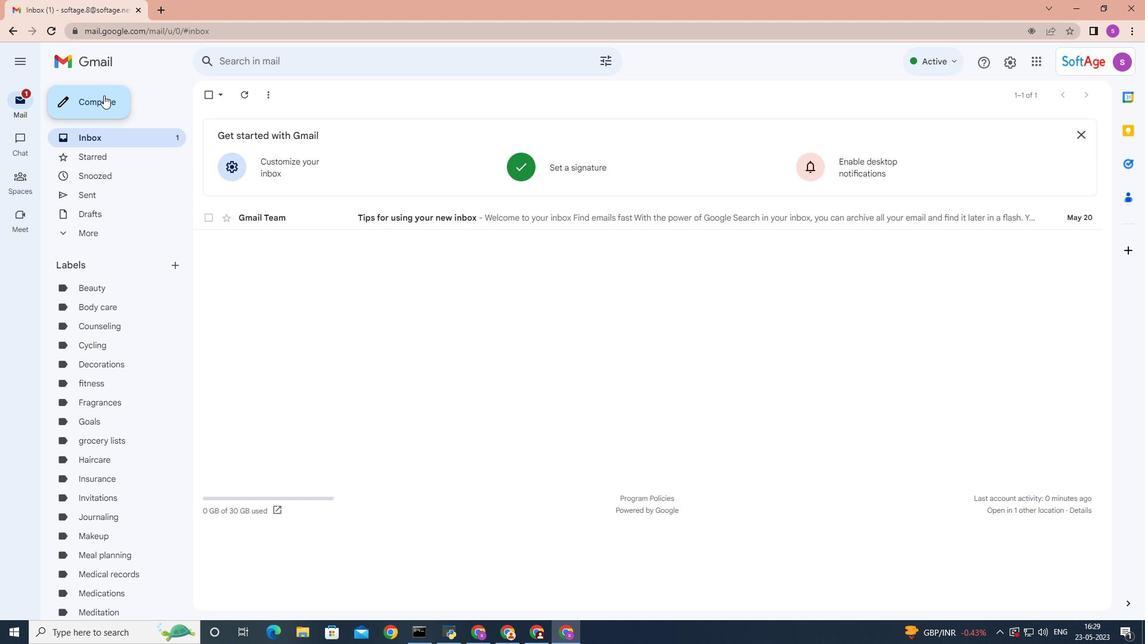 
Action: Mouse pressed left at (103, 95)
Screenshot: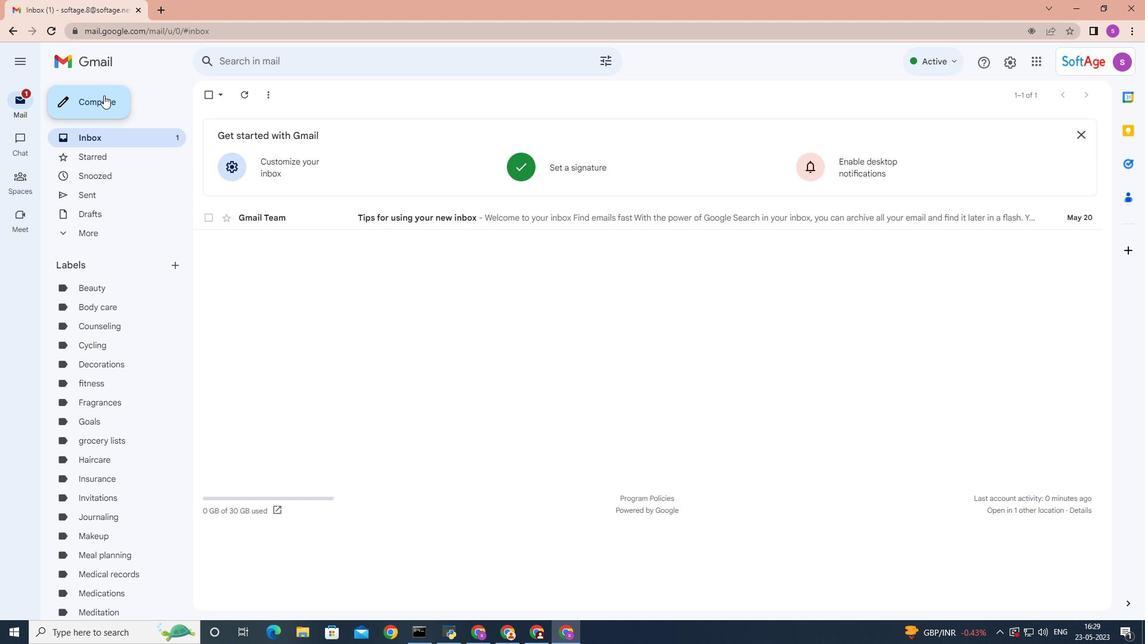 
Action: Mouse moved to (783, 314)
Screenshot: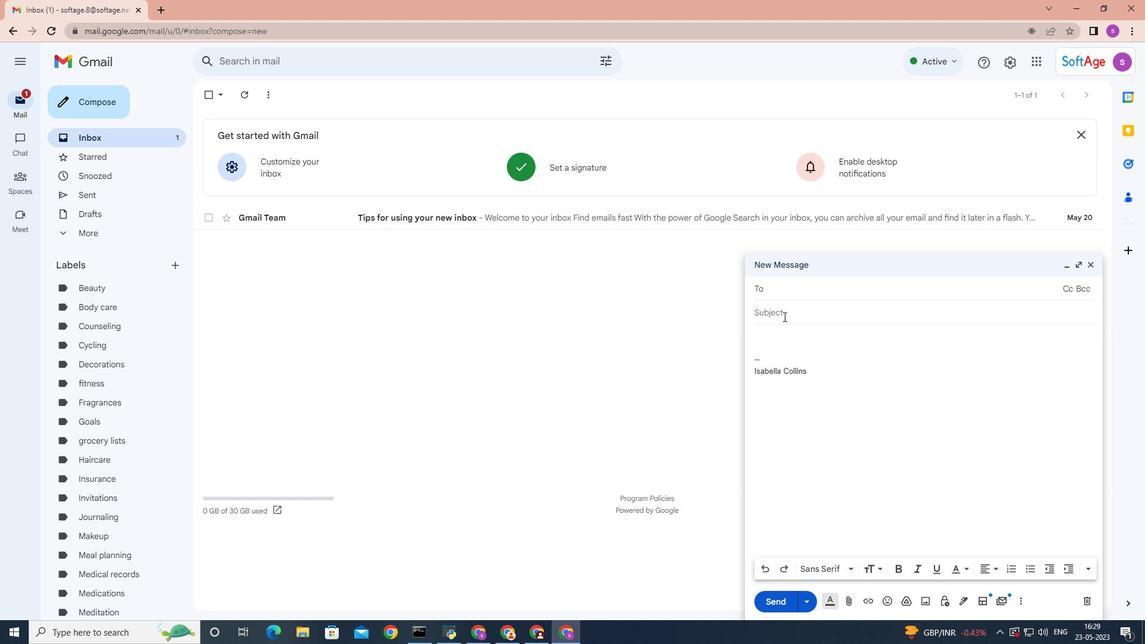 
Action: Mouse pressed left at (783, 314)
Screenshot: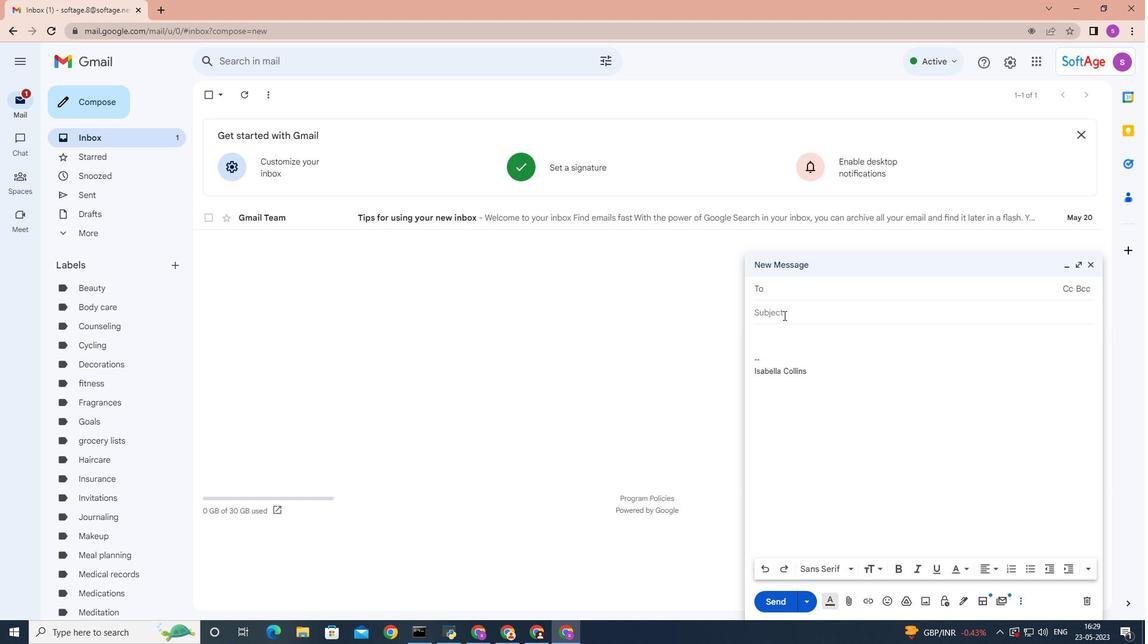 
Action: Mouse moved to (770, 313)
Screenshot: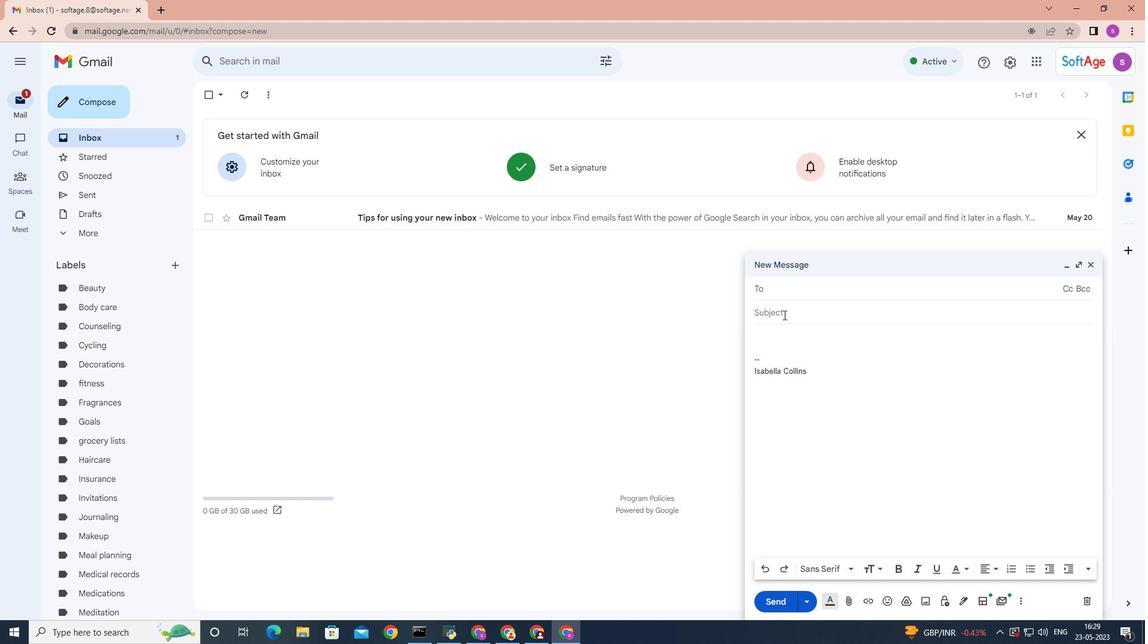
Action: Key pressed <Key.shift>CONGRATULATIONS<Key.space>ON<Key.space>A<Key.space>SUCCESSFUL<Key.space>EVENT
Screenshot: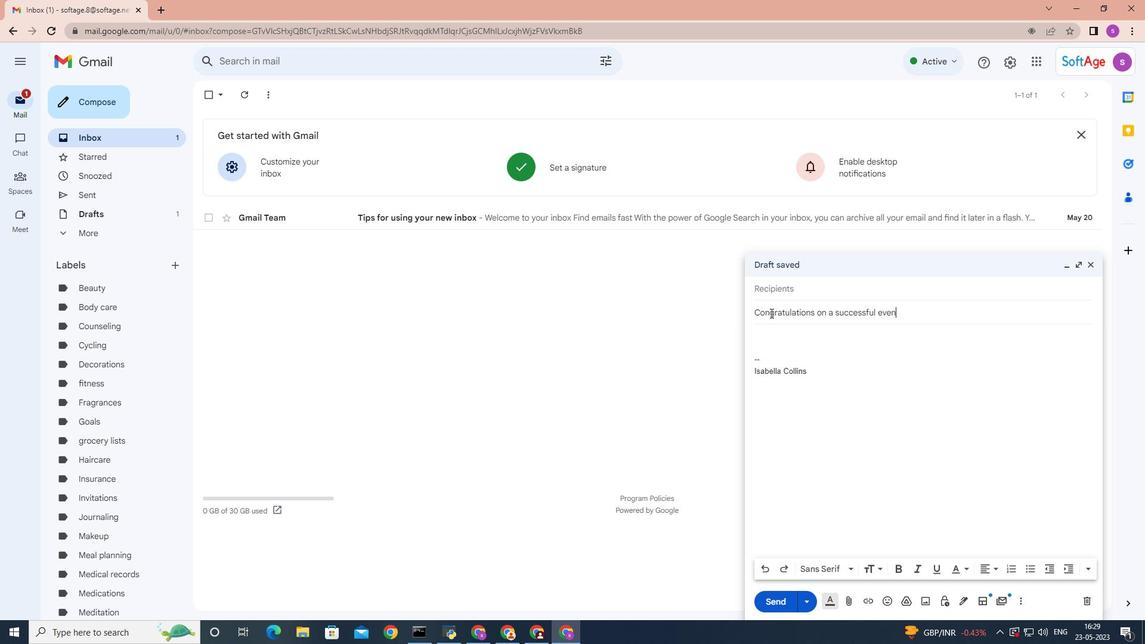 
Action: Mouse moved to (776, 325)
Screenshot: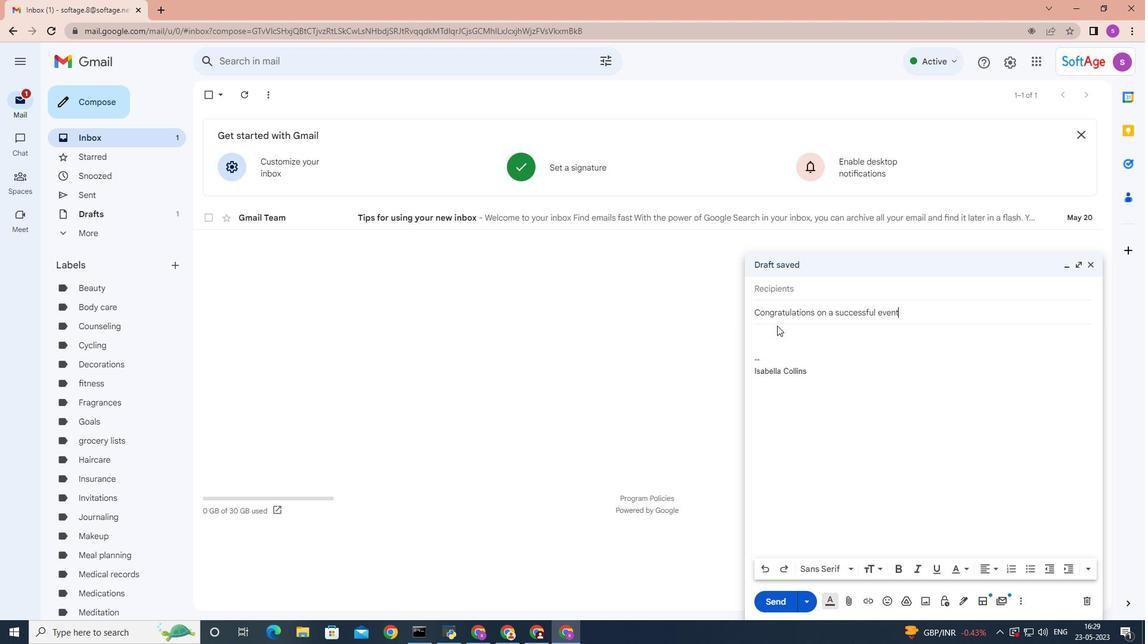 
Action: Mouse pressed left at (776, 325)
Screenshot: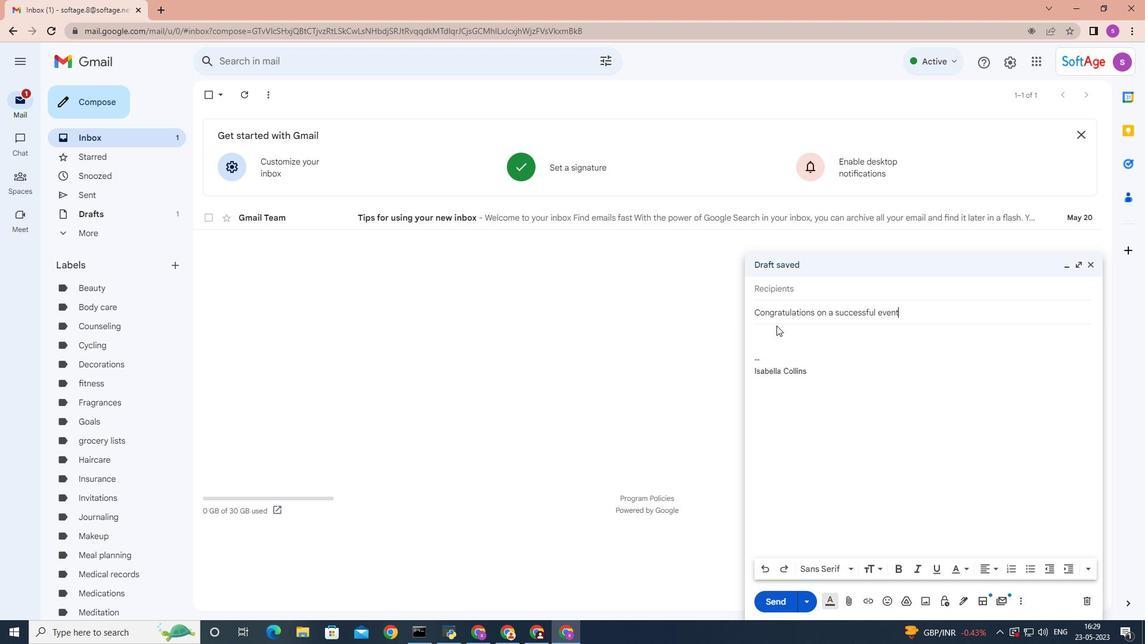 
Action: Key pressed <Key.shift>I<Key.space>am<Key.space>writing<Key.space>to<Key.space>inform<Key.space>t<Key.backspace>you<Key.space>of<Key.space>the<Key.space>changes<Key.space>in<Key.space>the<Key.space>project<Key.space>time<Key.space>line<Key.space>.
Screenshot: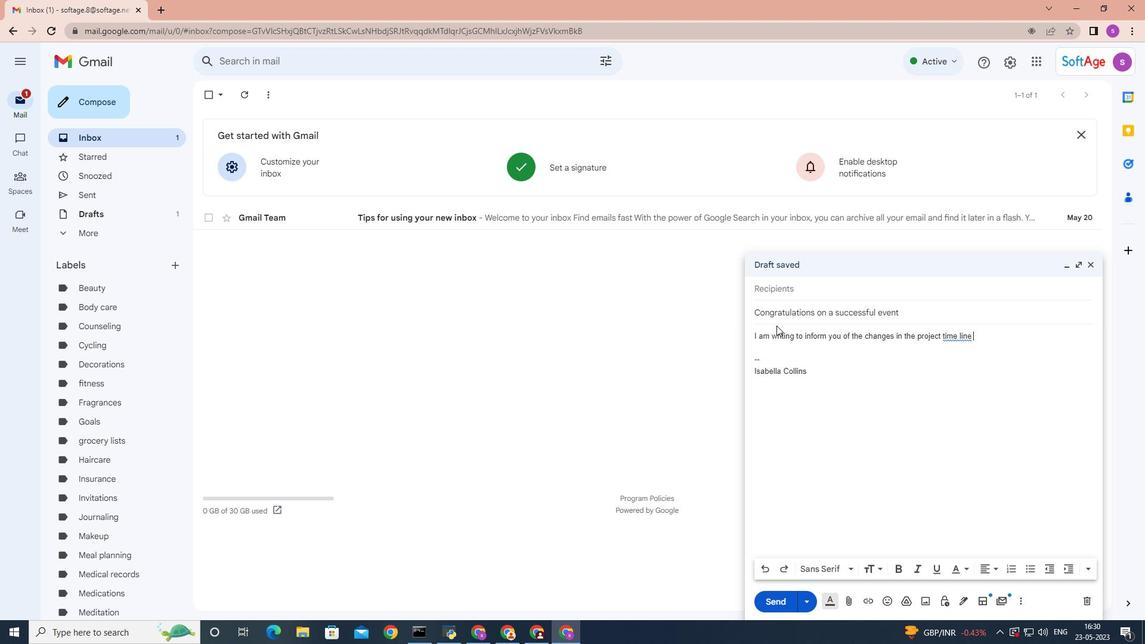 
Action: Mouse moved to (765, 288)
Screenshot: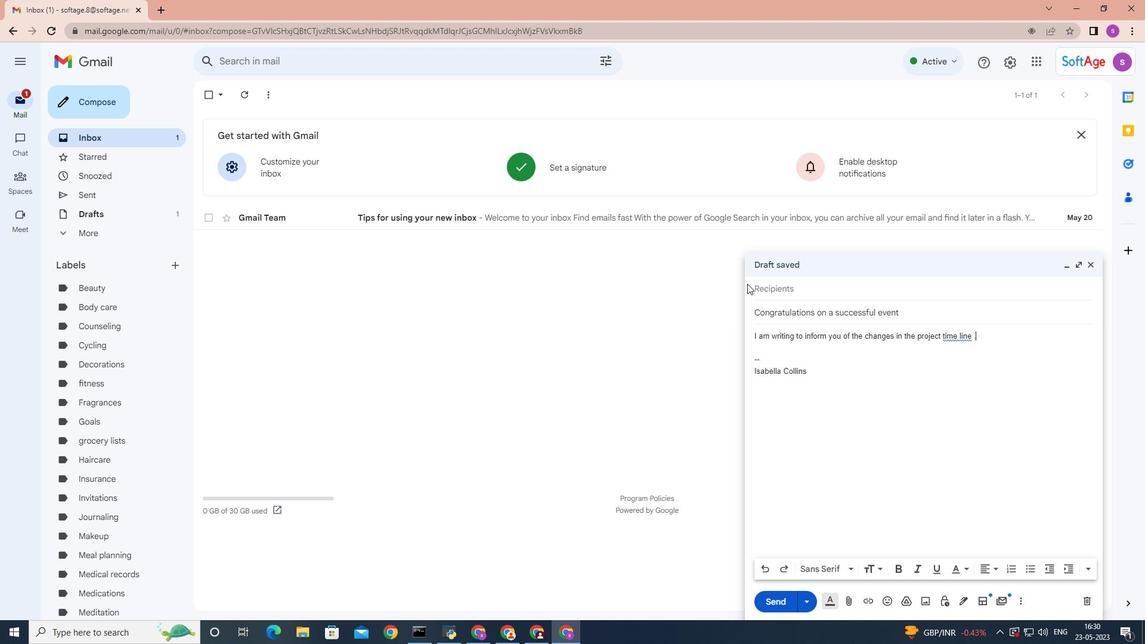 
Action: Mouse pressed left at (765, 288)
Screenshot: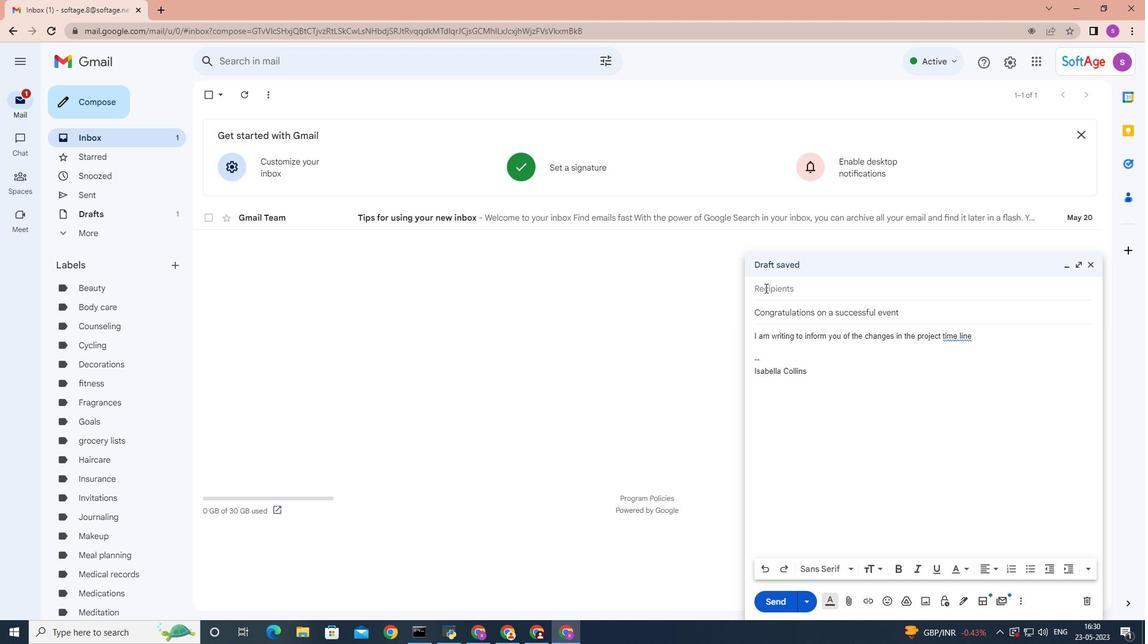 
Action: Key pressed softage.7
Screenshot: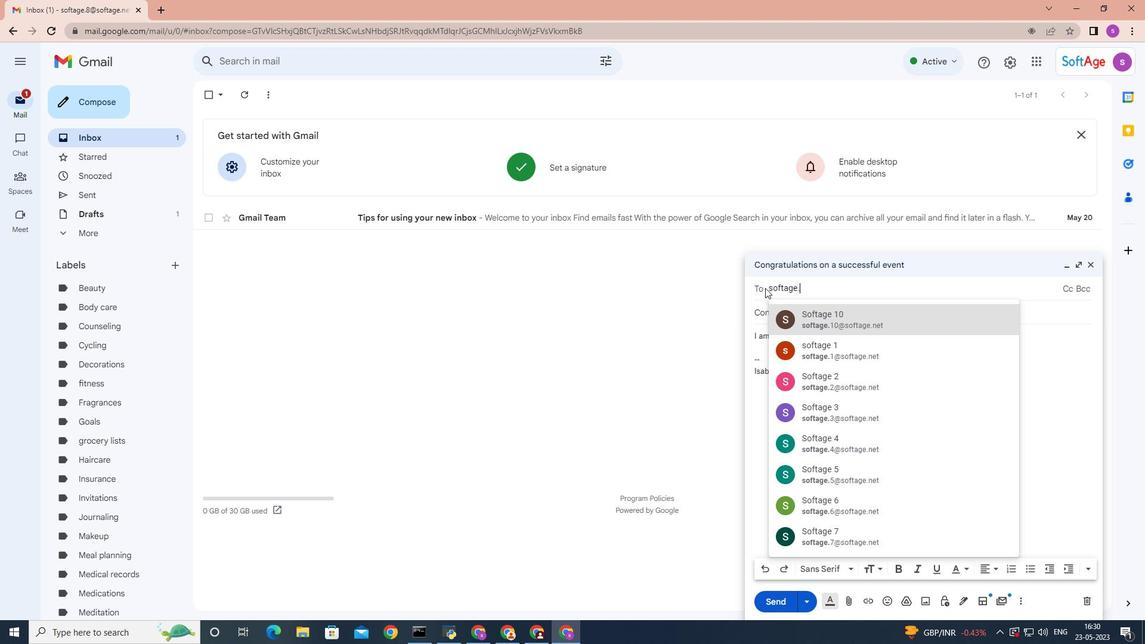 
Action: Mouse moved to (800, 318)
Screenshot: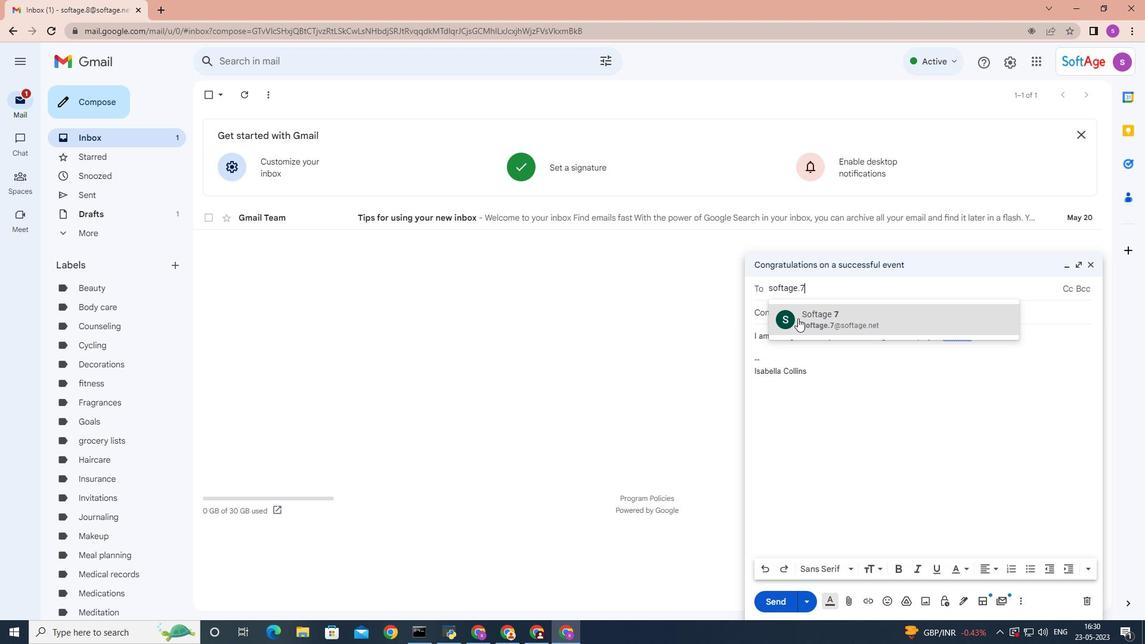 
Action: Mouse pressed left at (800, 318)
Screenshot: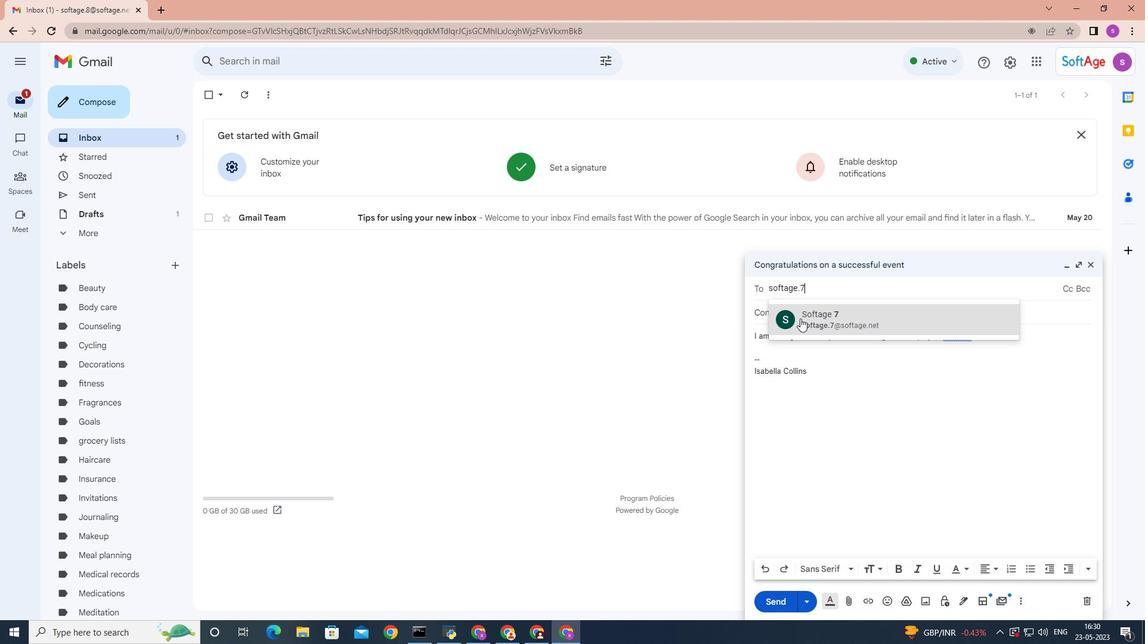 
Action: Mouse moved to (978, 351)
Screenshot: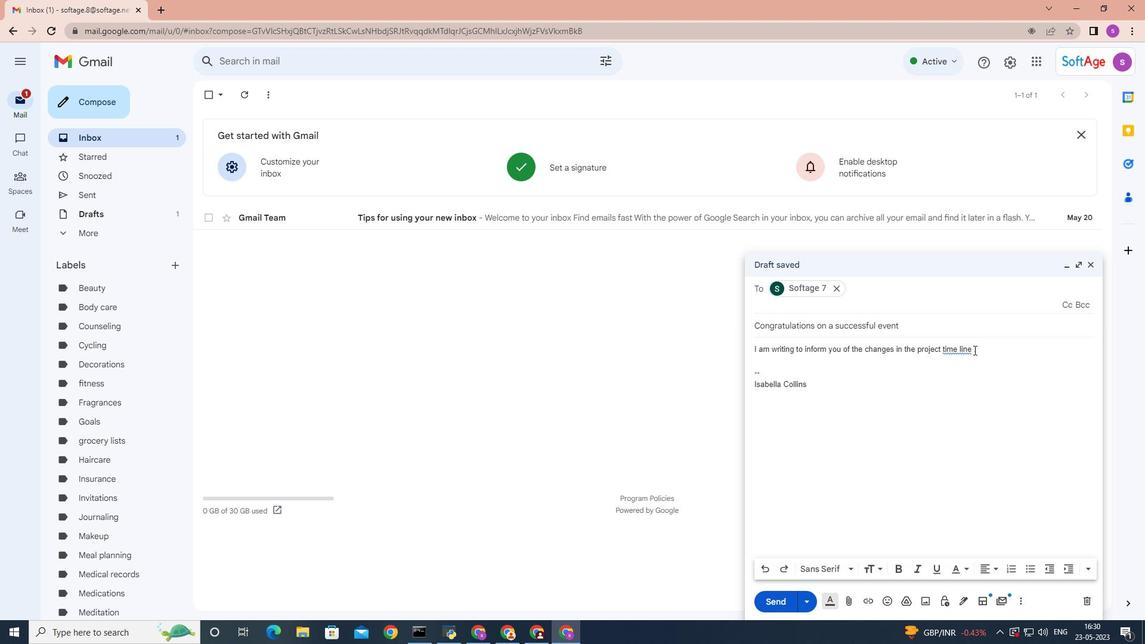 
Action: Mouse pressed left at (978, 351)
Screenshot: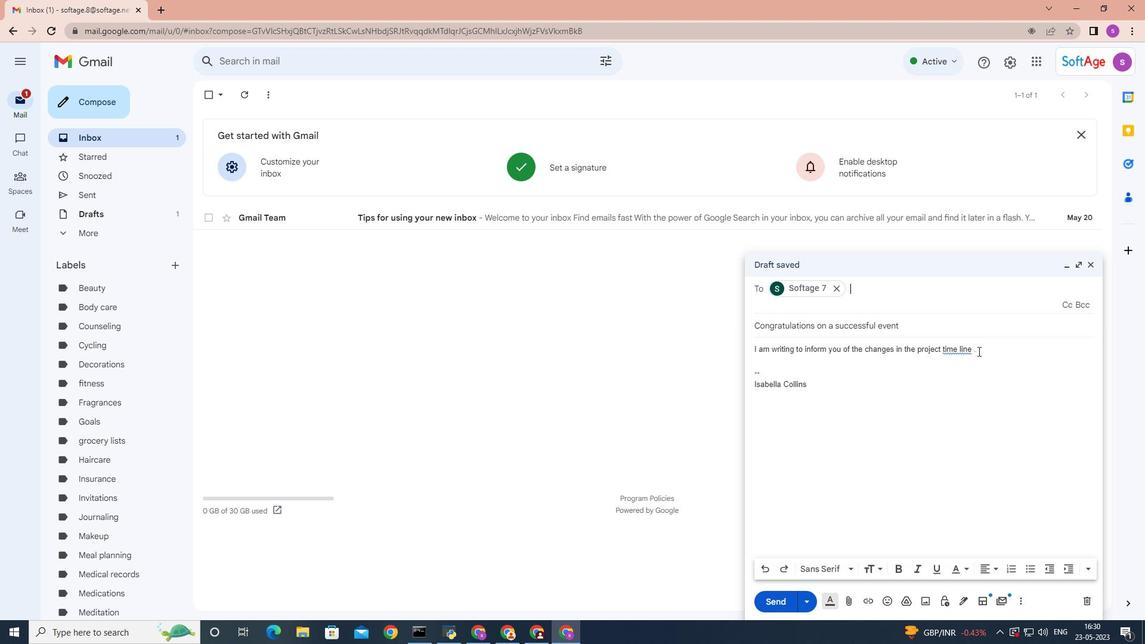 
Action: Mouse moved to (976, 335)
Screenshot: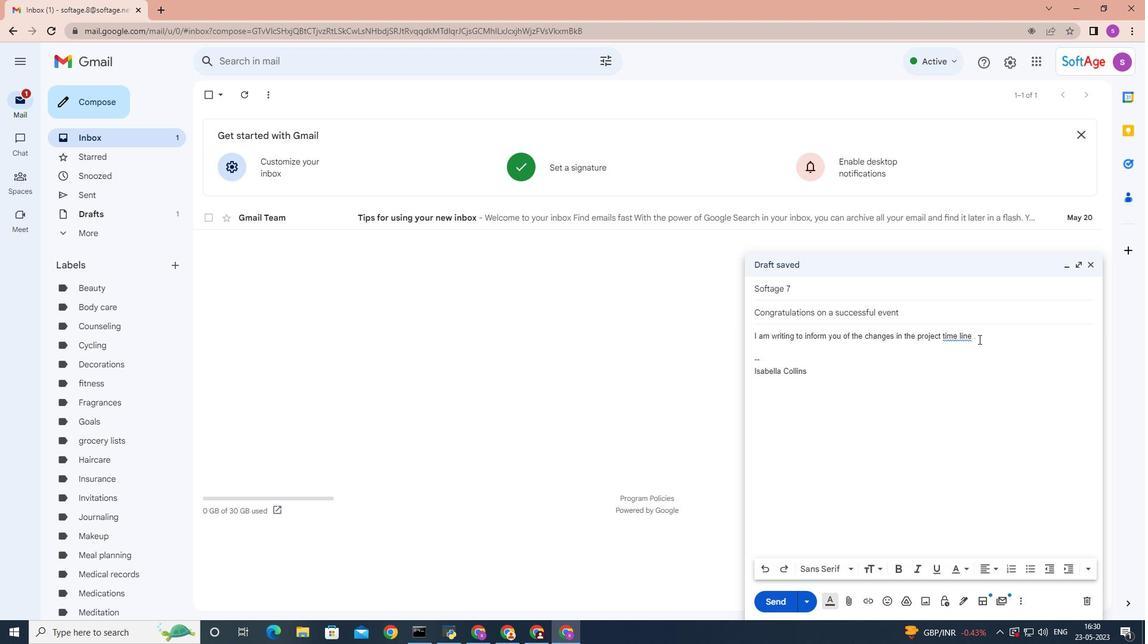 
Action: Mouse pressed left at (976, 335)
Screenshot: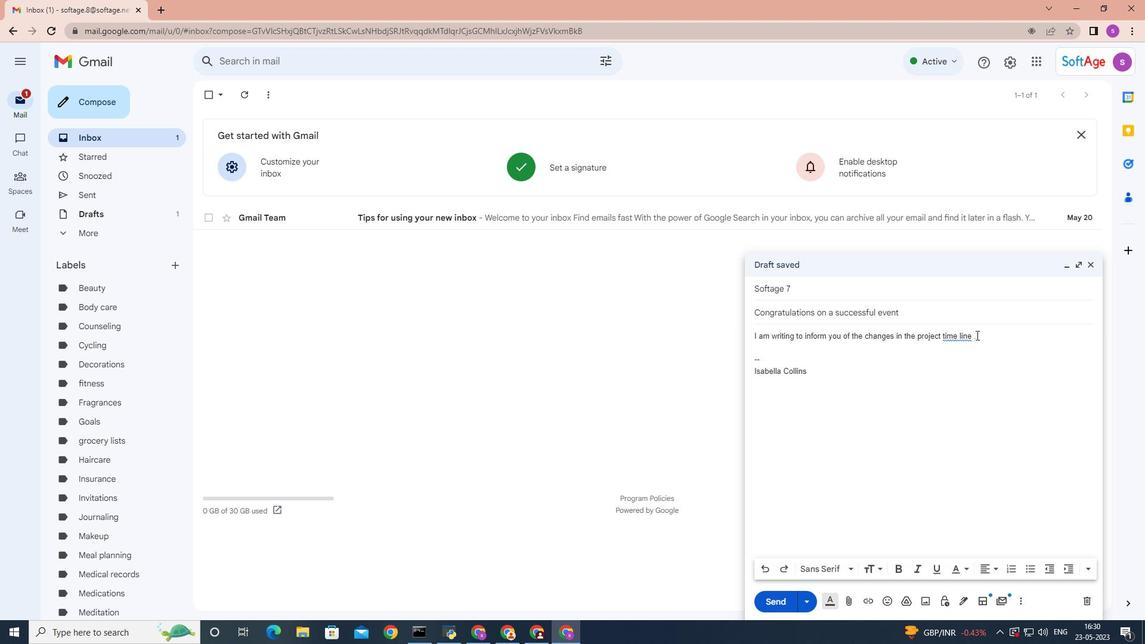 
Action: Mouse moved to (1030, 568)
Screenshot: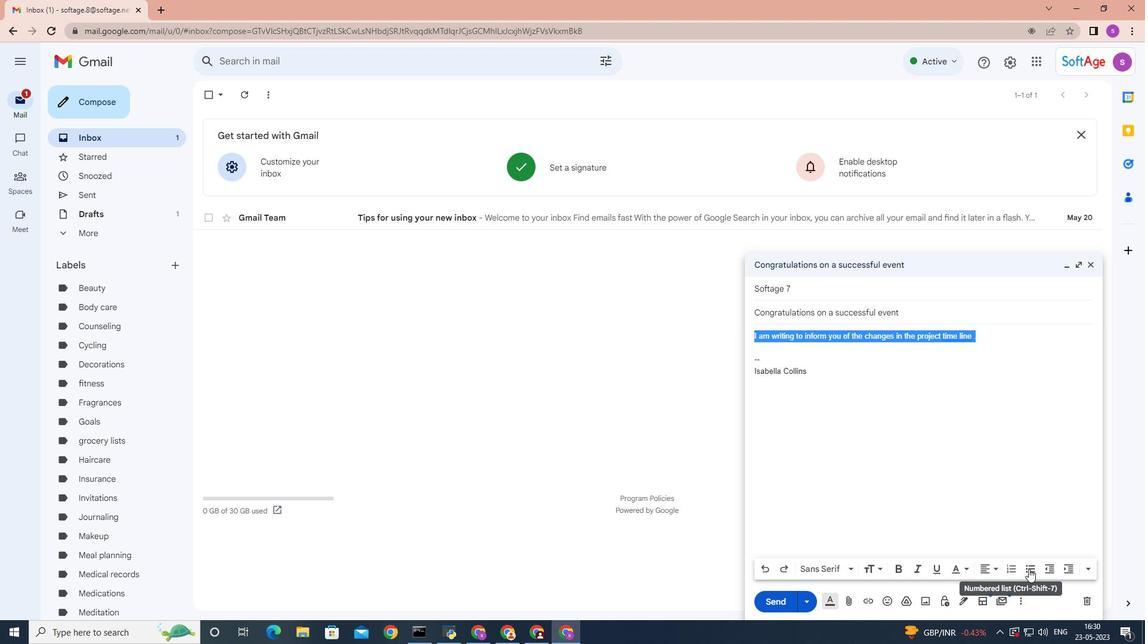 
Action: Mouse pressed left at (1030, 568)
Screenshot: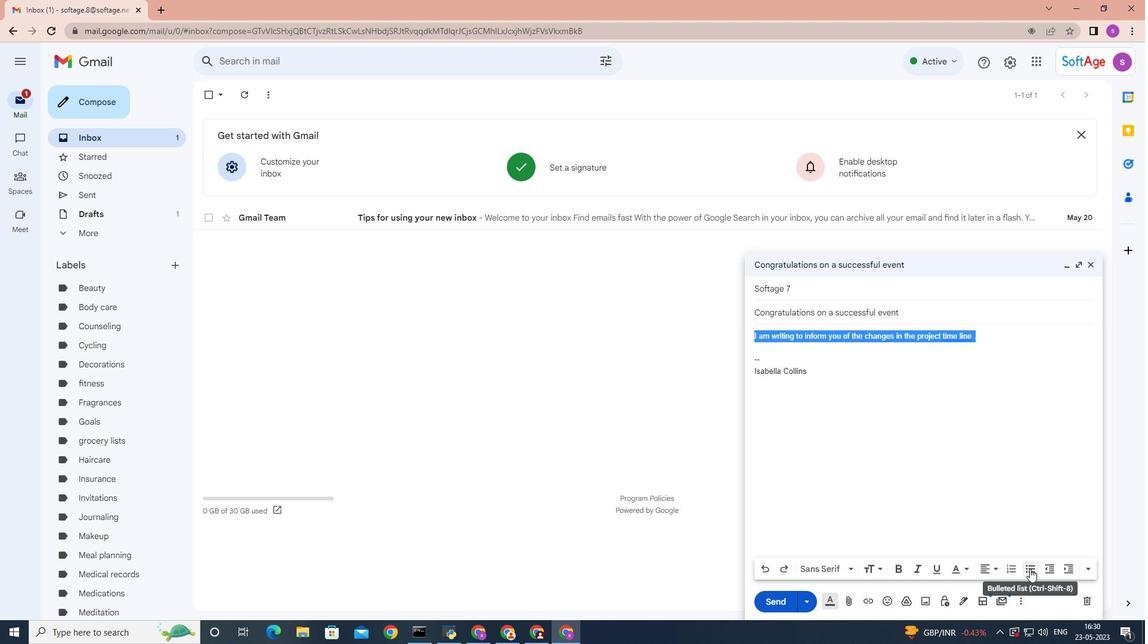 
Action: Mouse moved to (835, 570)
Screenshot: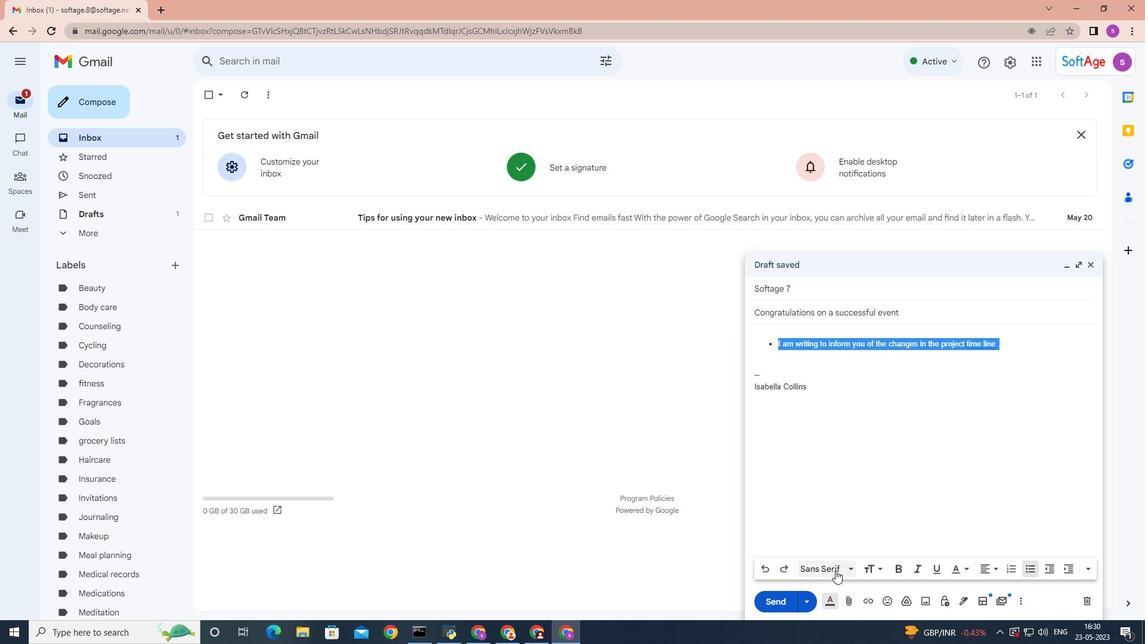 
Action: Mouse pressed left at (835, 570)
Screenshot: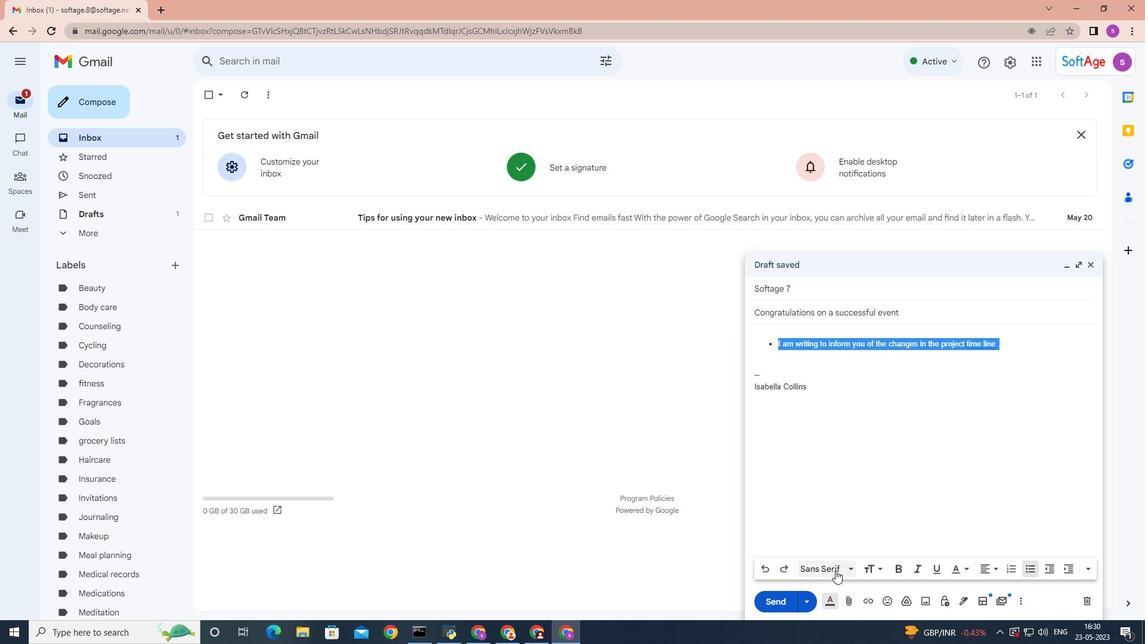 
Action: Mouse moved to (849, 411)
Screenshot: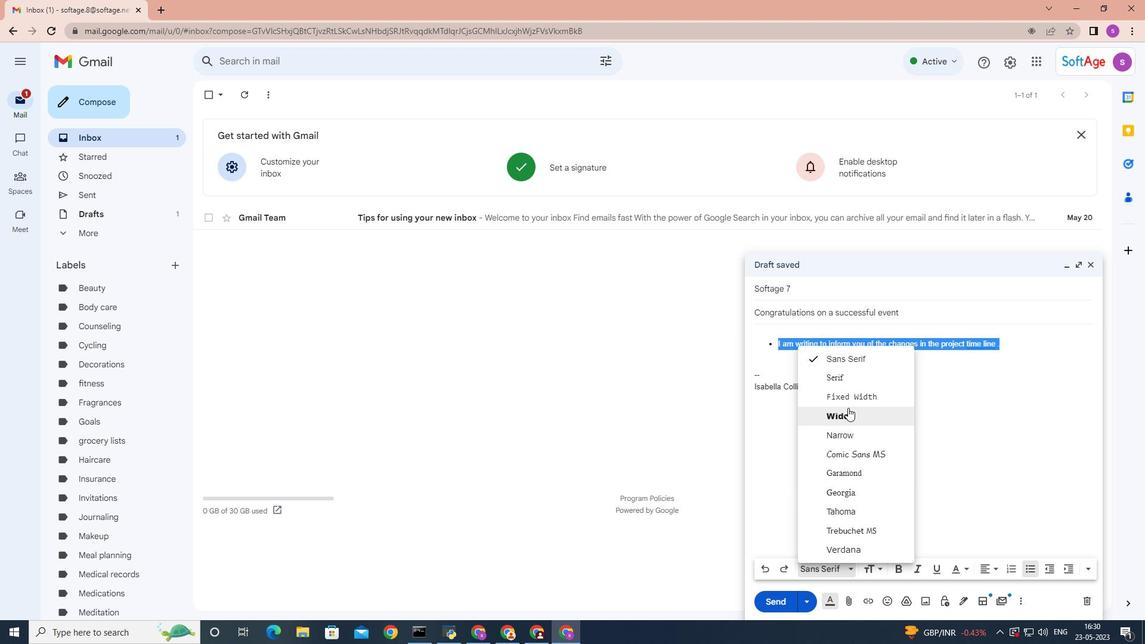 
Action: Mouse pressed left at (849, 411)
Screenshot: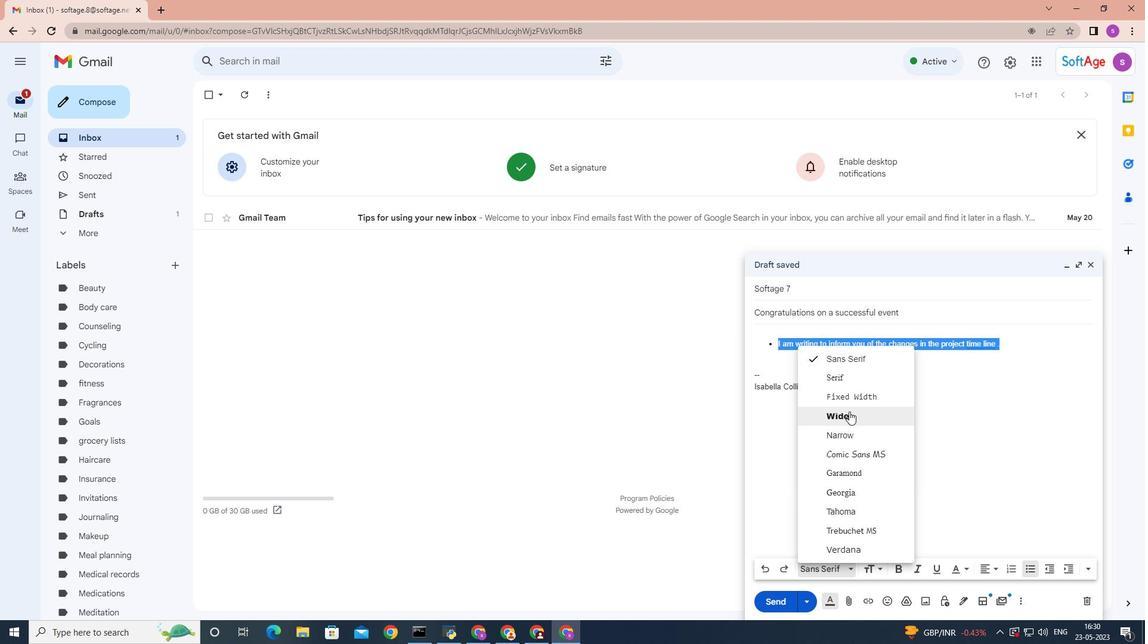 
Action: Mouse moved to (1089, 565)
Screenshot: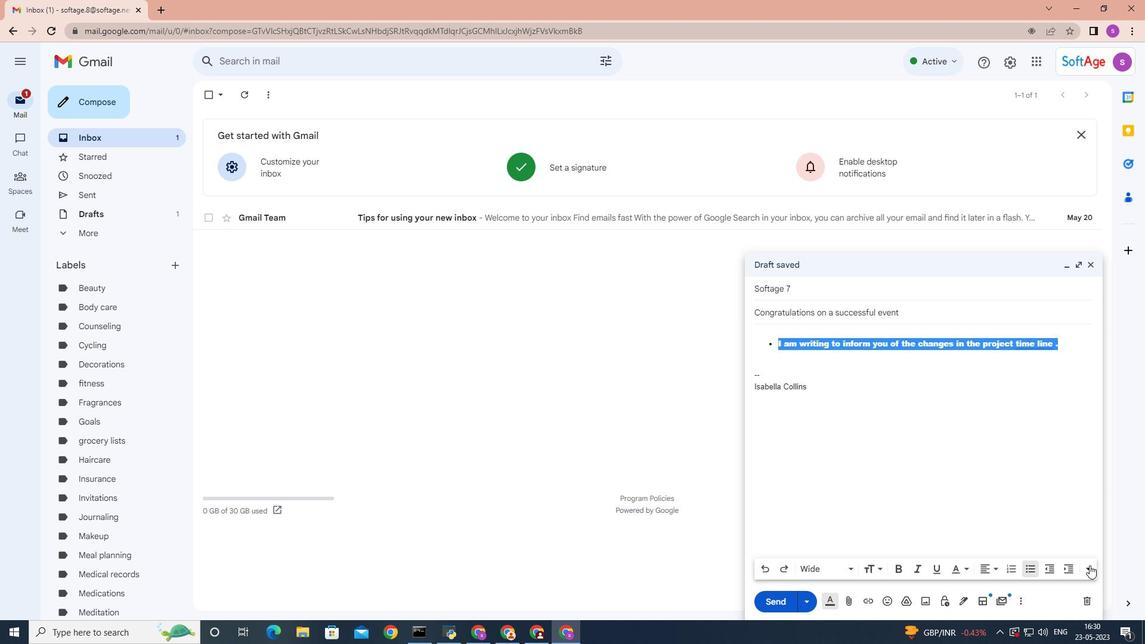 
Action: Mouse pressed left at (1089, 565)
Screenshot: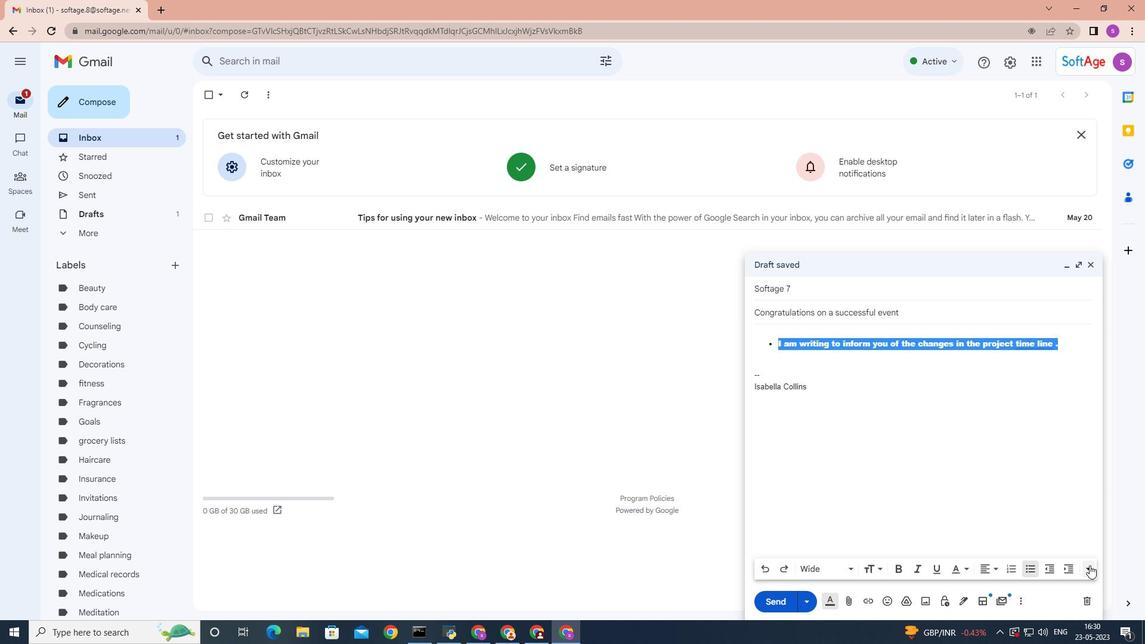 
Action: Mouse moved to (1096, 529)
Screenshot: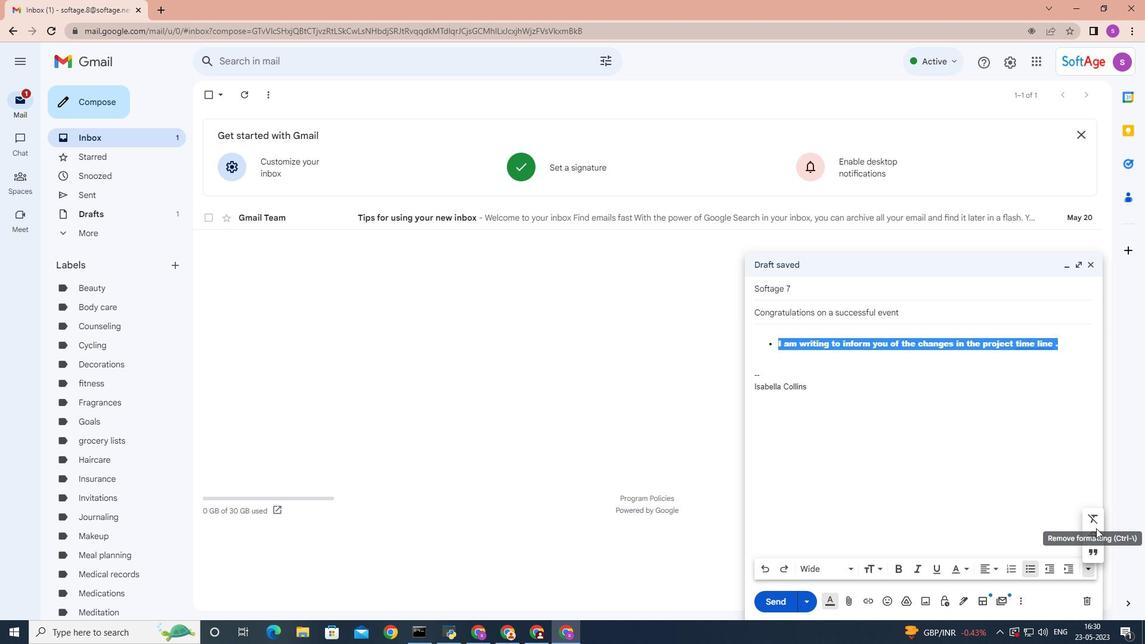 
Action: Mouse pressed left at (1096, 529)
Screenshot: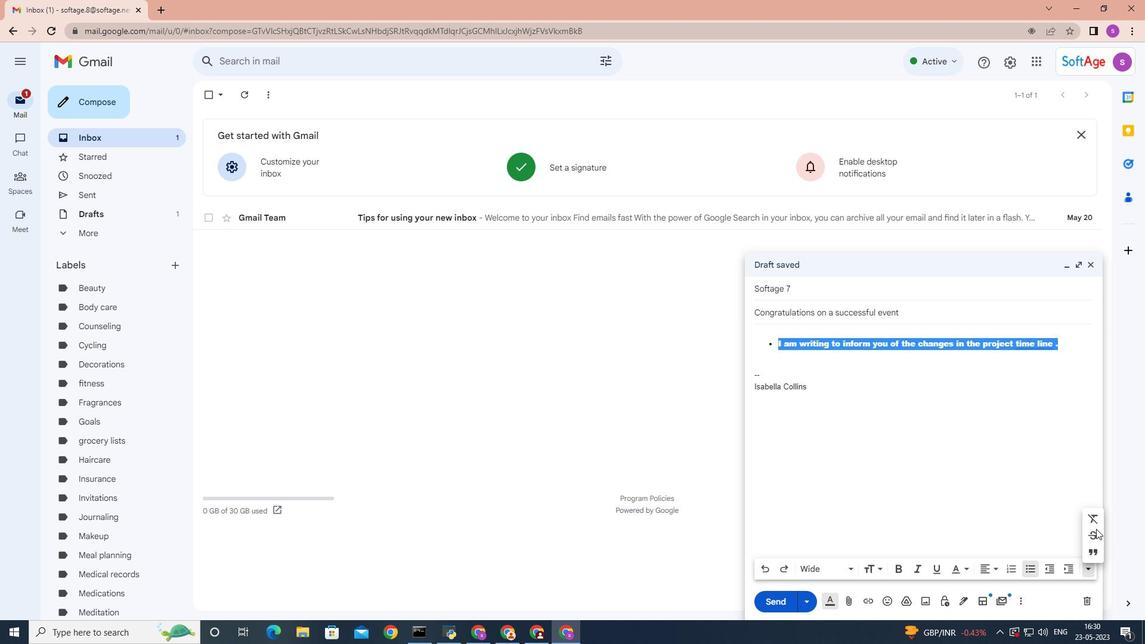 
Action: Mouse moved to (1031, 572)
Screenshot: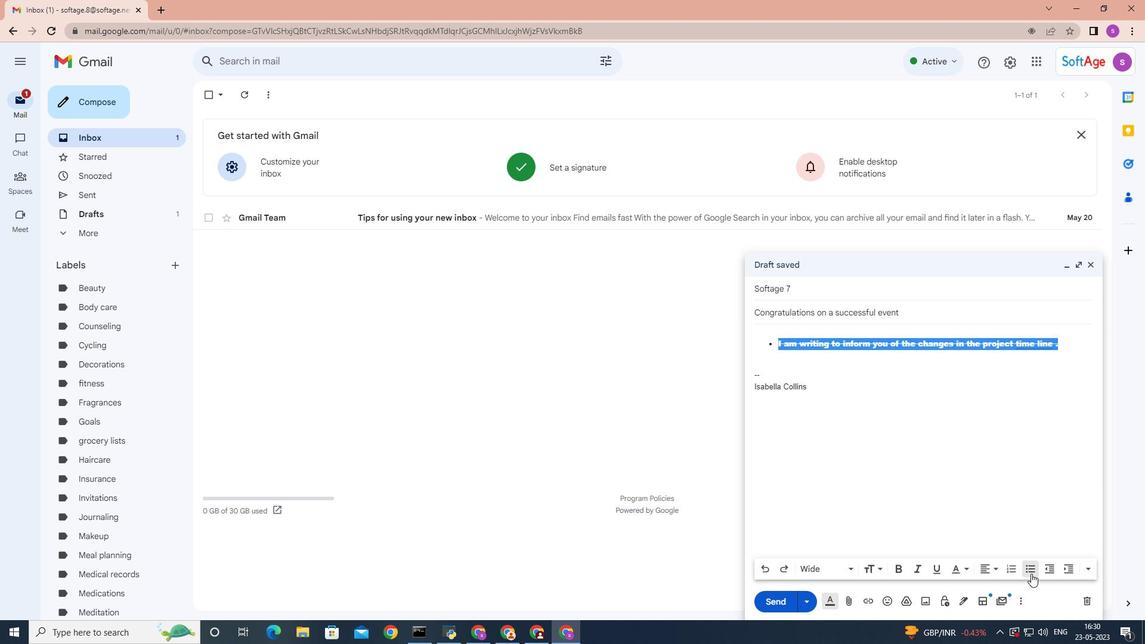 
Action: Mouse pressed left at (1031, 572)
Screenshot: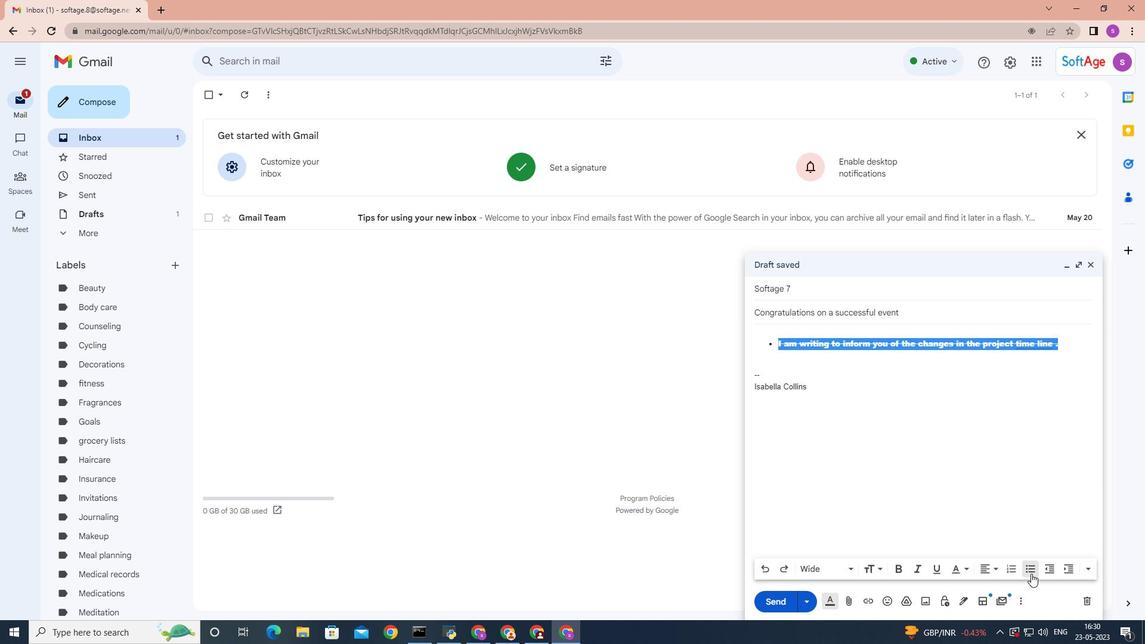 
Action: Mouse moved to (851, 568)
Screenshot: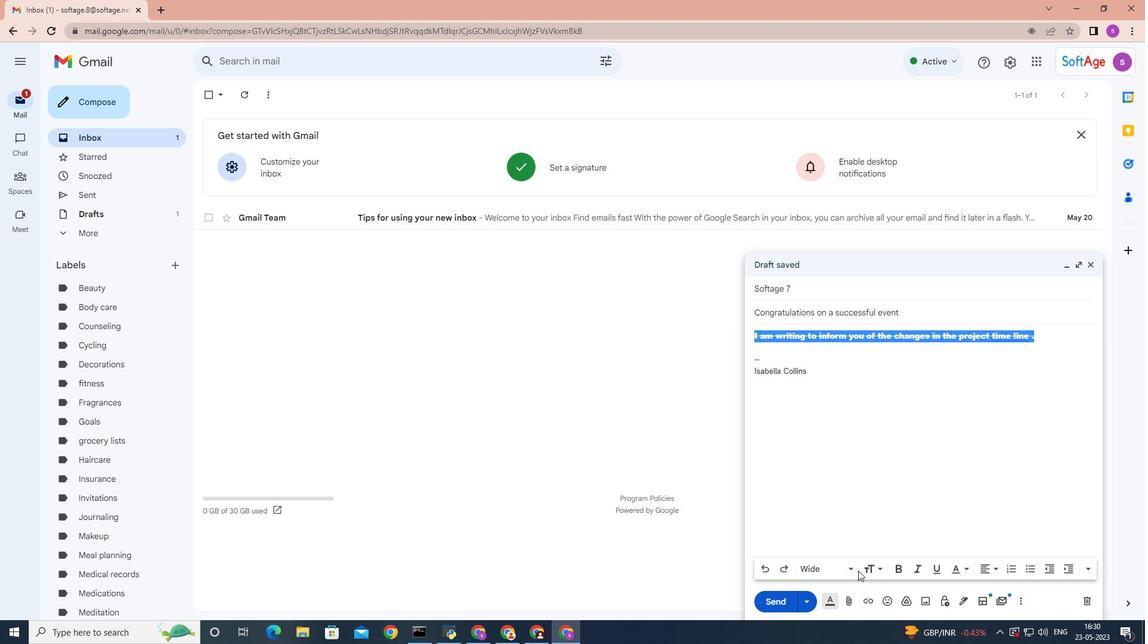 
Action: Mouse pressed left at (851, 568)
Screenshot: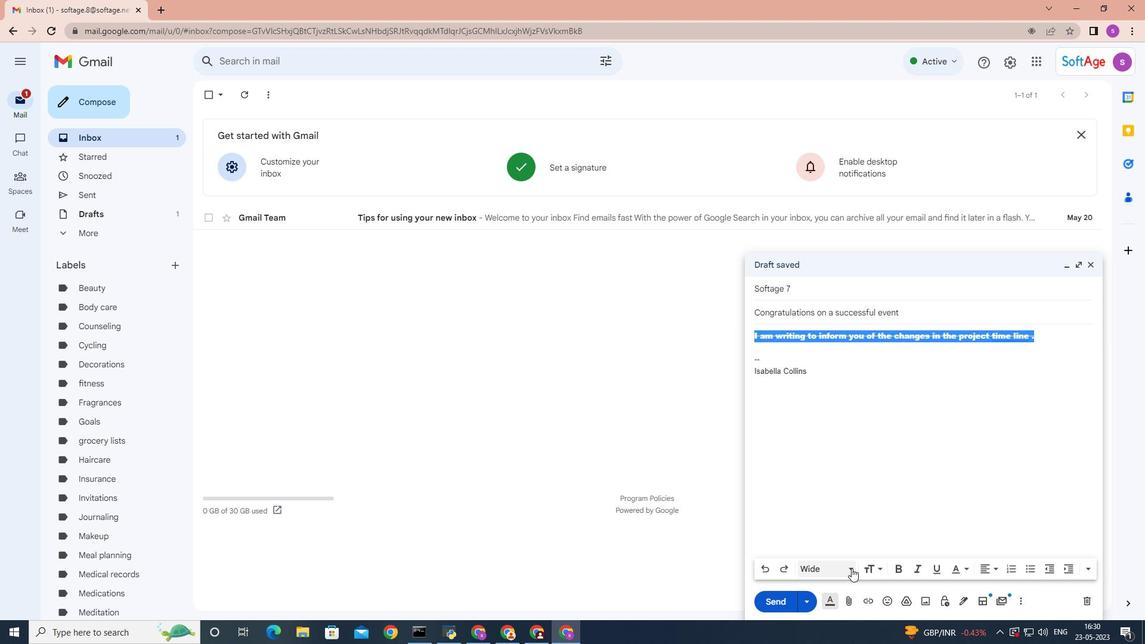 
Action: Mouse moved to (858, 359)
Screenshot: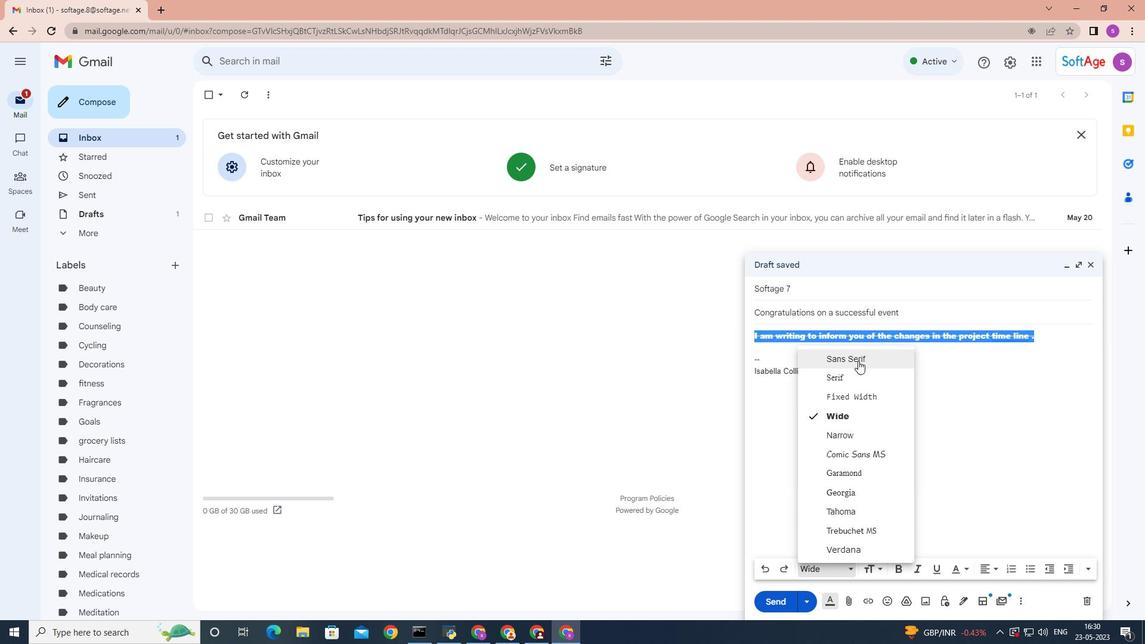 
Action: Mouse pressed left at (858, 359)
Screenshot: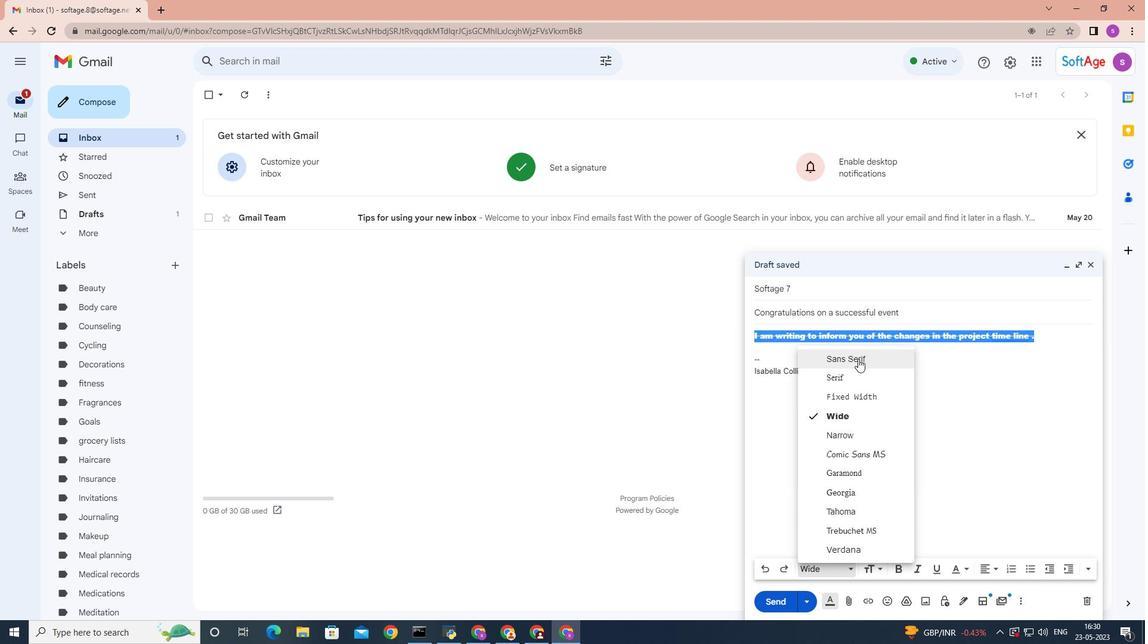 
Action: Mouse moved to (1087, 567)
Screenshot: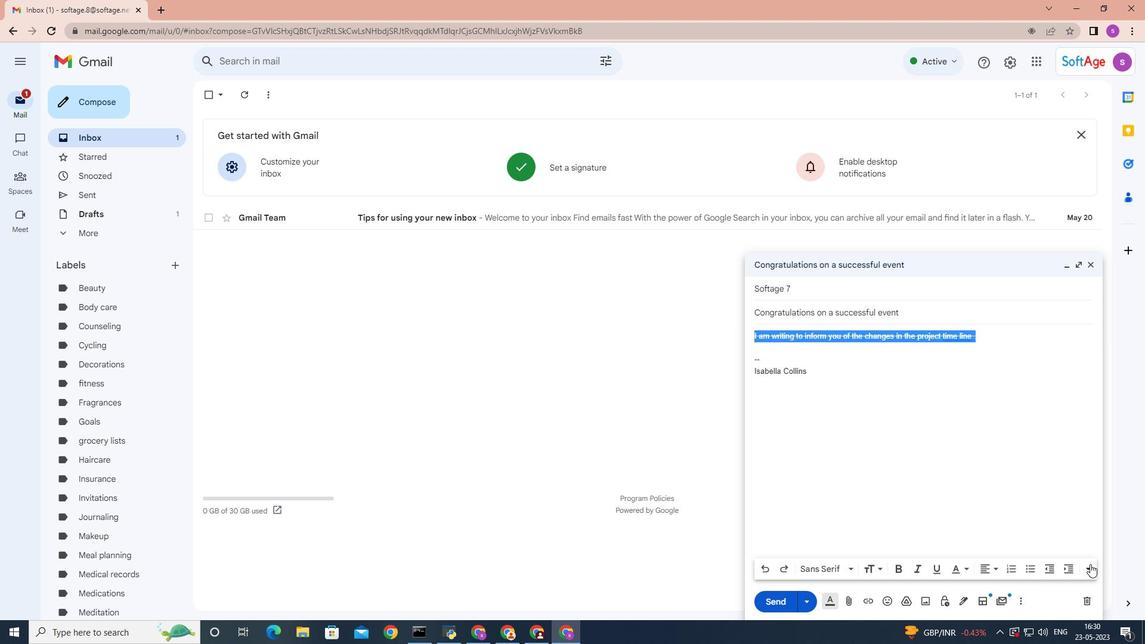 
Action: Mouse pressed left at (1087, 567)
Screenshot: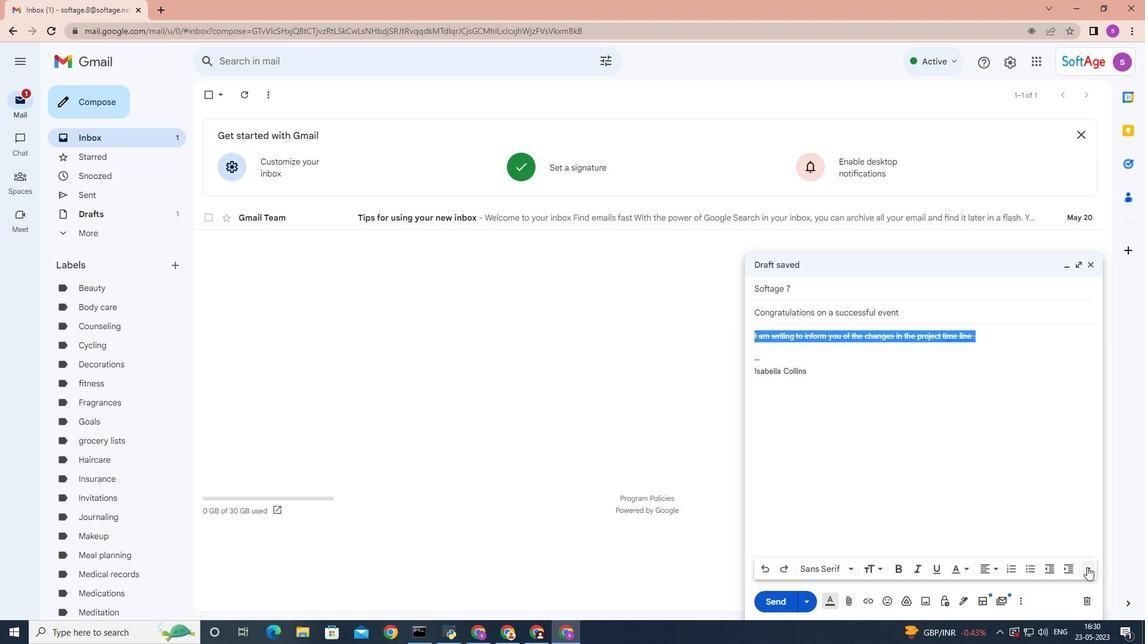 
Action: Mouse moved to (1095, 531)
Screenshot: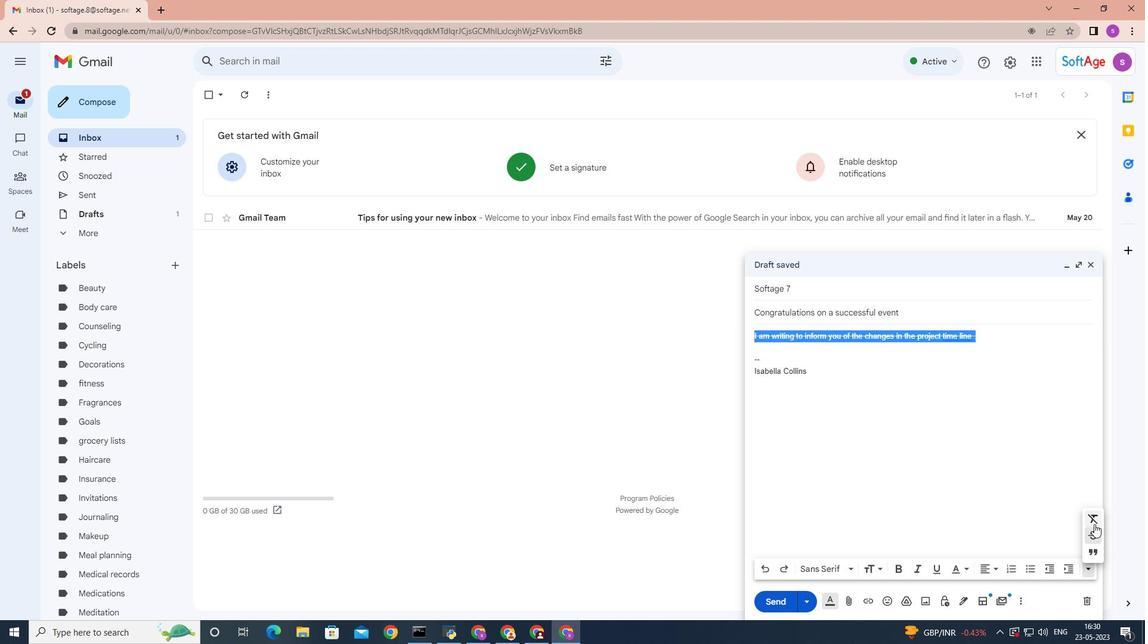 
Action: Mouse pressed left at (1095, 531)
Screenshot: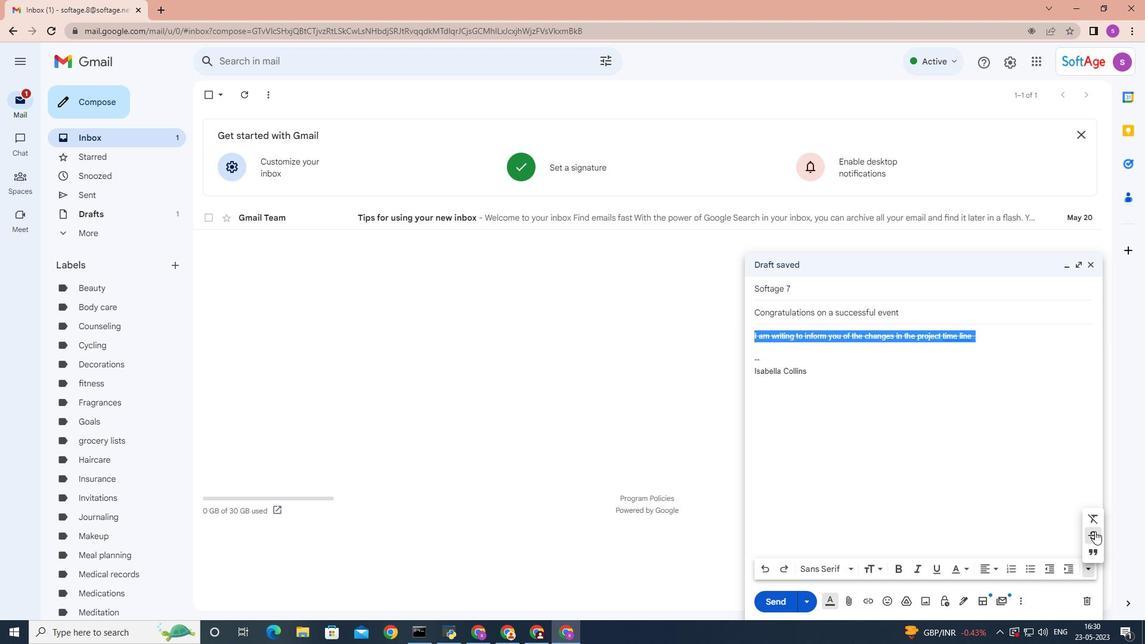 
Action: Mouse moved to (783, 598)
Screenshot: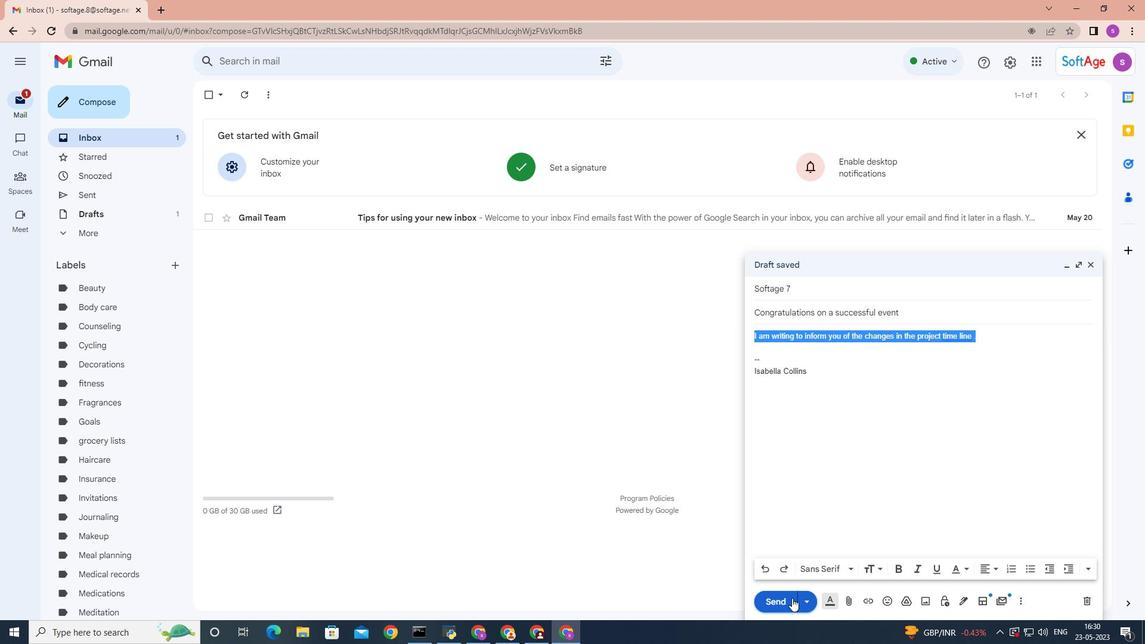 
Action: Mouse pressed left at (783, 598)
Screenshot: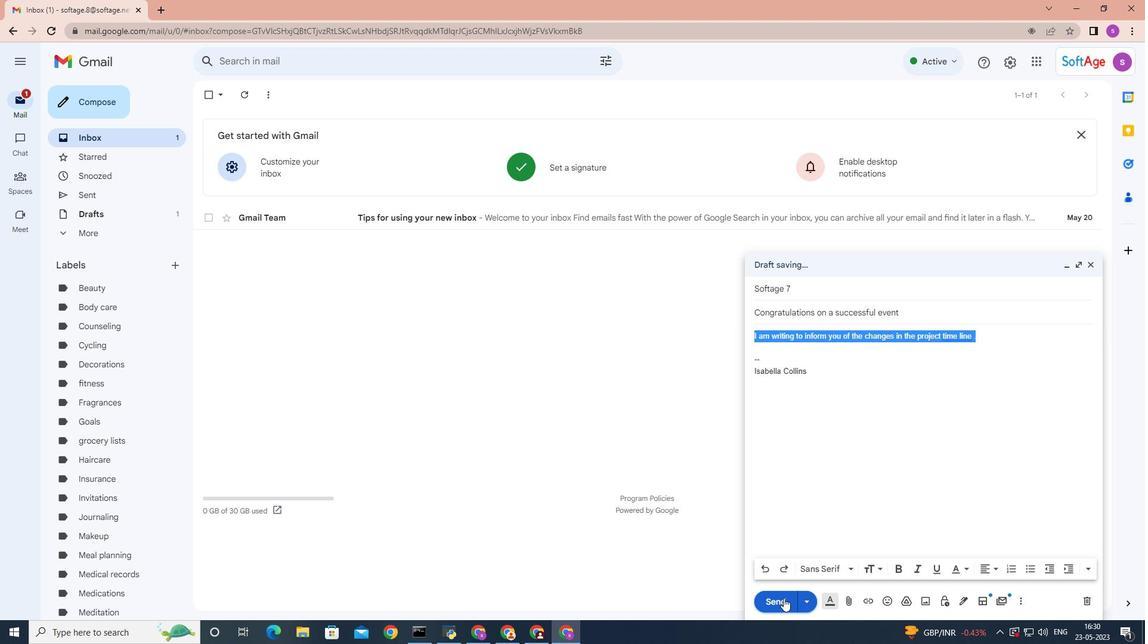 
Action: Mouse moved to (118, 196)
Screenshot: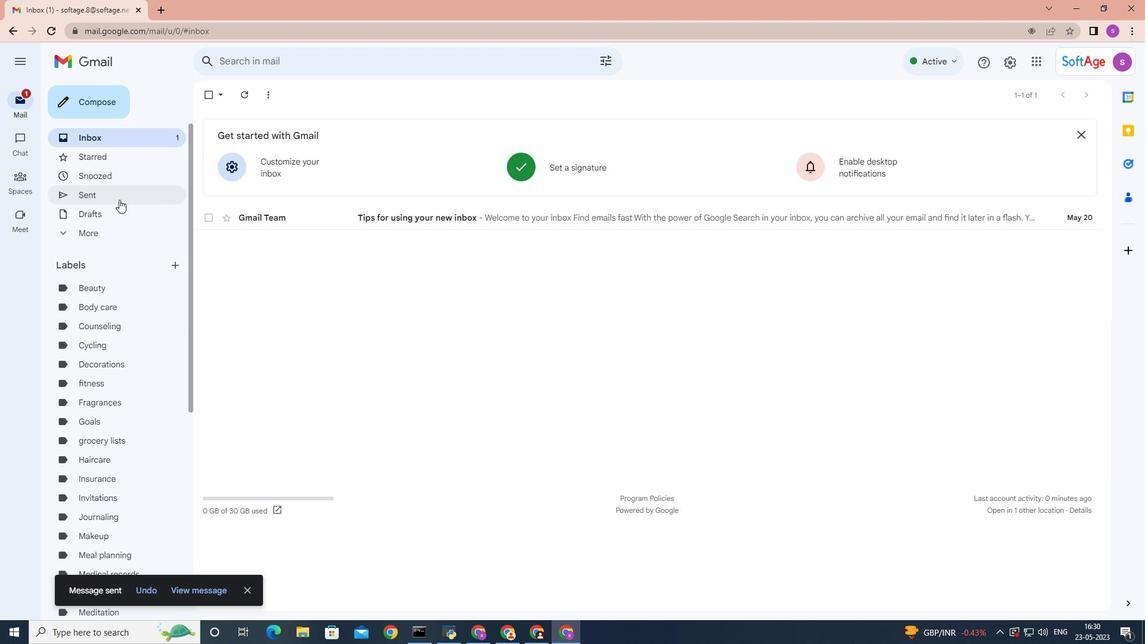 
Action: Mouse pressed left at (118, 196)
Screenshot: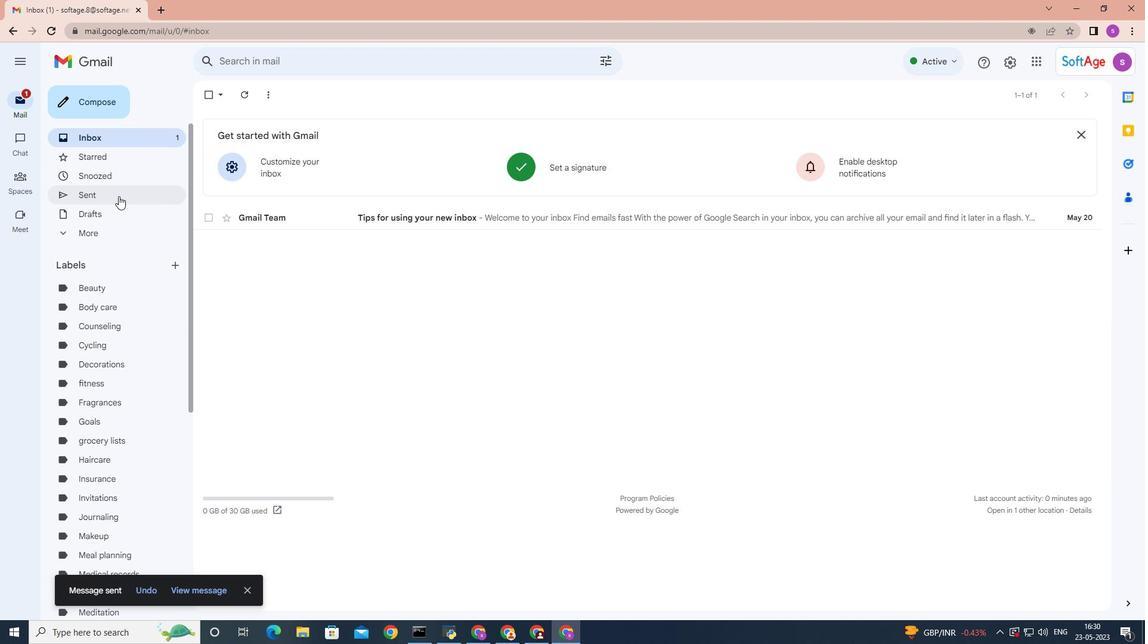 
Action: Mouse moved to (284, 155)
Screenshot: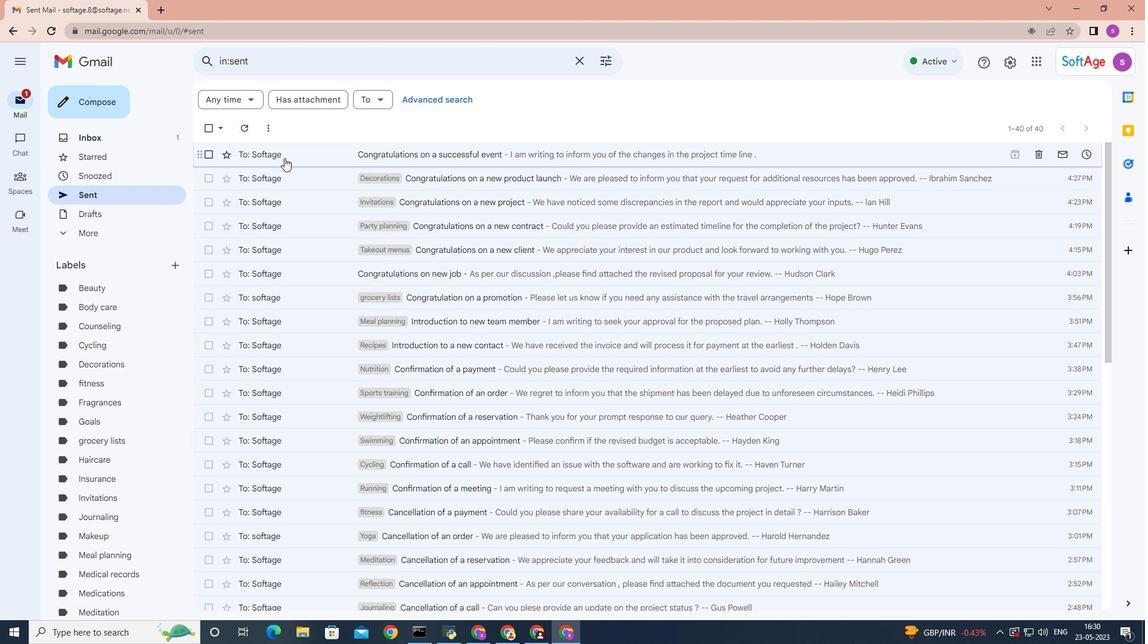 
Action: Mouse pressed right at (284, 155)
Screenshot: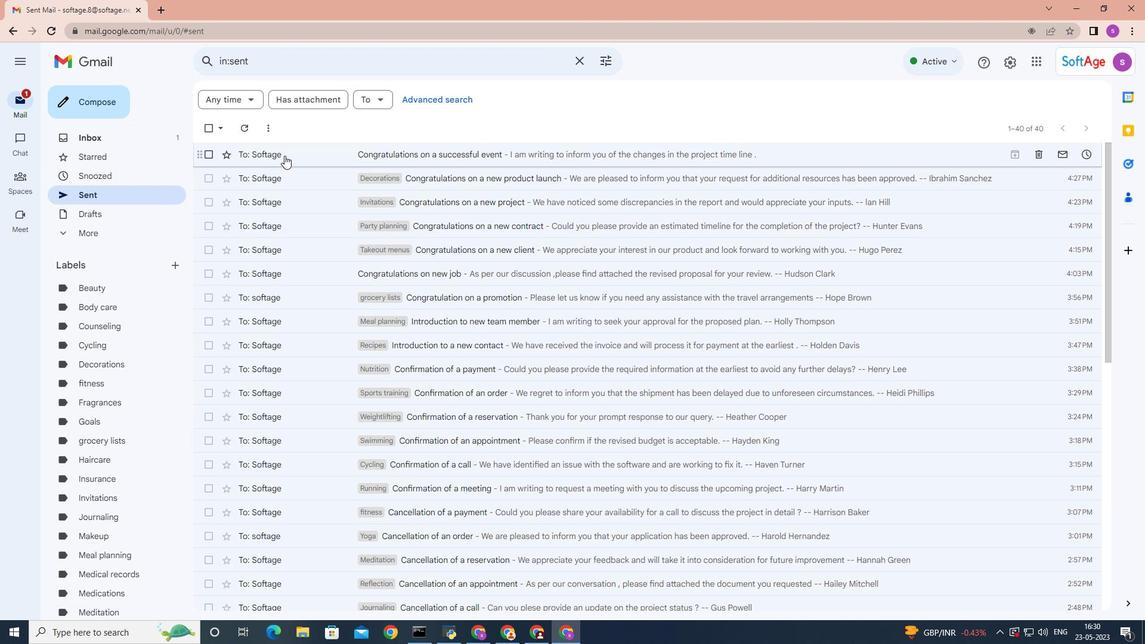 
Action: Mouse moved to (462, 399)
Screenshot: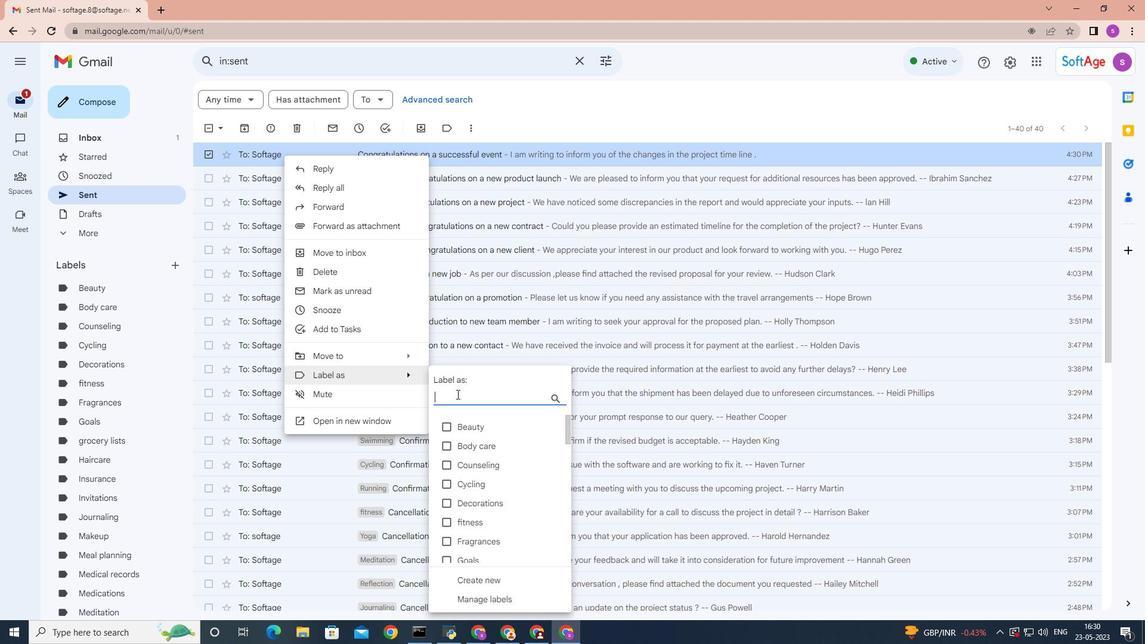 
Action: Key pressed <Key.shift>Games
Screenshot: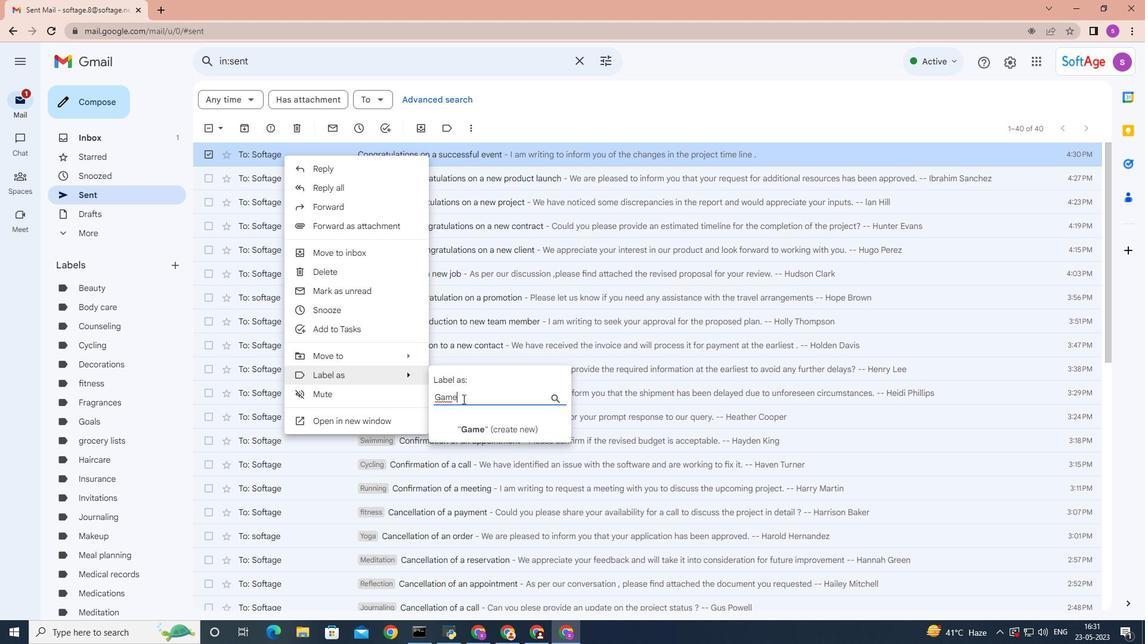 
Action: Mouse moved to (519, 431)
Screenshot: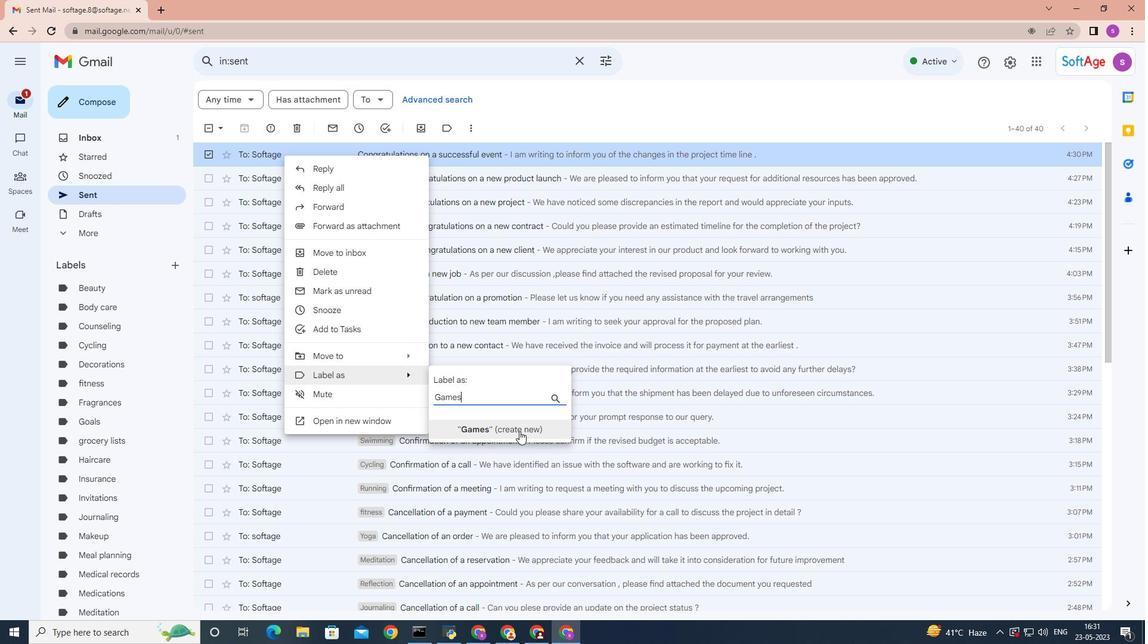 
Action: Mouse pressed left at (519, 431)
Screenshot: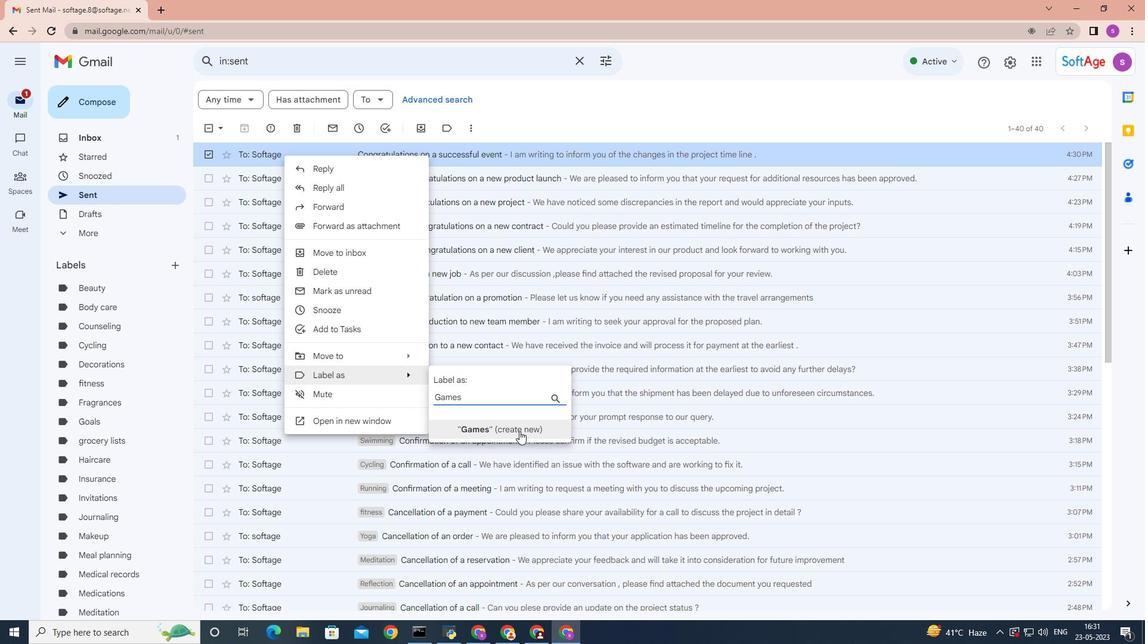 
Action: Mouse moved to (676, 375)
Screenshot: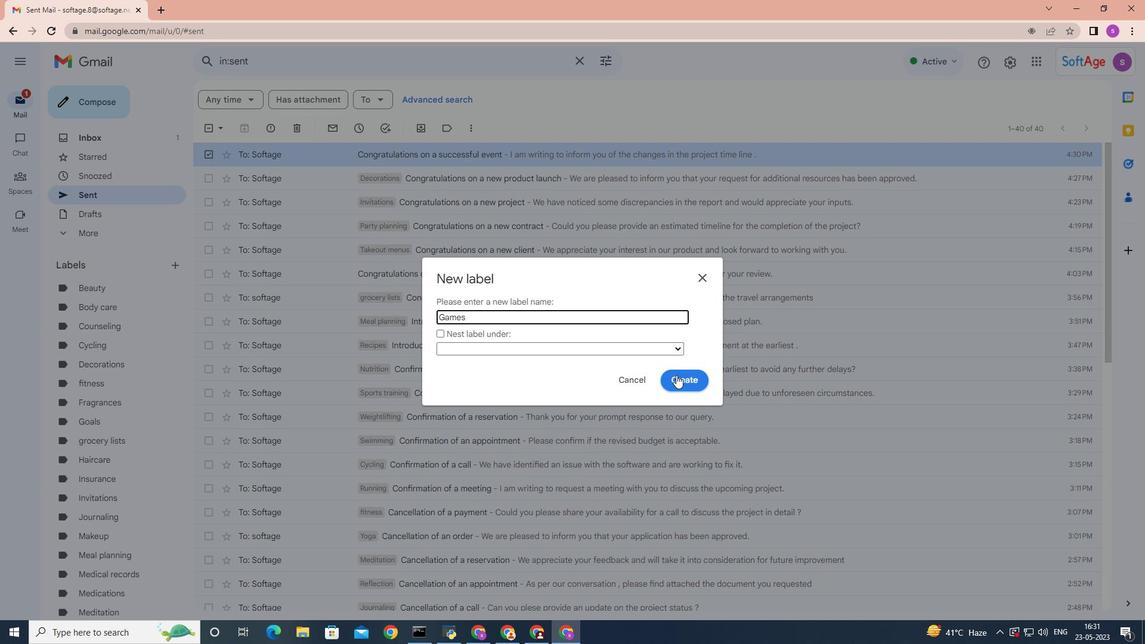 
Action: Mouse pressed left at (676, 375)
Screenshot: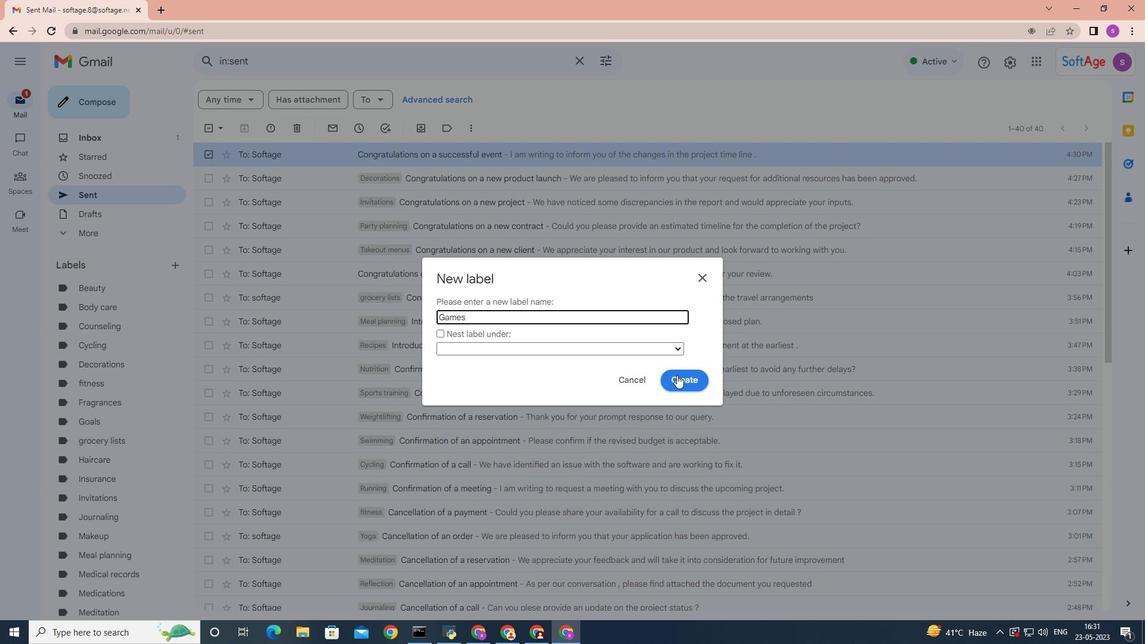 
Action: Mouse moved to (677, 375)
Screenshot: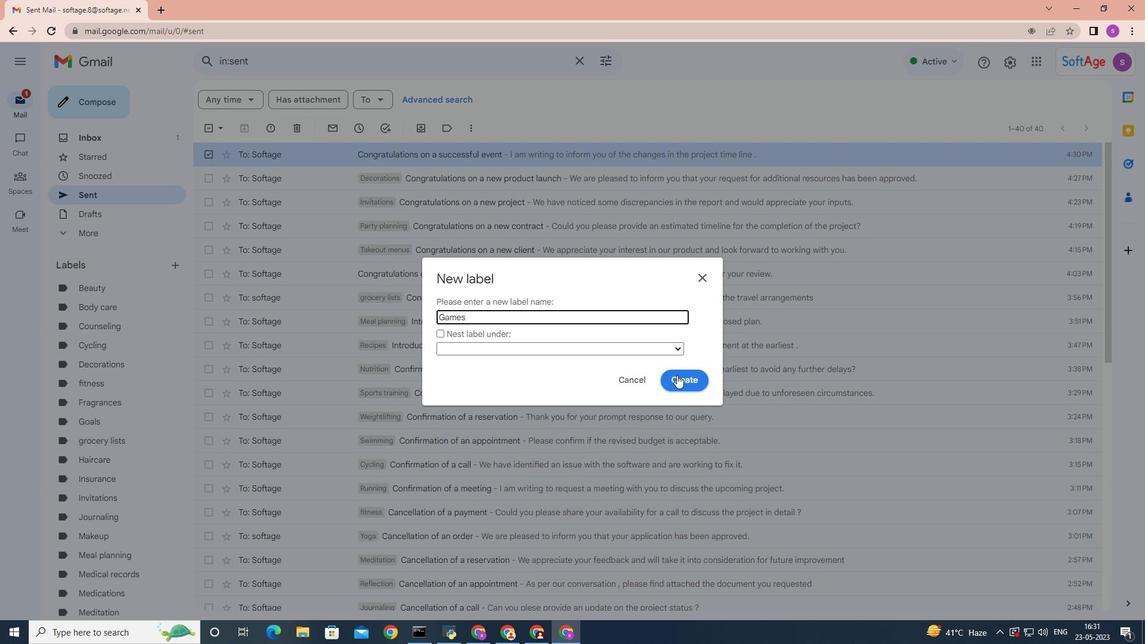 
